 Task: Open Card Shipping and Receiving Review in Board Brand Identity Design and Visual Identity Guidelines Creation to Workspace E-commerce Platforms and add a team member Softage.2@softage.net, a label Green, a checklist Student Leadership, an attachment from Trello, a color Green and finally, add a card description 'Conduct customer research for new marketing messaging and branding' and a comment 'This task requires us to be proactive and take initiative, identifying potential issues before they become problems.'. Add a start date 'Jan 06, 1900' with a due date 'Jan 13, 1900'
Action: Mouse moved to (32, 280)
Screenshot: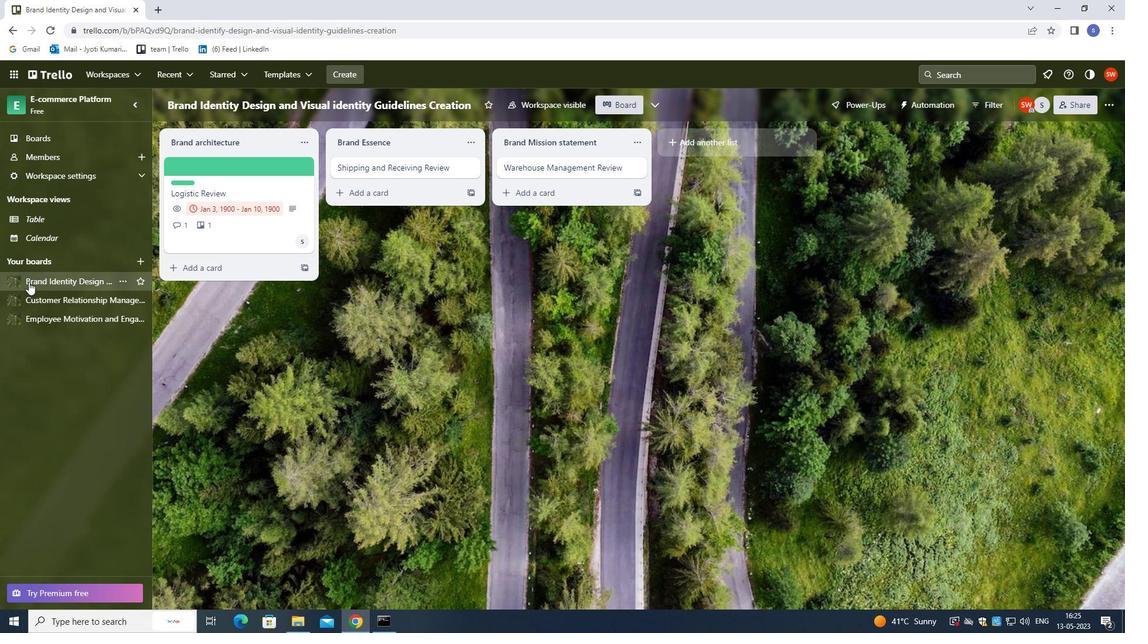 
Action: Mouse pressed left at (32, 280)
Screenshot: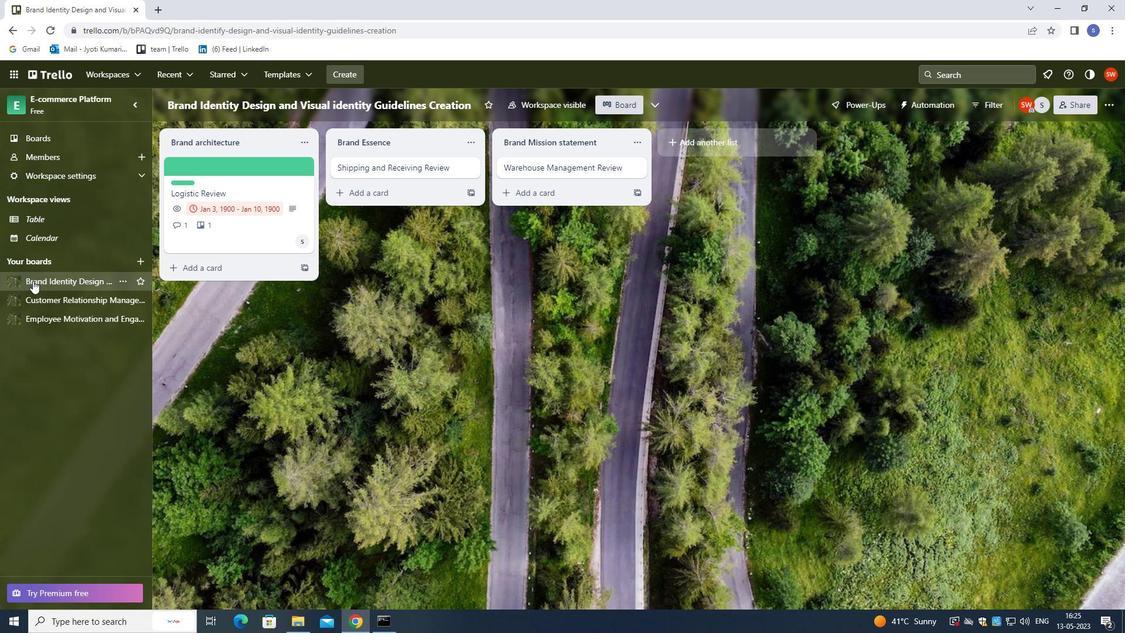 
Action: Mouse moved to (350, 170)
Screenshot: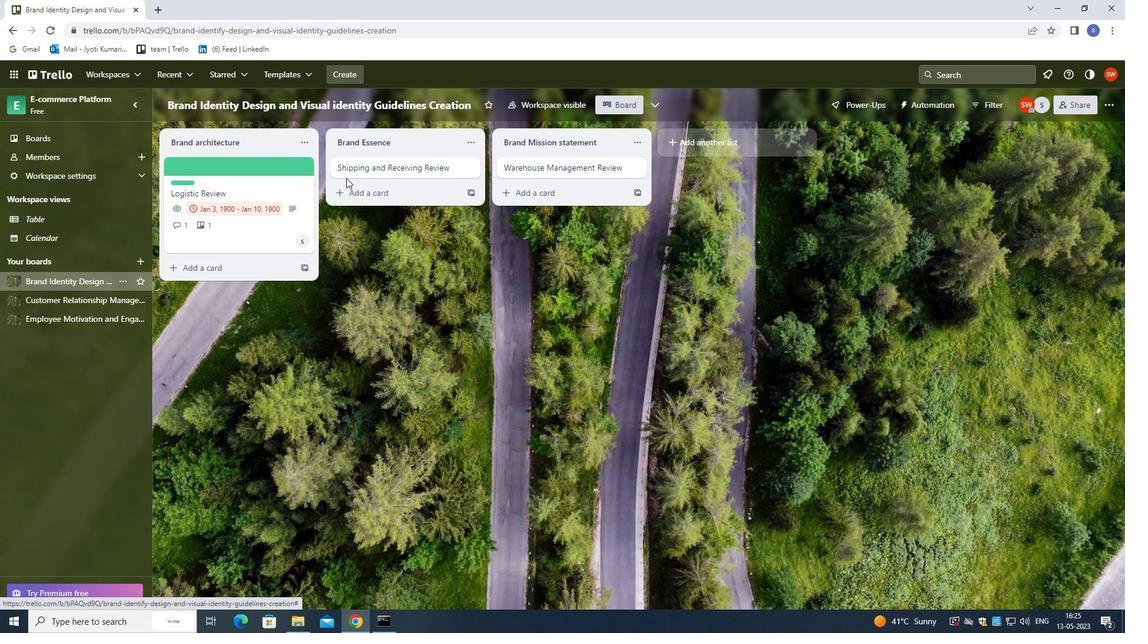 
Action: Mouse pressed left at (350, 170)
Screenshot: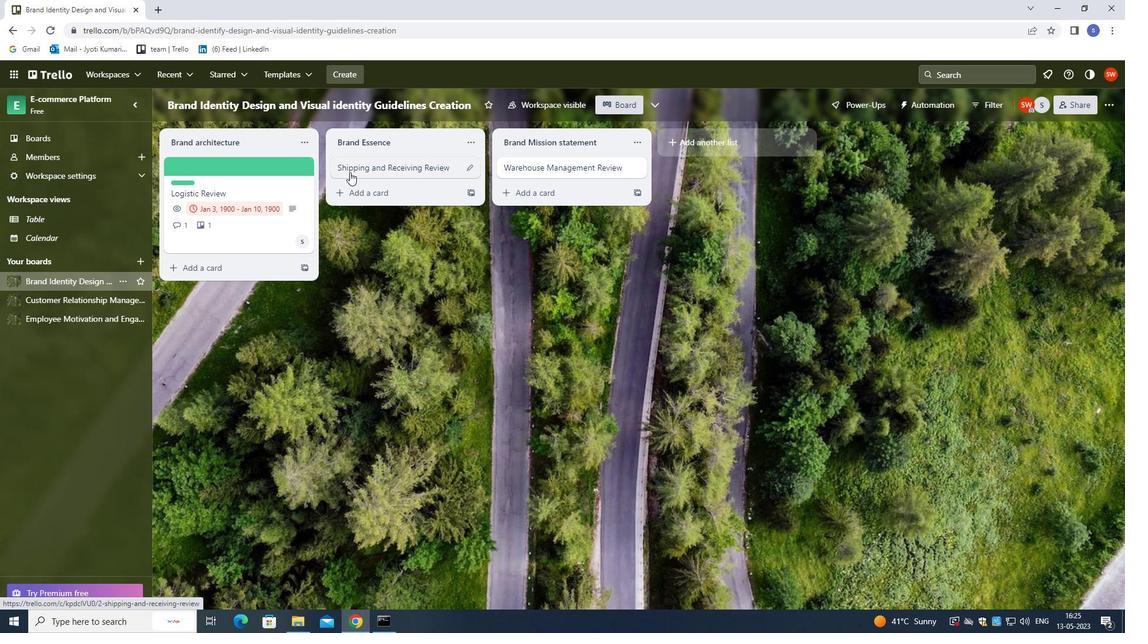 
Action: Mouse moved to (679, 204)
Screenshot: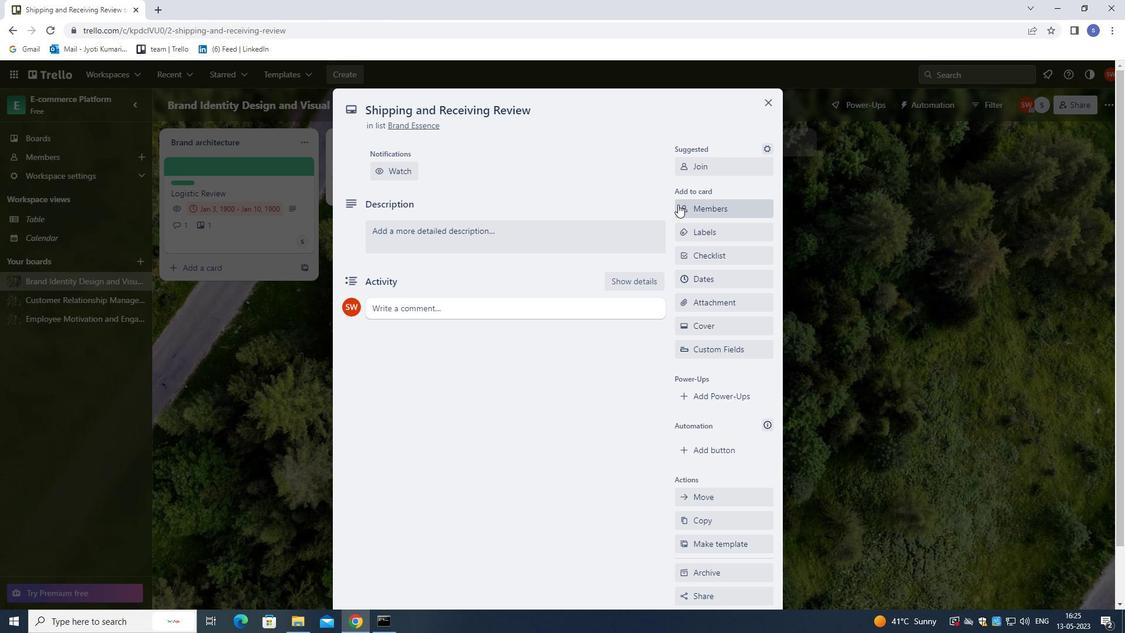 
Action: Mouse pressed left at (679, 204)
Screenshot: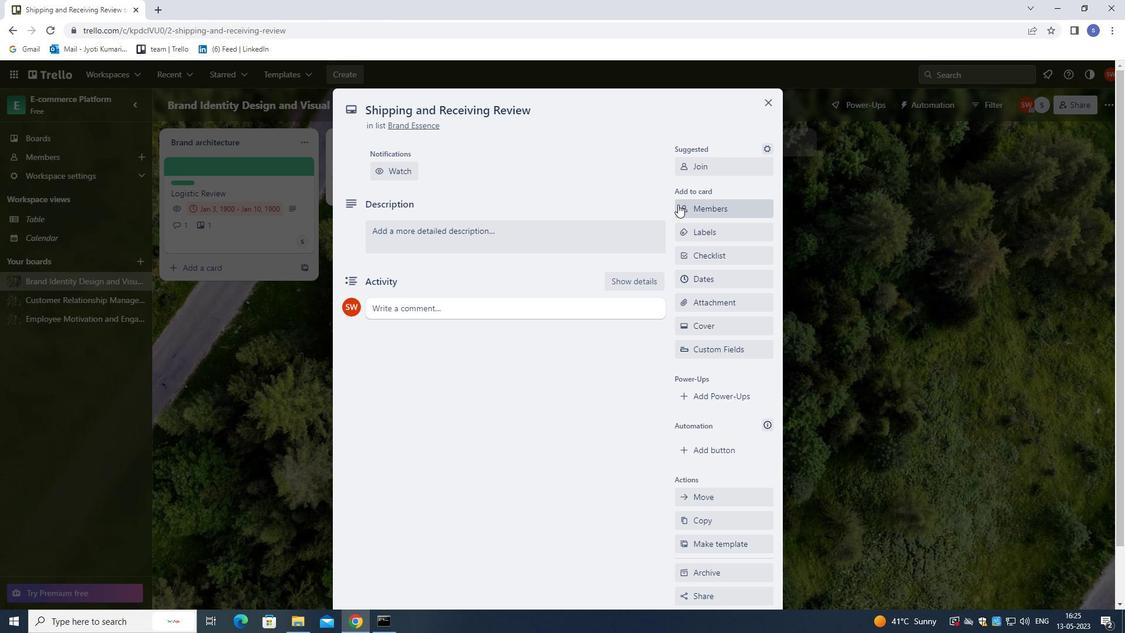 
Action: Mouse moved to (549, 248)
Screenshot: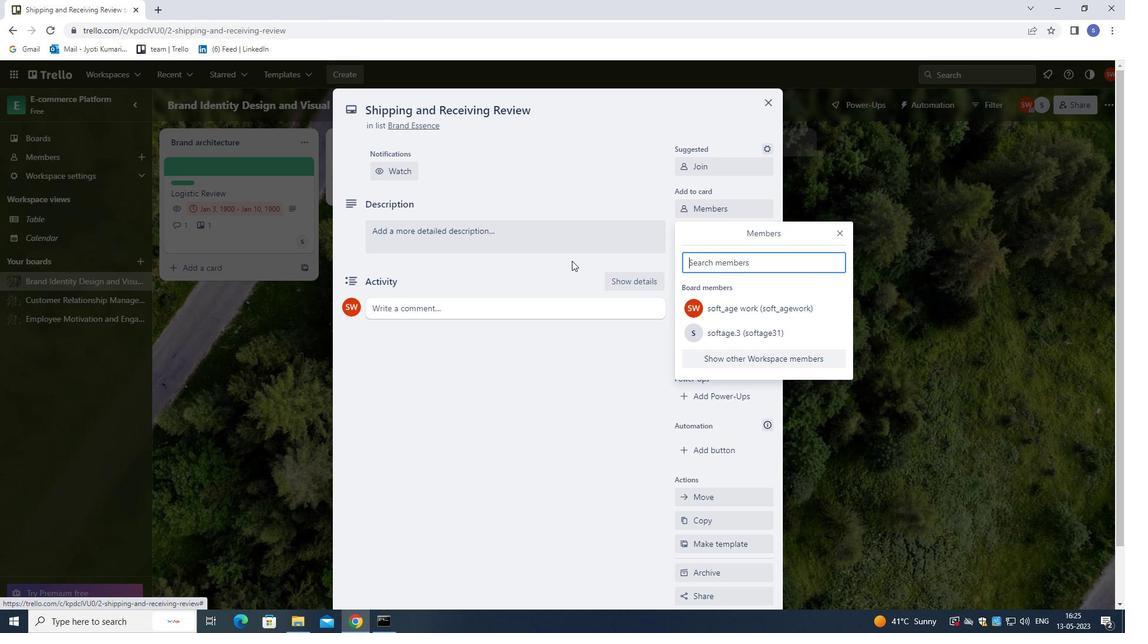 
Action: Key pressed softage.2<Key.shift>@SOFTAGE.NET
Screenshot: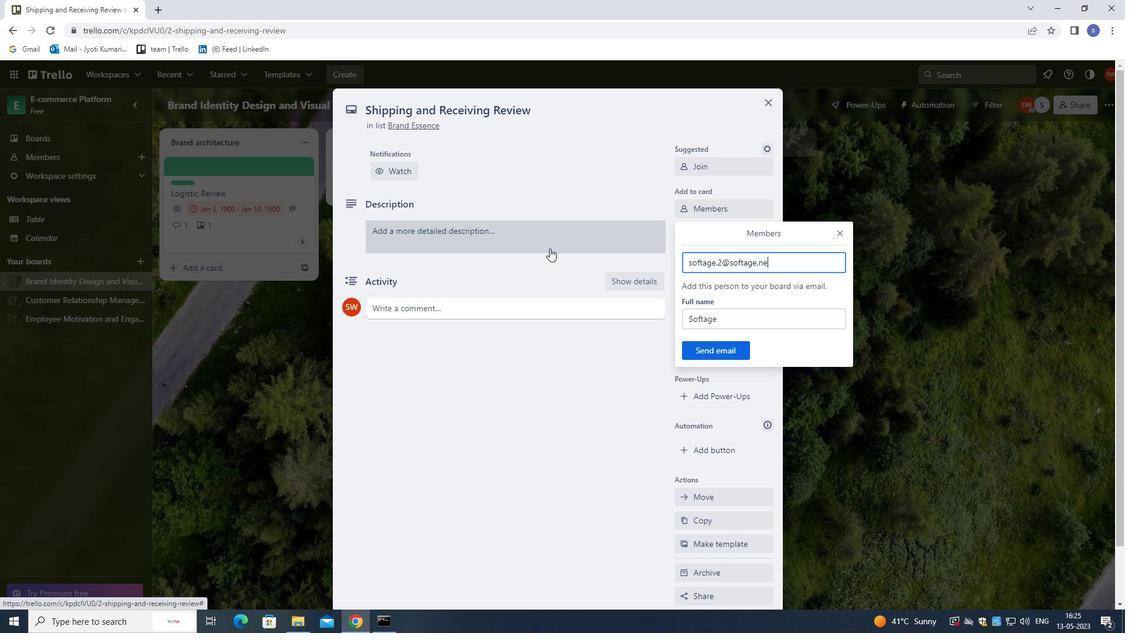 
Action: Mouse moved to (714, 344)
Screenshot: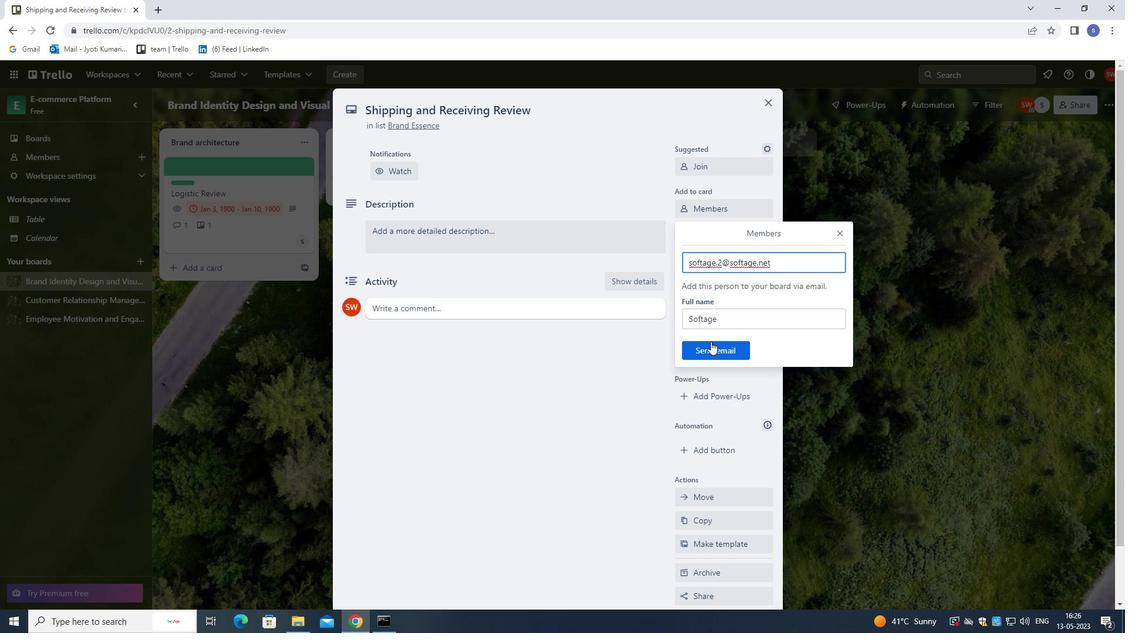 
Action: Mouse pressed left at (714, 344)
Screenshot: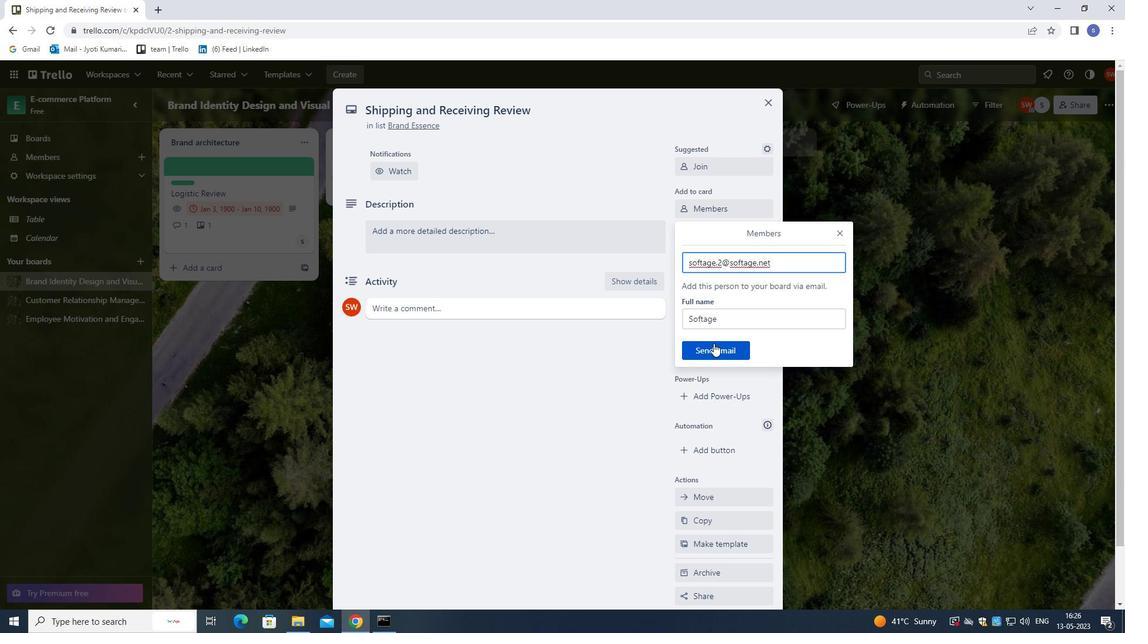 
Action: Mouse moved to (699, 236)
Screenshot: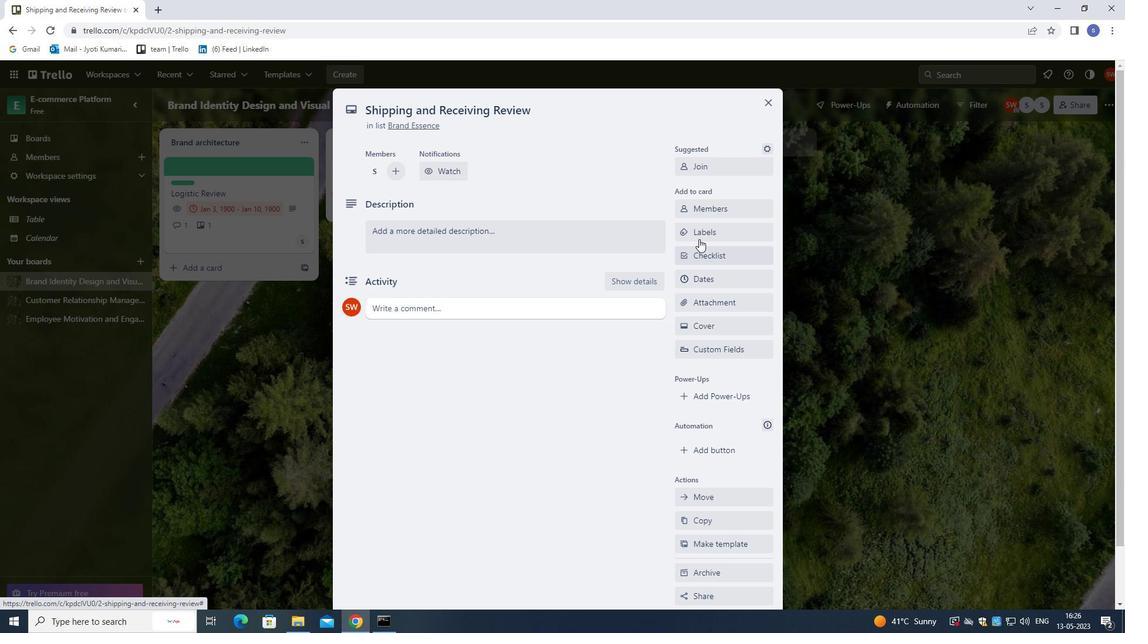 
Action: Mouse pressed left at (699, 236)
Screenshot: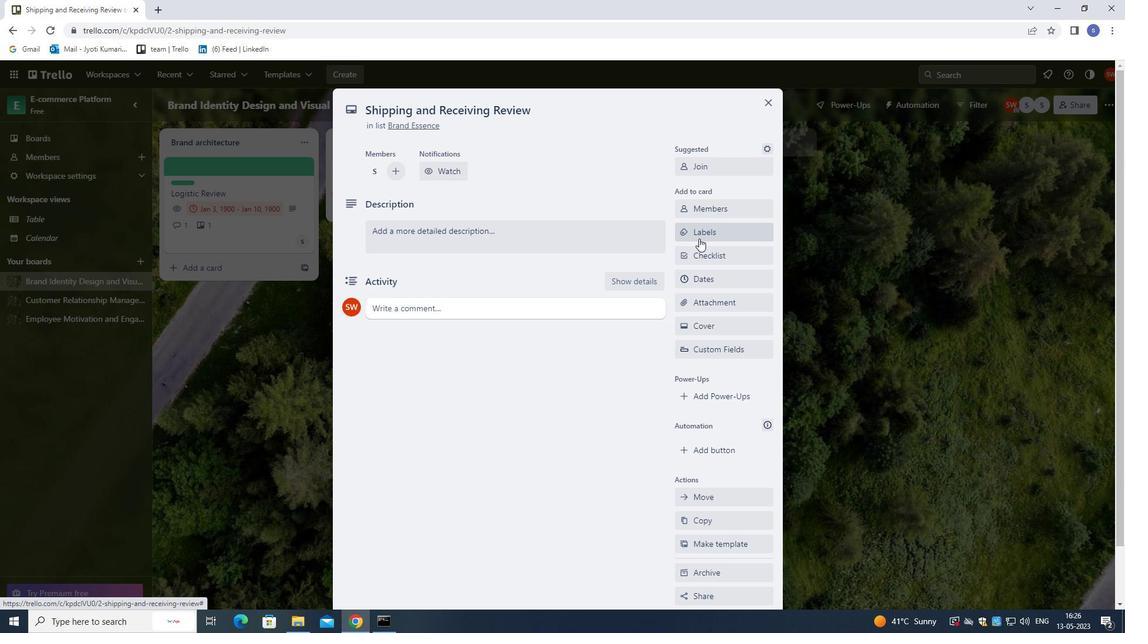 
Action: Key pressed G
Screenshot: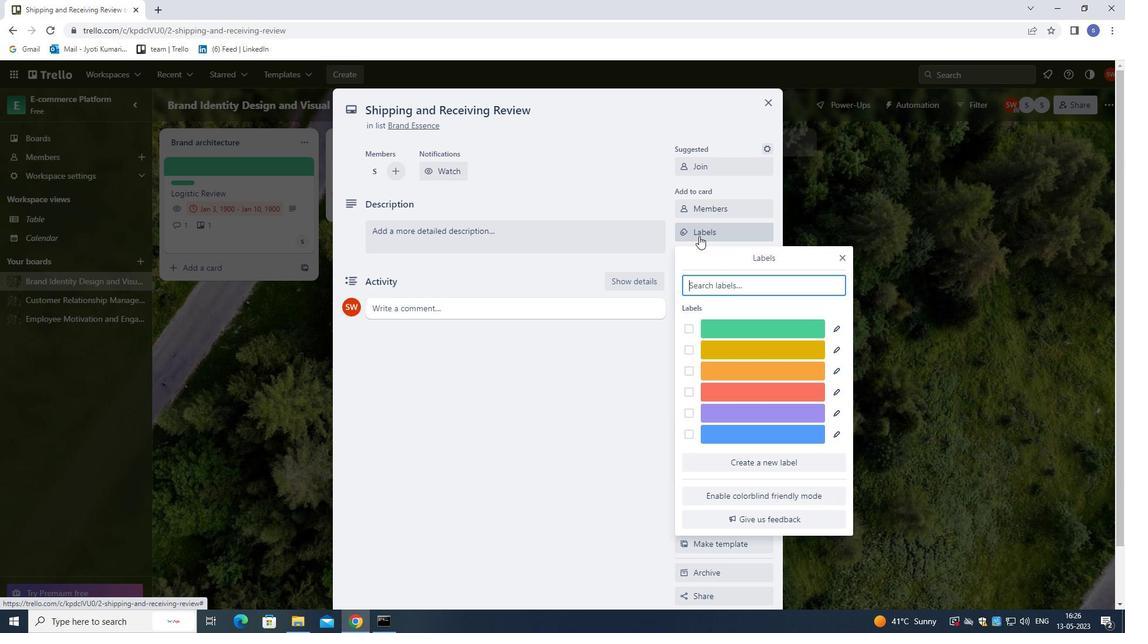 
Action: Mouse moved to (724, 332)
Screenshot: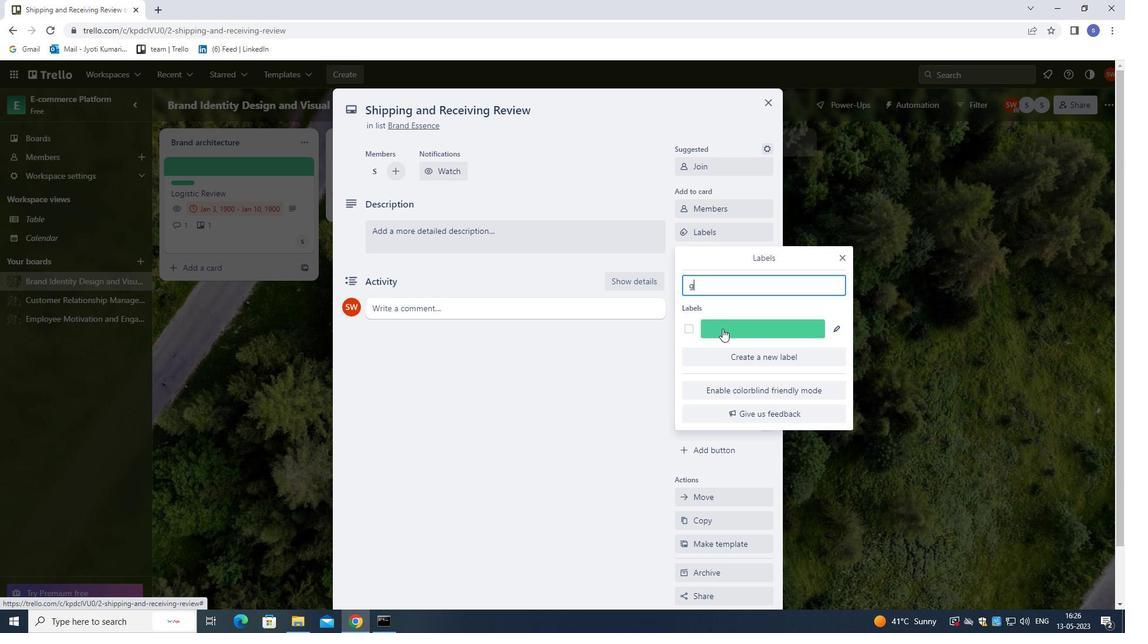 
Action: Mouse pressed left at (724, 332)
Screenshot: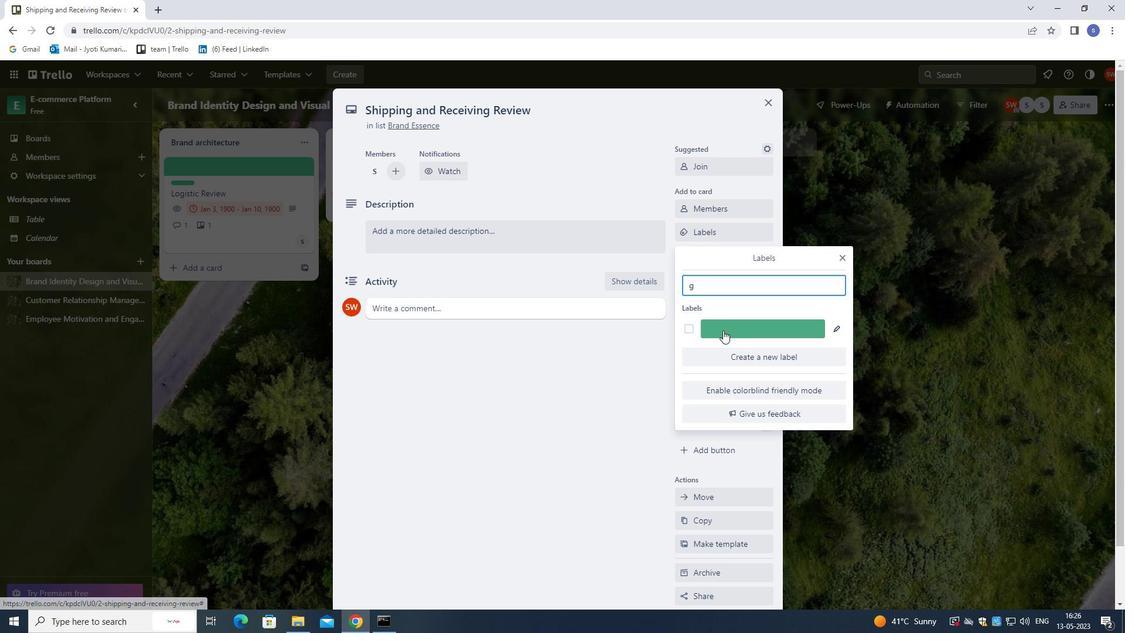 
Action: Mouse moved to (841, 259)
Screenshot: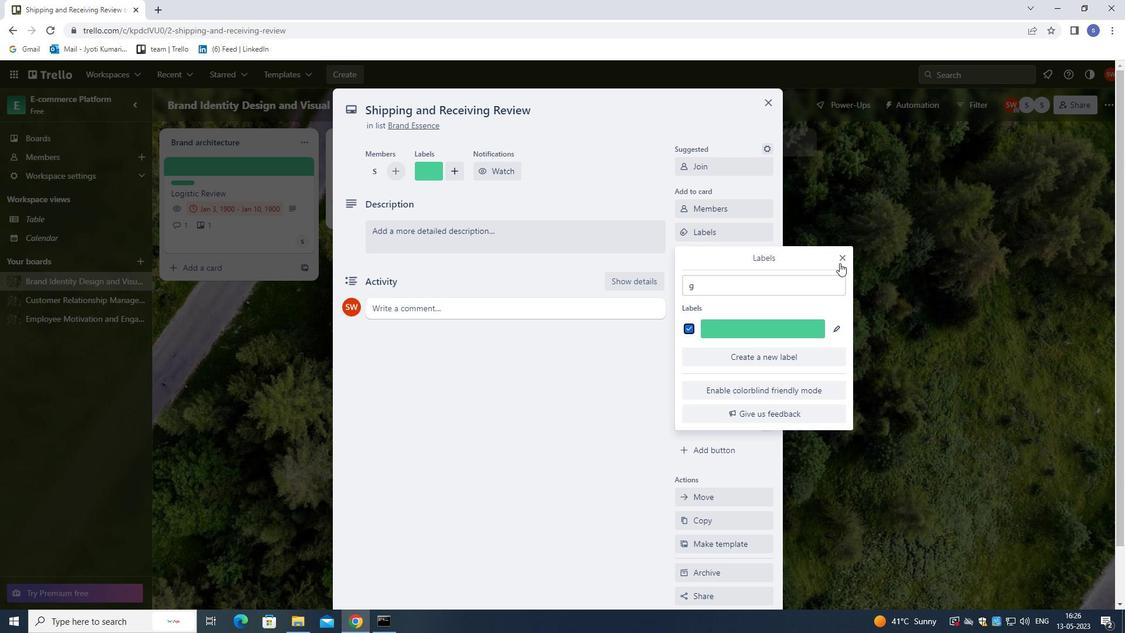 
Action: Mouse pressed left at (841, 259)
Screenshot: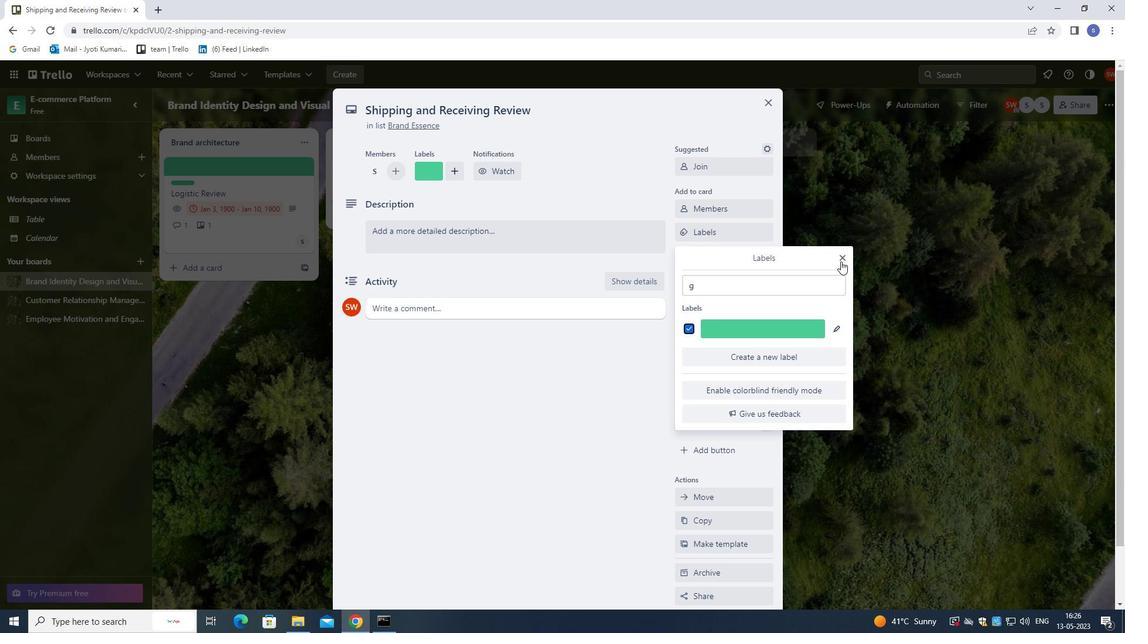 
Action: Mouse moved to (700, 254)
Screenshot: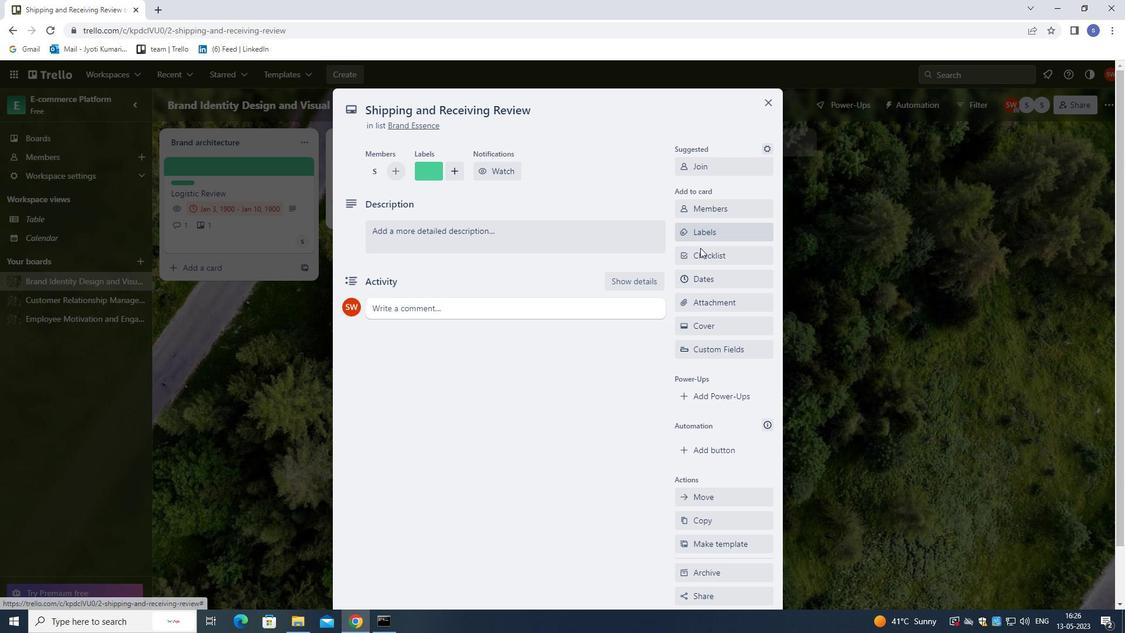 
Action: Mouse pressed left at (700, 254)
Screenshot: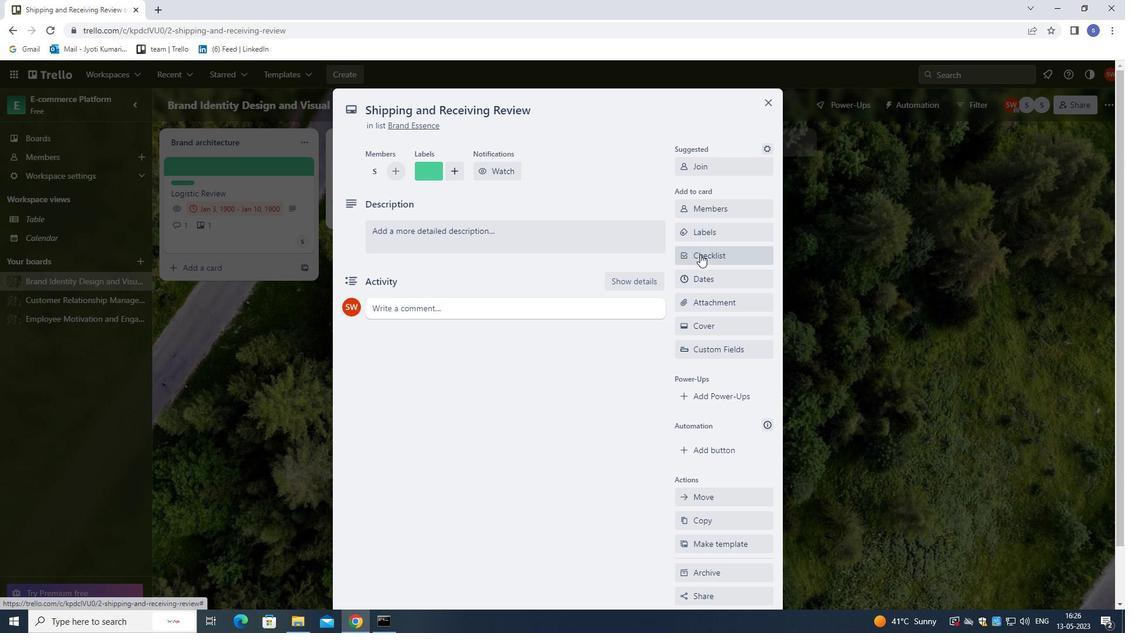 
Action: Mouse moved to (714, 266)
Screenshot: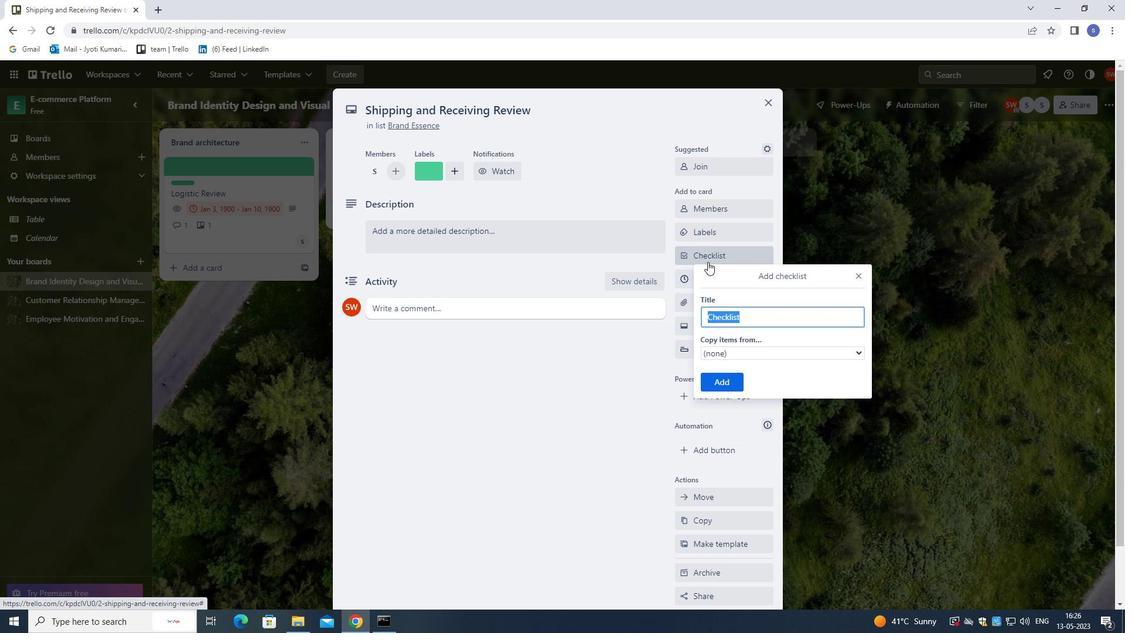 
Action: Key pressed <Key.shift>STUDENT<Key.space><Key.shift>LEADERSHIP
Screenshot: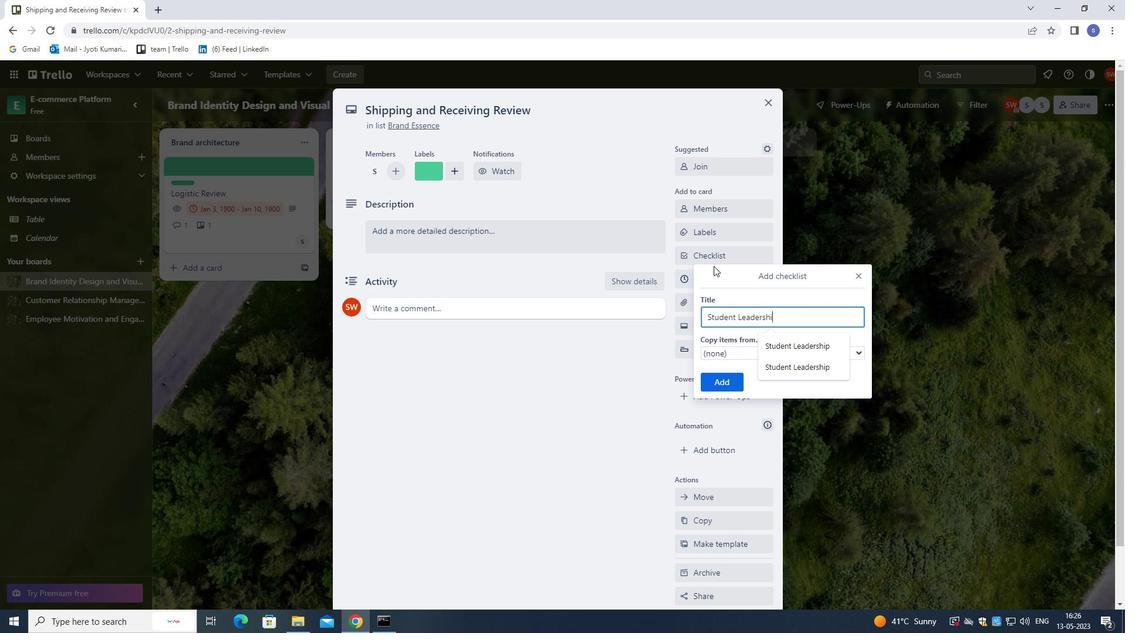 
Action: Mouse moved to (717, 382)
Screenshot: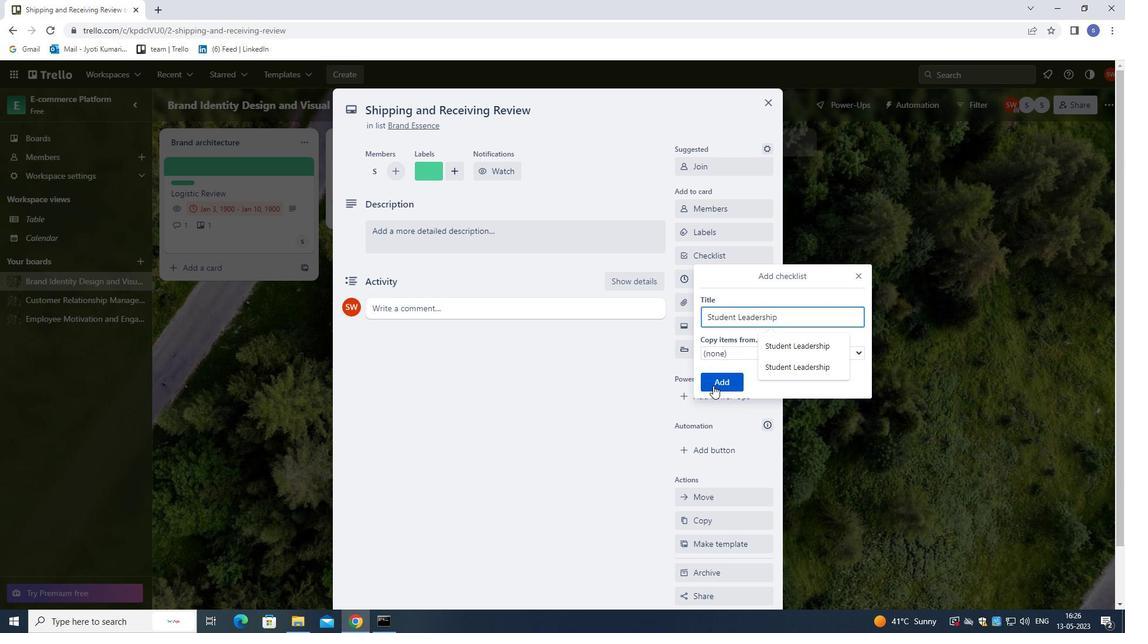 
Action: Mouse pressed left at (717, 382)
Screenshot: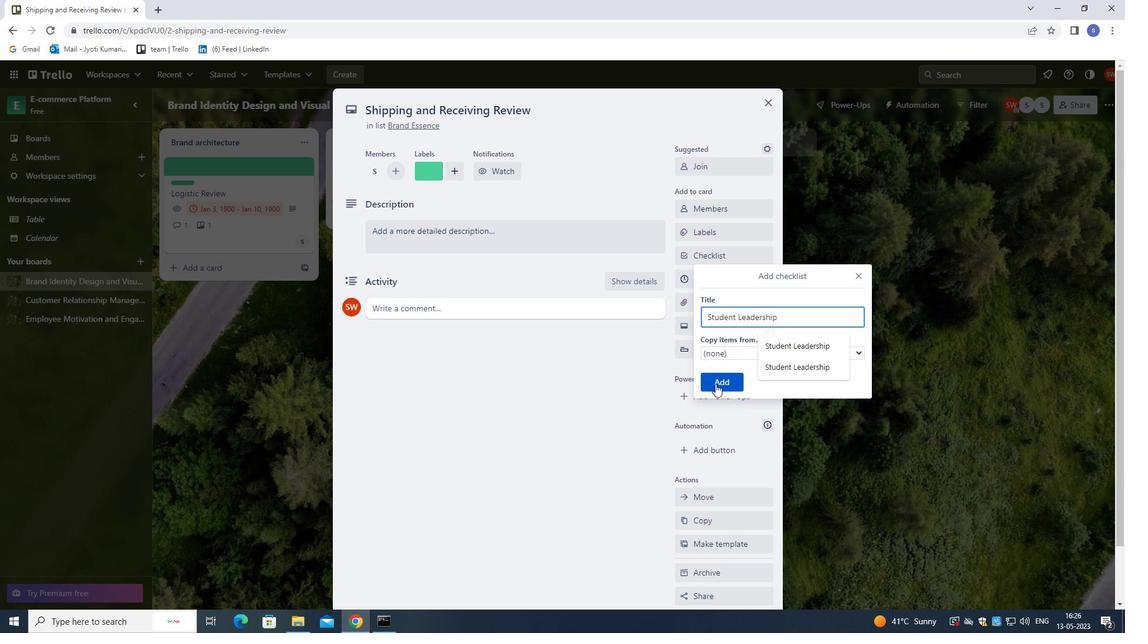 
Action: Mouse moved to (720, 281)
Screenshot: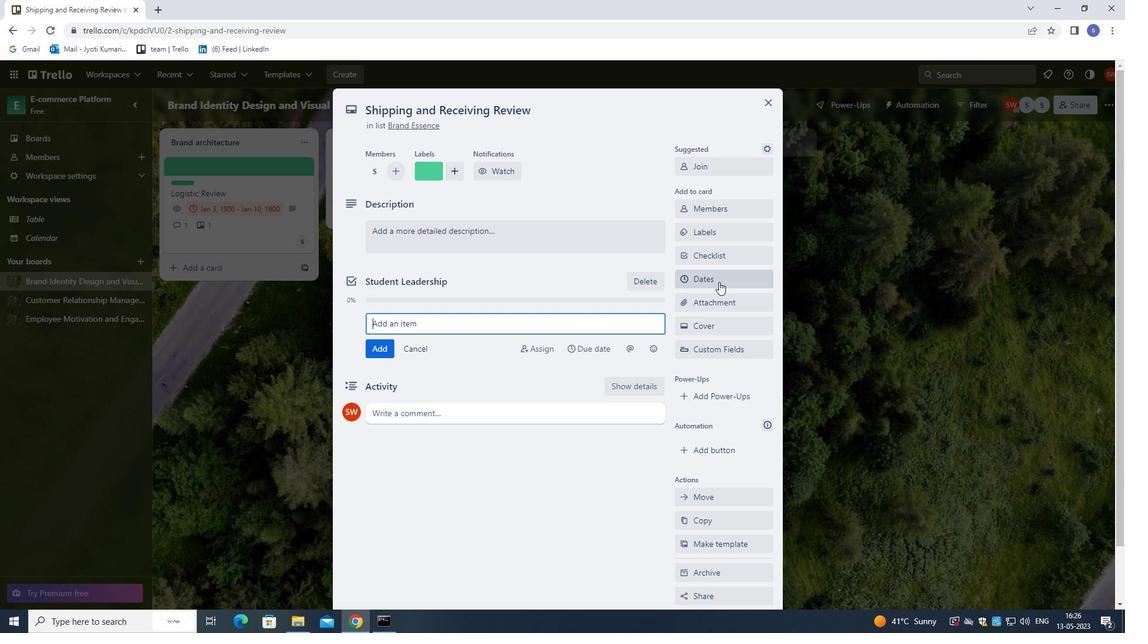 
Action: Mouse pressed left at (720, 281)
Screenshot: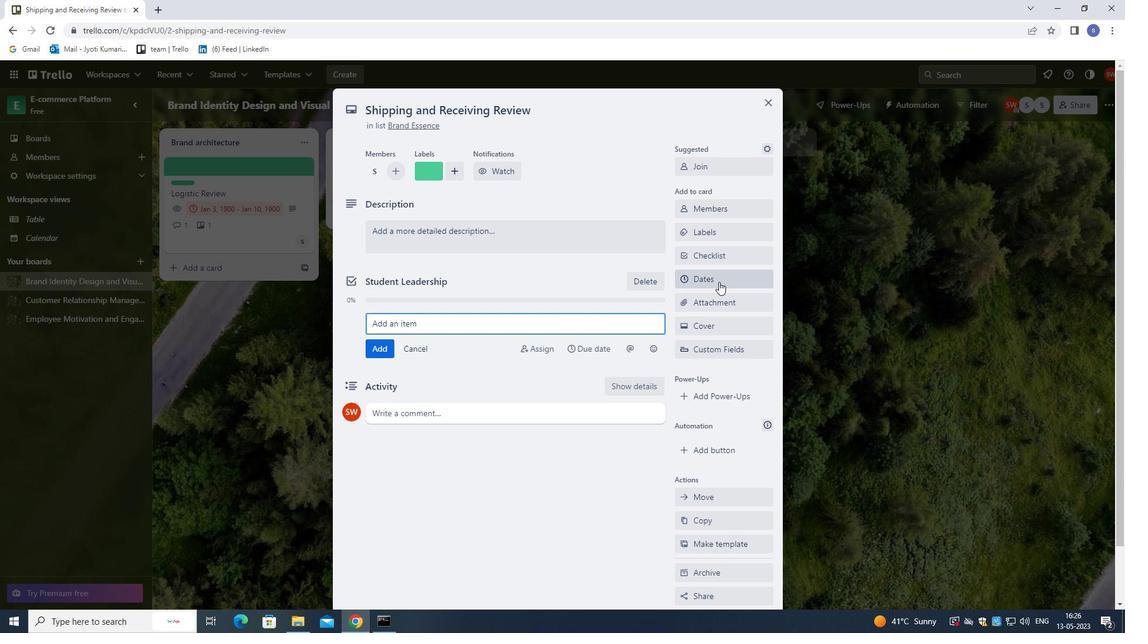 
Action: Mouse moved to (686, 317)
Screenshot: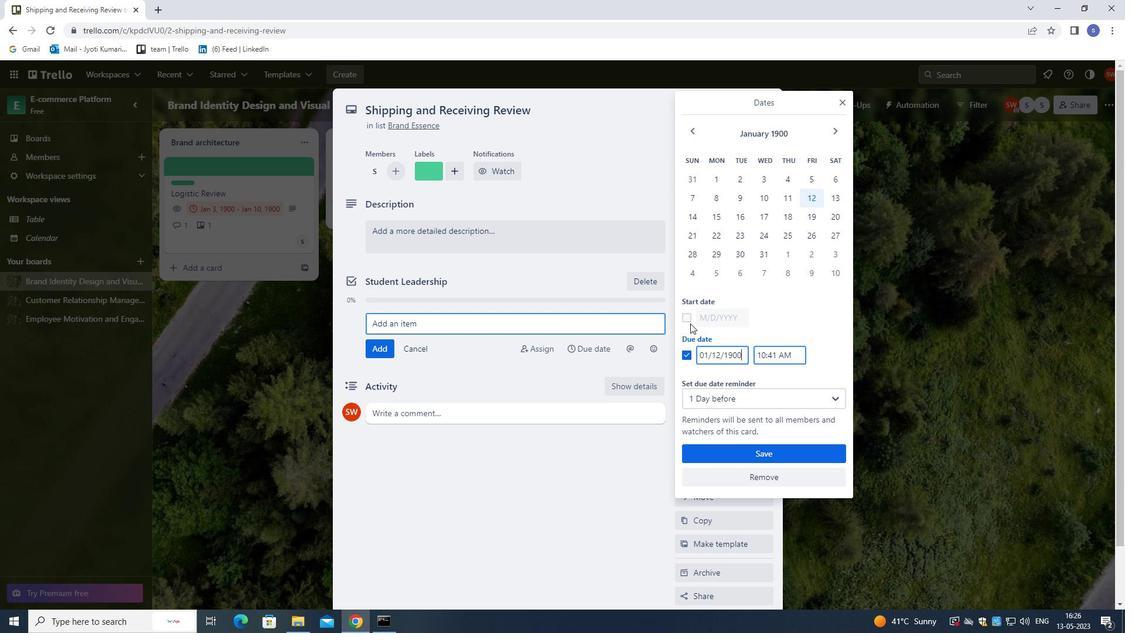 
Action: Mouse pressed left at (686, 317)
Screenshot: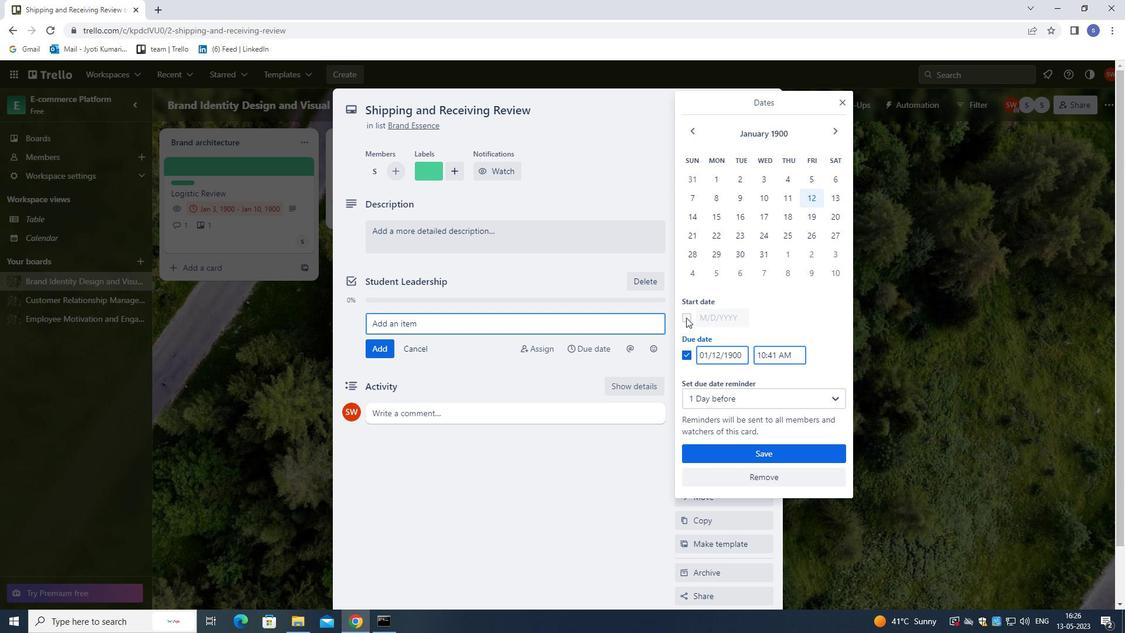 
Action: Mouse moved to (714, 317)
Screenshot: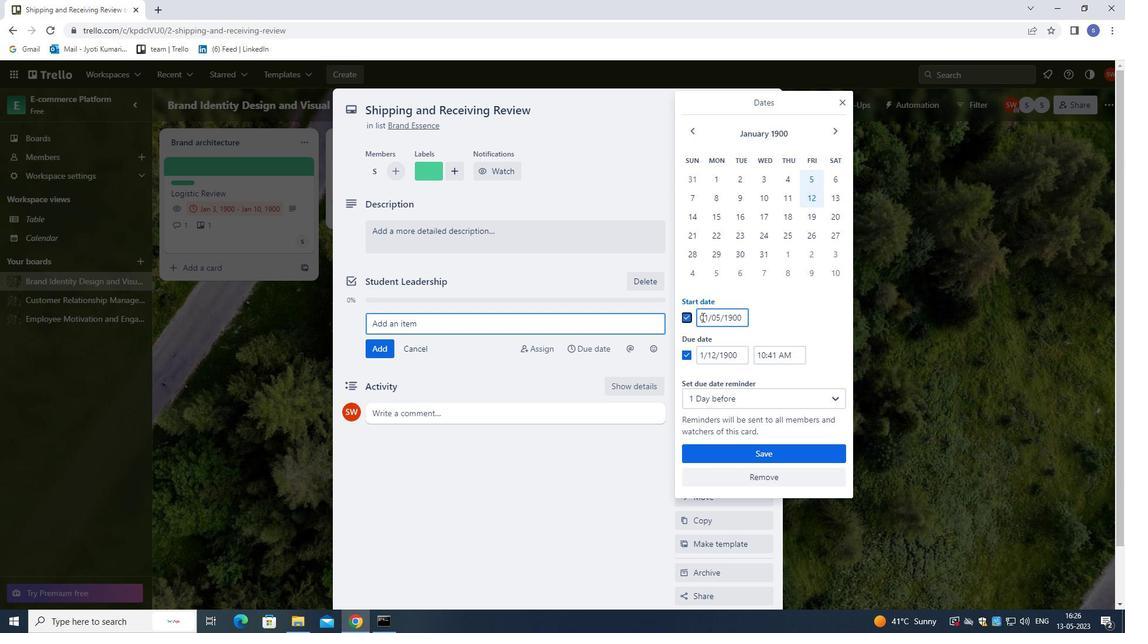 
Action: Mouse pressed left at (714, 317)
Screenshot: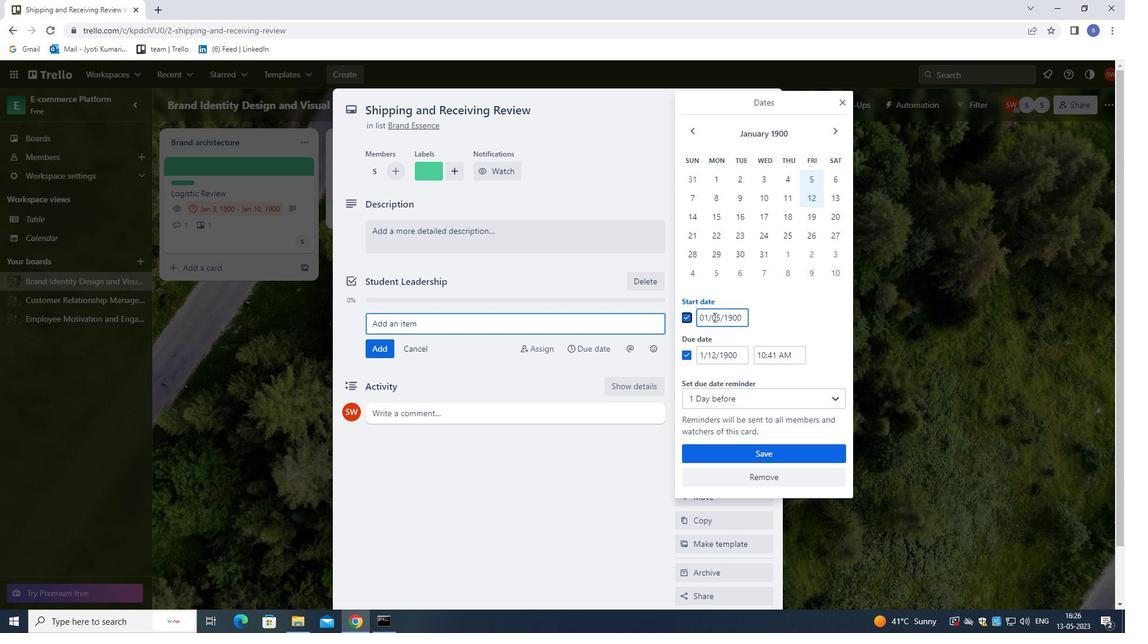 
Action: Mouse moved to (713, 336)
Screenshot: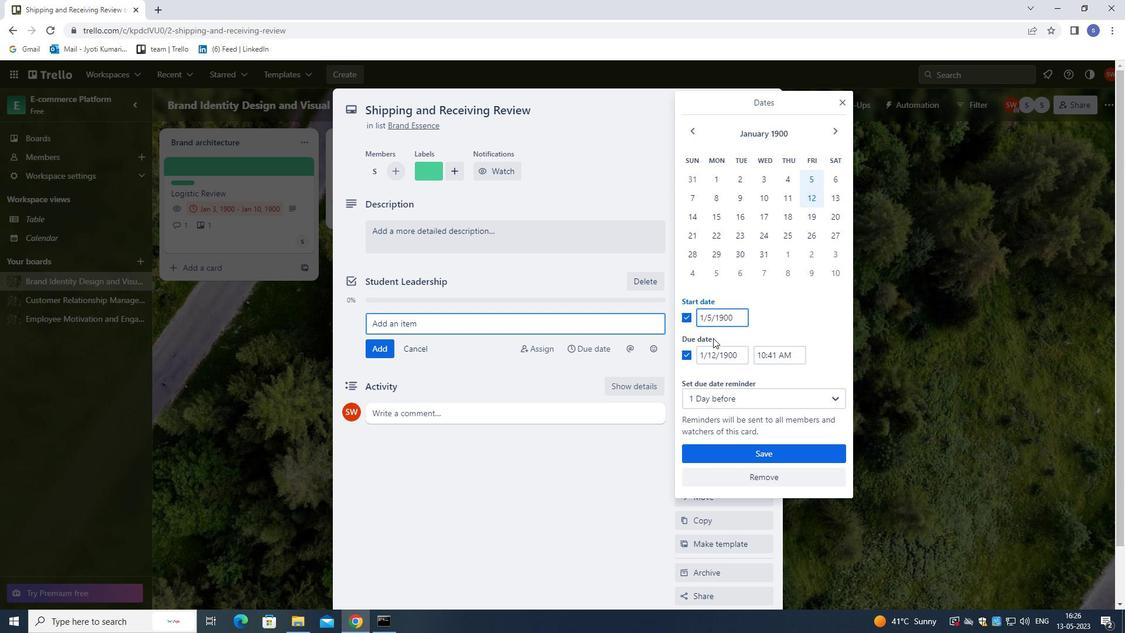 
Action: Key pressed <Key.left>
Screenshot: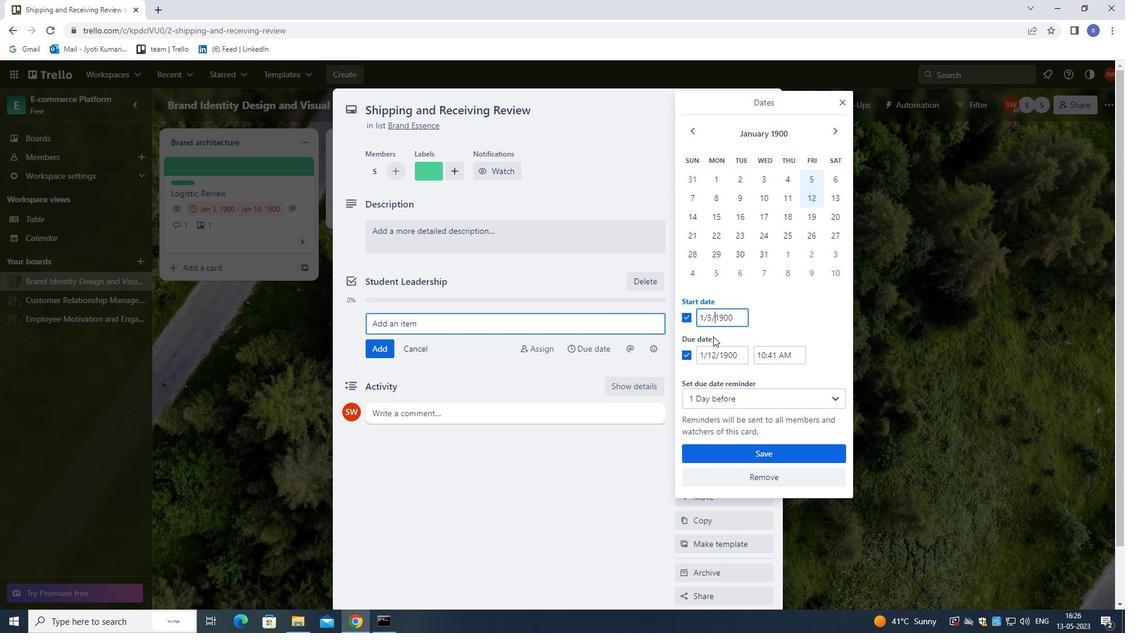
Action: Mouse moved to (713, 333)
Screenshot: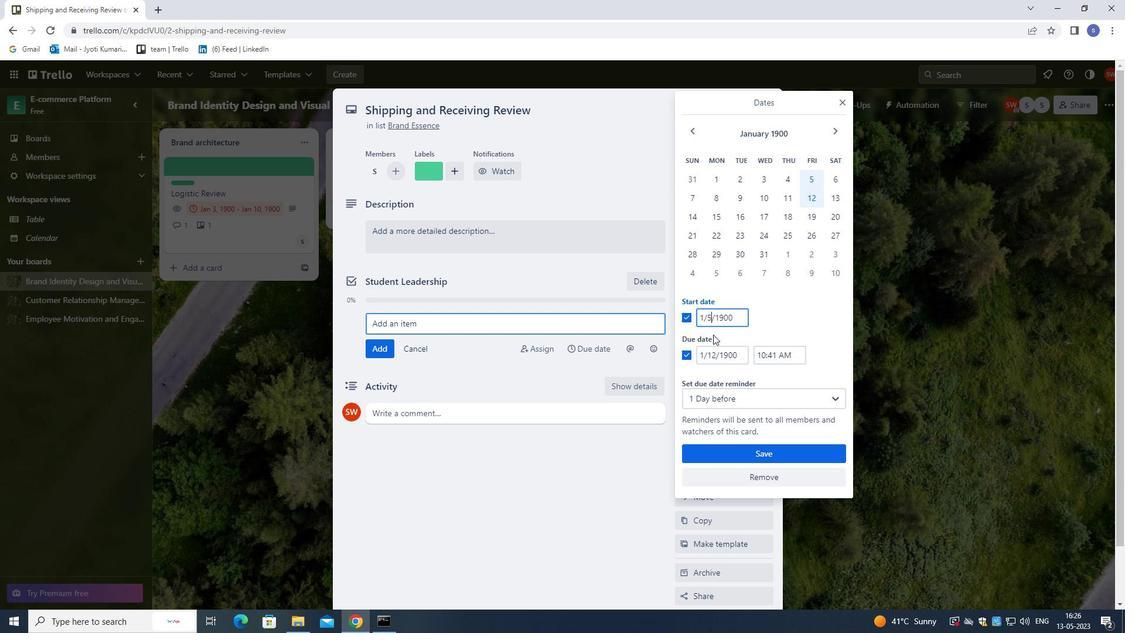 
Action: Key pressed <Key.backspace>6
Screenshot: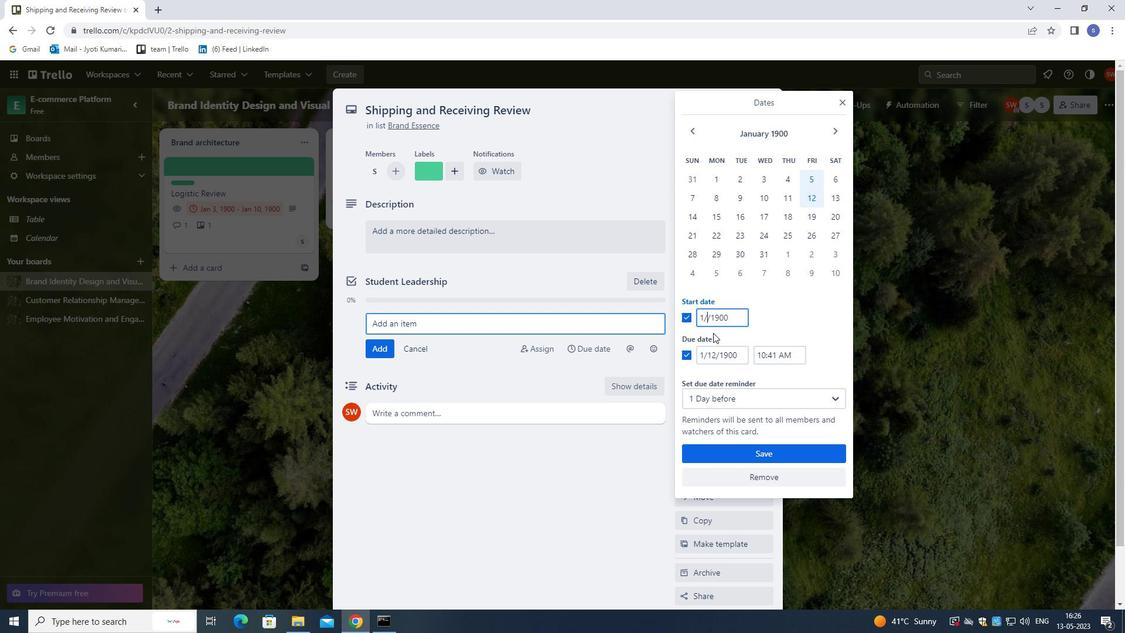 
Action: Mouse moved to (713, 355)
Screenshot: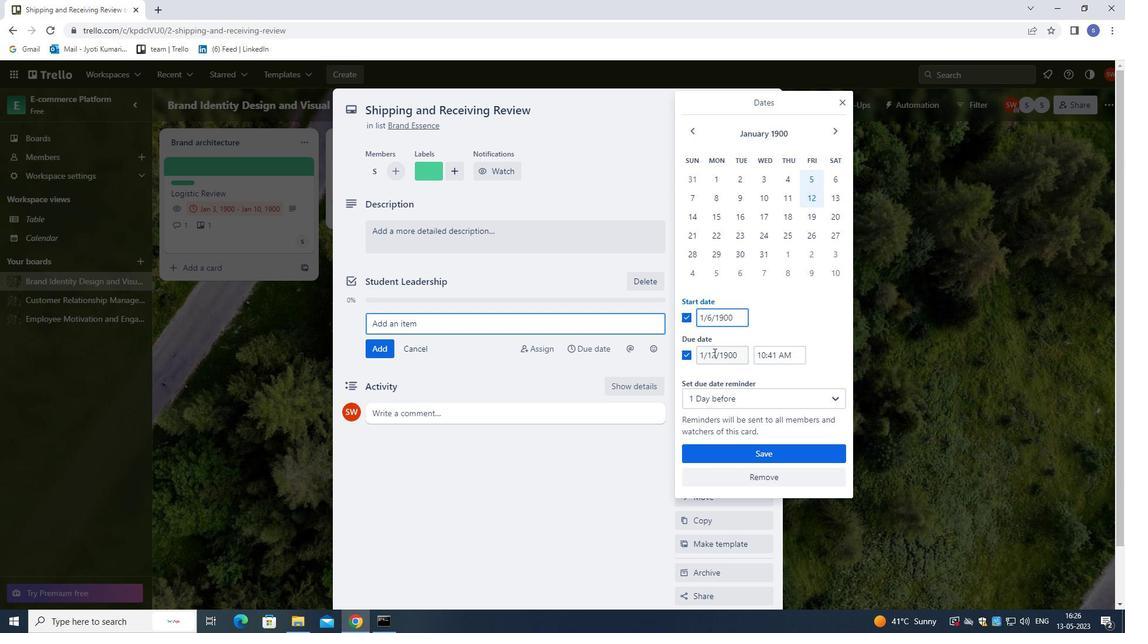 
Action: Mouse pressed left at (713, 355)
Screenshot: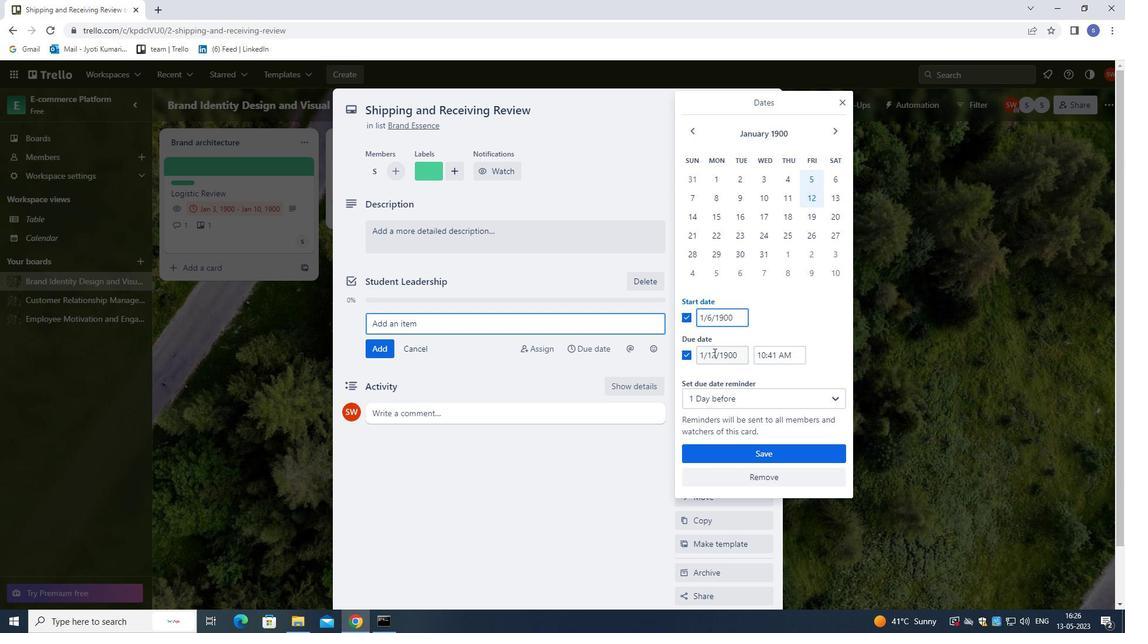 
Action: Mouse moved to (715, 370)
Screenshot: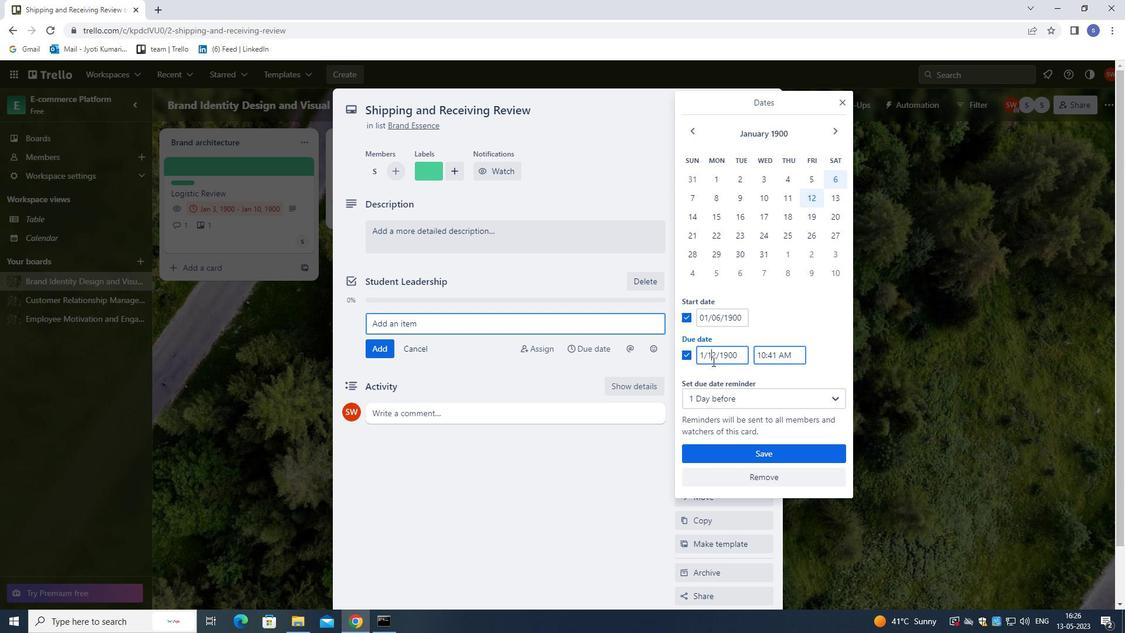 
Action: Key pressed <Key.right>
Screenshot: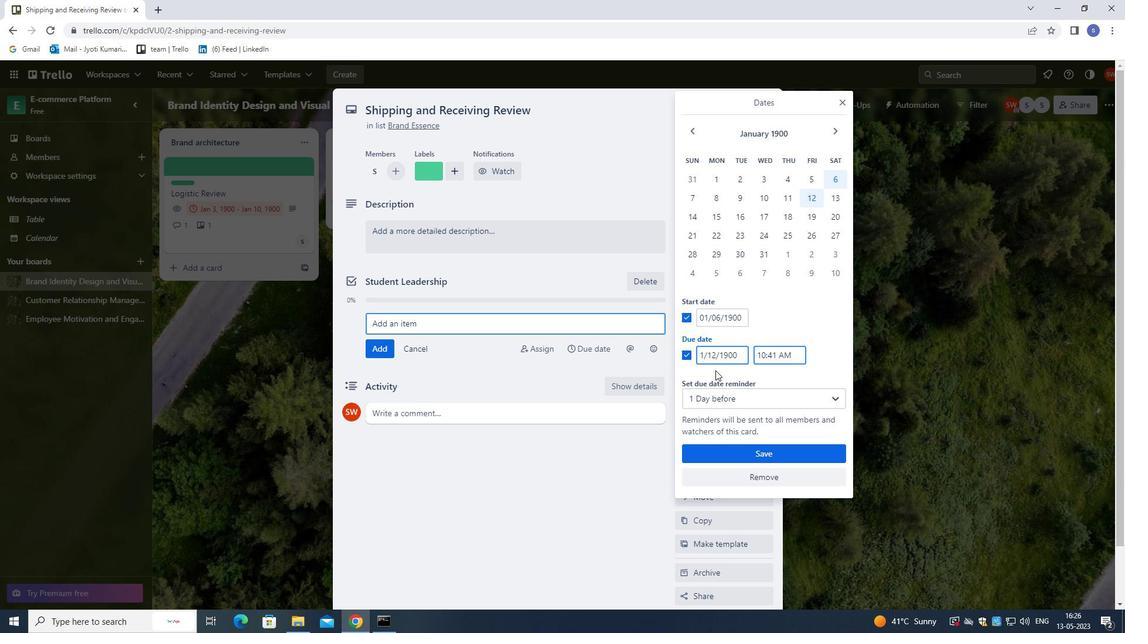 
Action: Mouse moved to (715, 368)
Screenshot: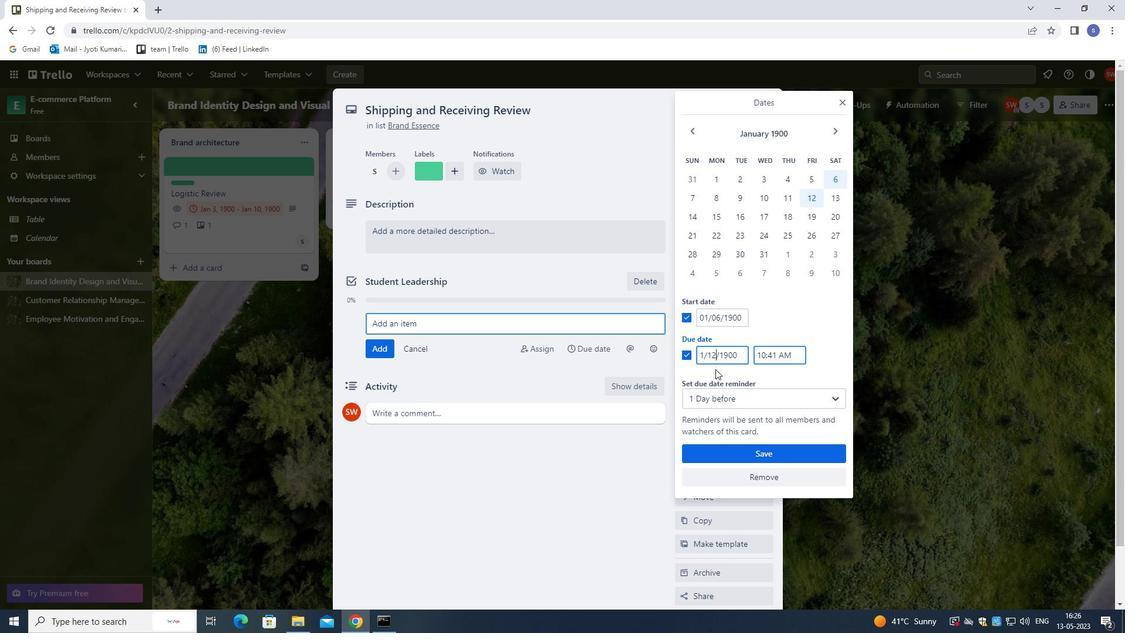 
Action: Key pressed <Key.backspace>
Screenshot: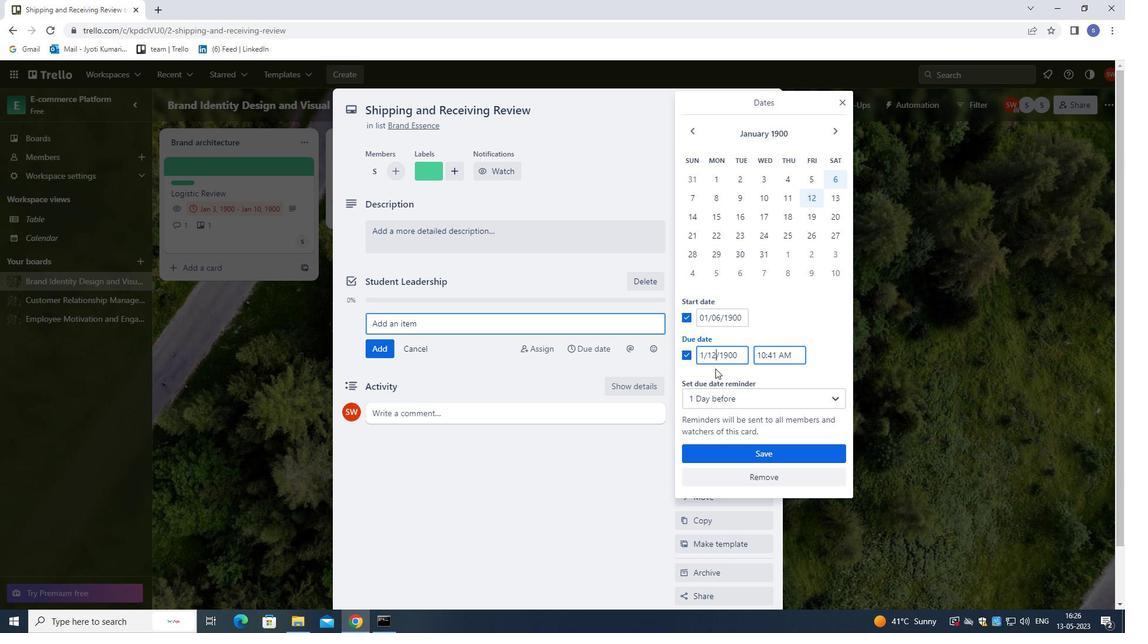
Action: Mouse moved to (714, 365)
Screenshot: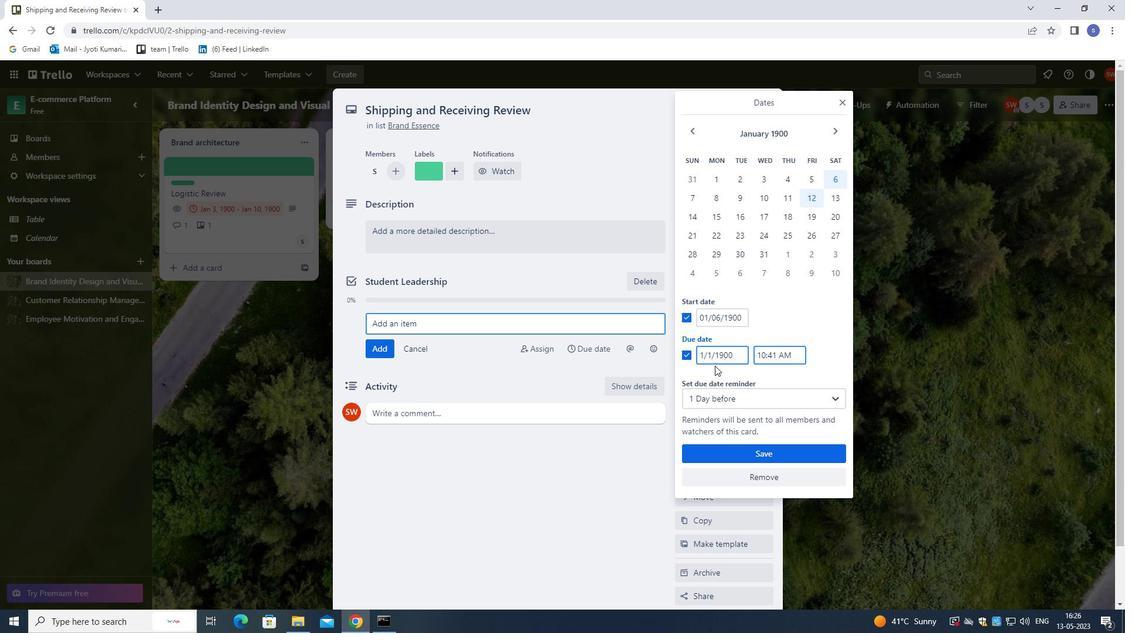 
Action: Key pressed 3
Screenshot: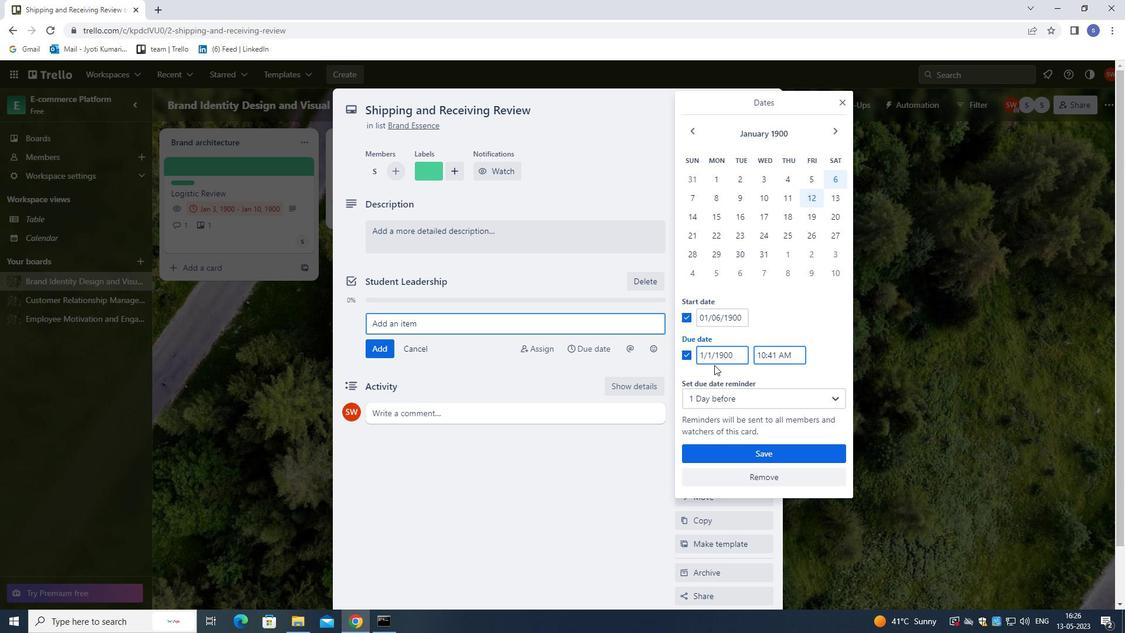 
Action: Mouse moved to (730, 454)
Screenshot: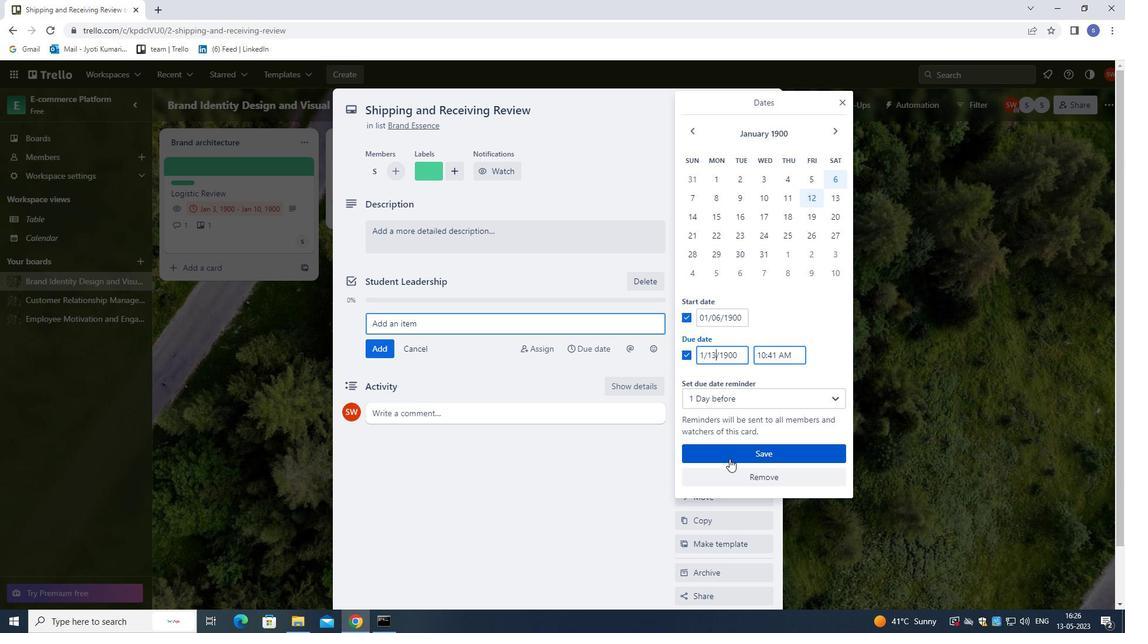 
Action: Mouse pressed left at (730, 454)
Screenshot: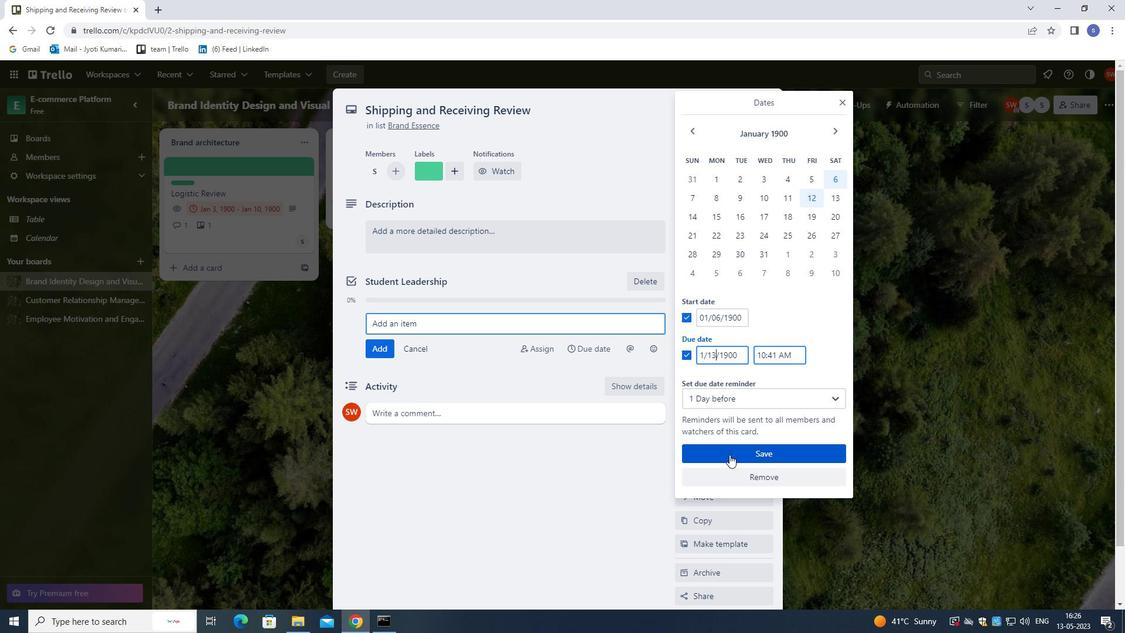 
Action: Mouse moved to (711, 299)
Screenshot: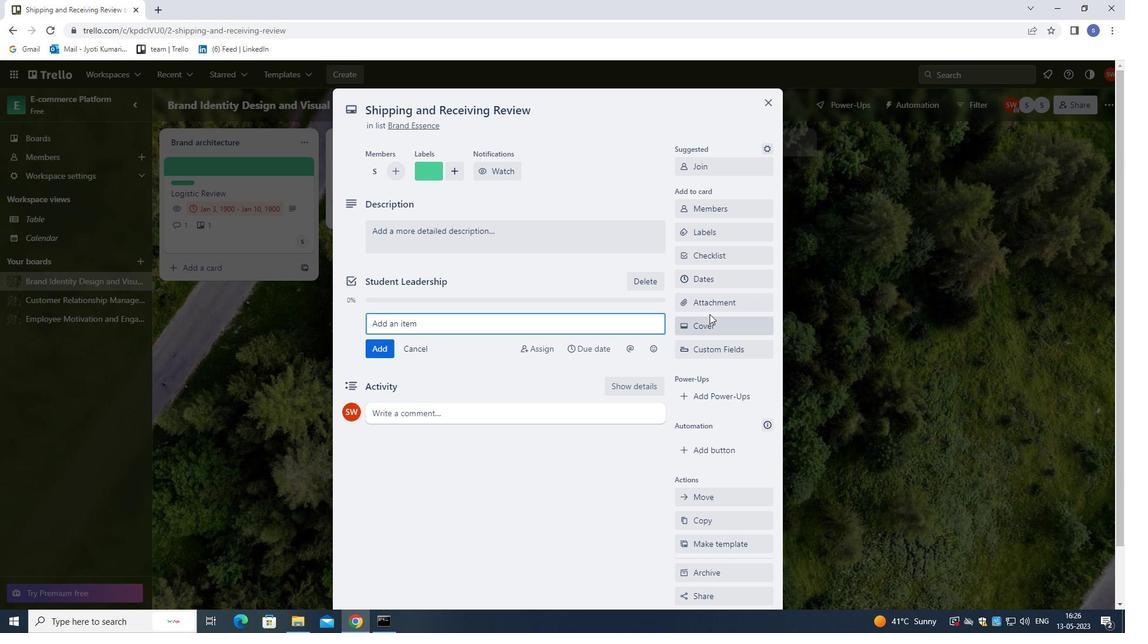 
Action: Mouse pressed left at (711, 299)
Screenshot: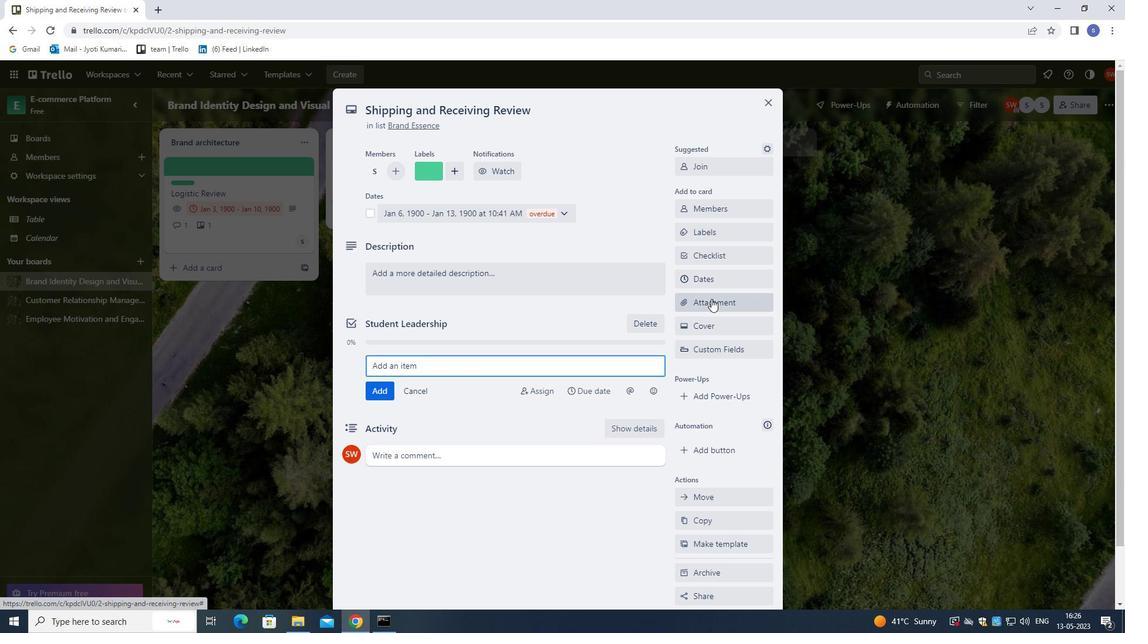 
Action: Mouse moved to (715, 373)
Screenshot: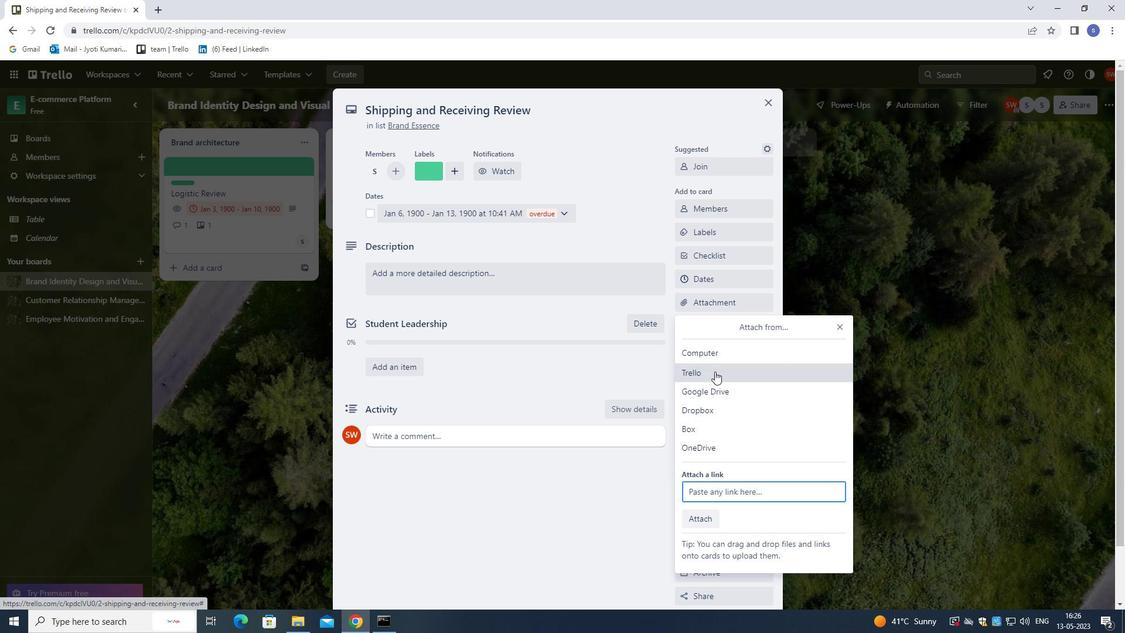 
Action: Mouse pressed left at (715, 373)
Screenshot: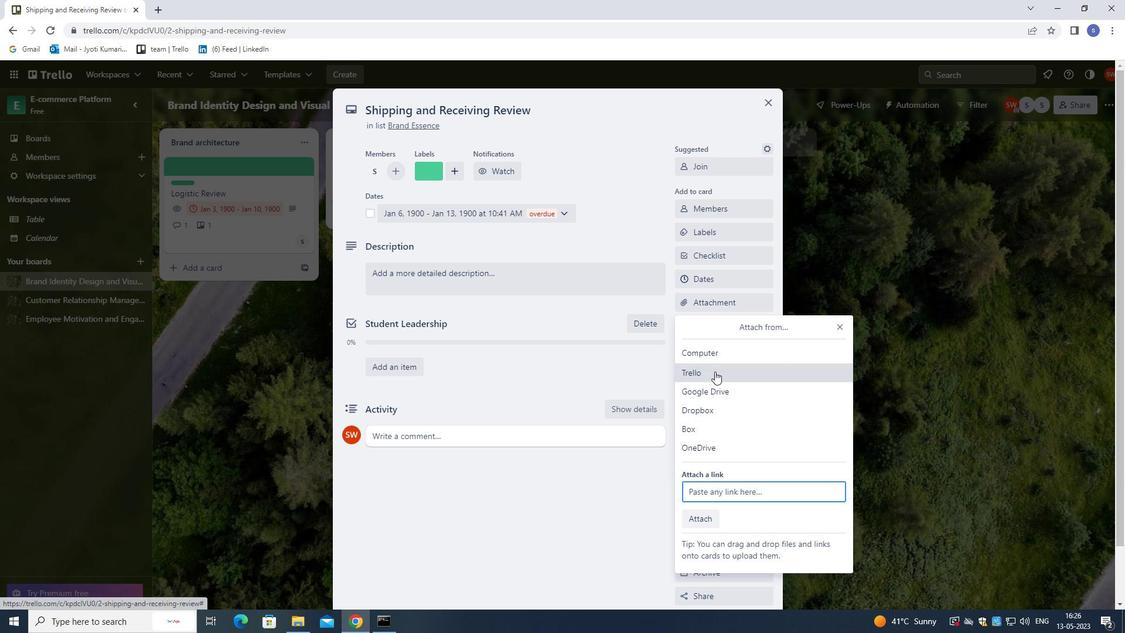 
Action: Mouse moved to (714, 358)
Screenshot: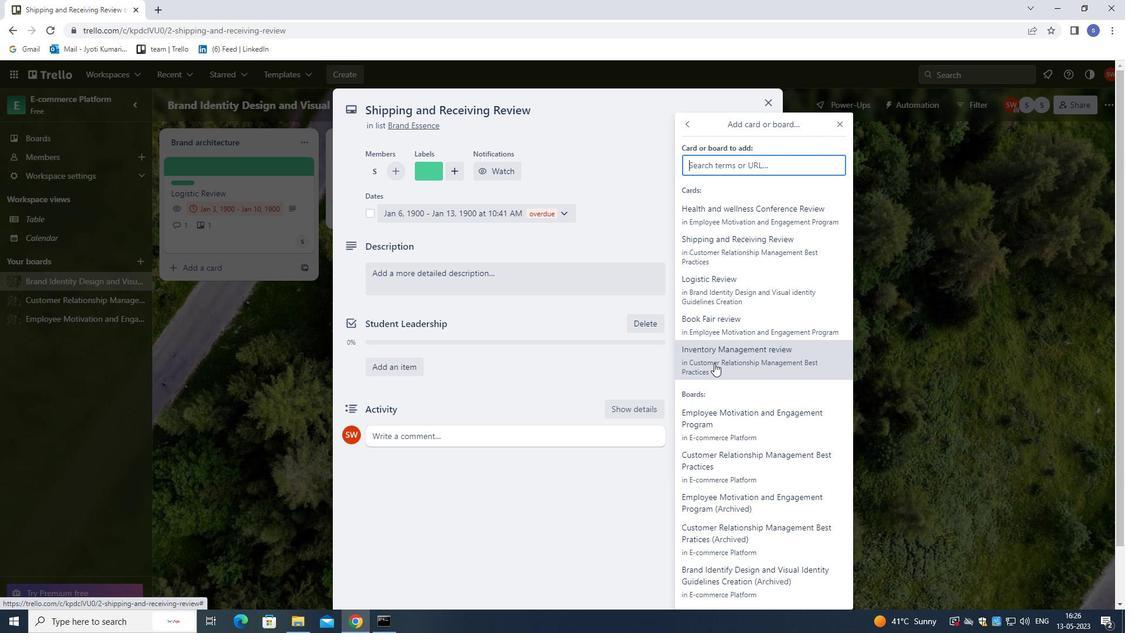 
Action: Mouse pressed left at (714, 358)
Screenshot: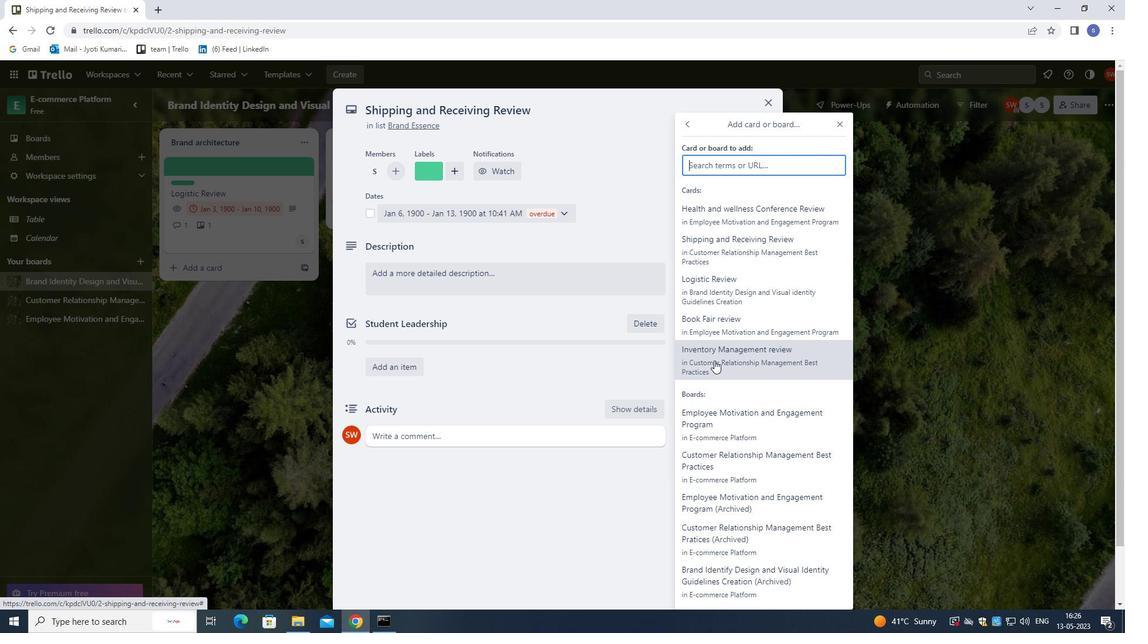 
Action: Mouse moved to (711, 329)
Screenshot: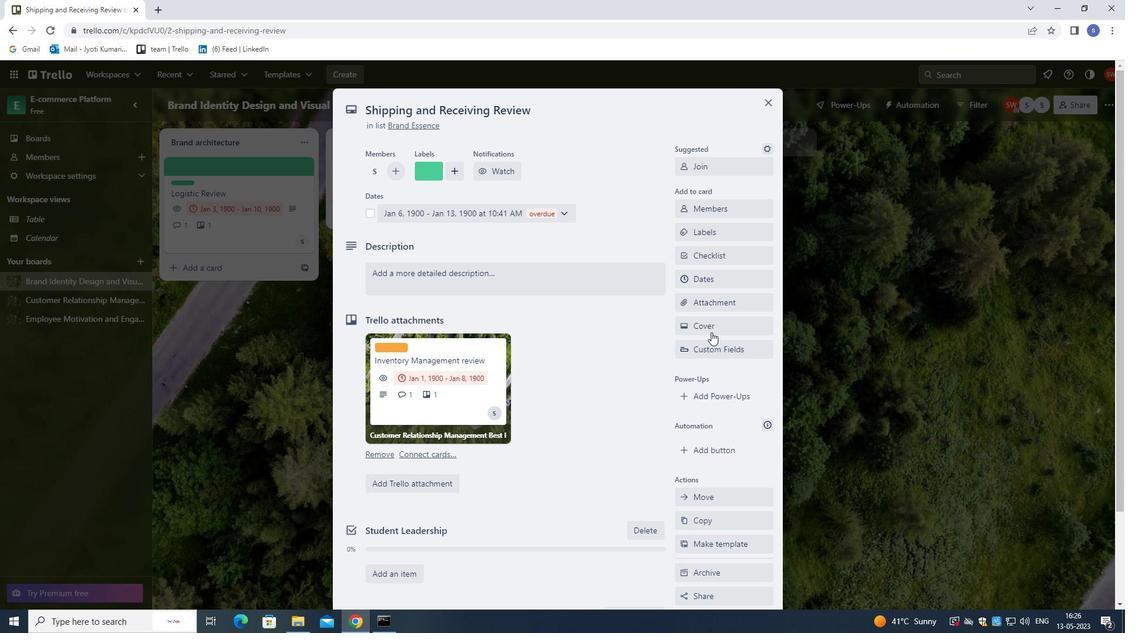 
Action: Mouse pressed left at (711, 329)
Screenshot: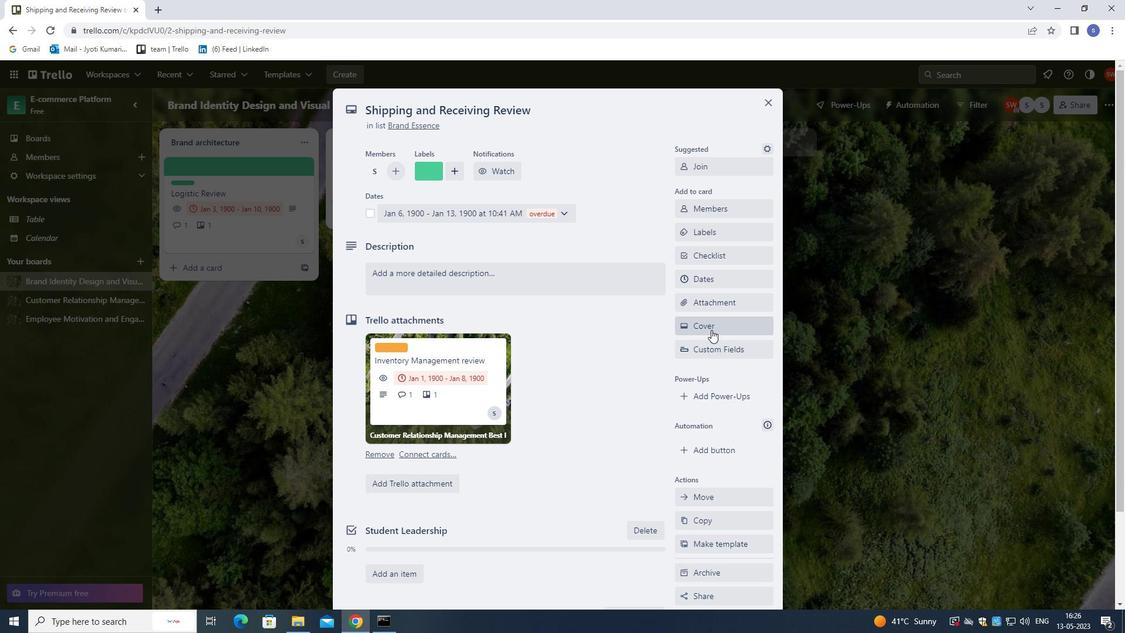 
Action: Mouse moved to (702, 370)
Screenshot: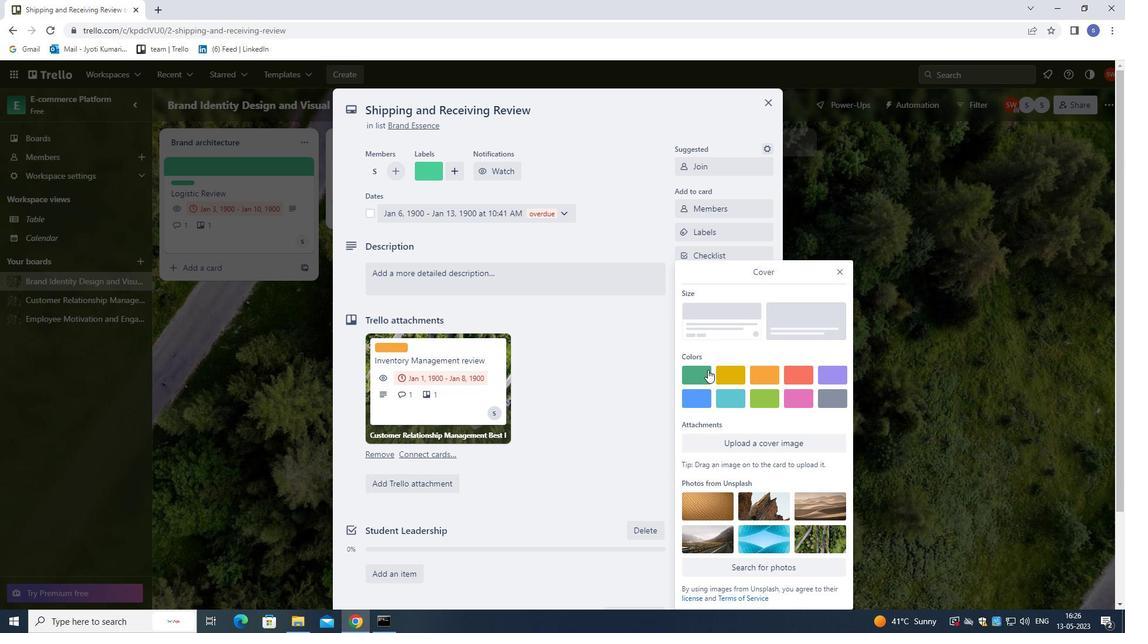 
Action: Mouse pressed left at (702, 370)
Screenshot: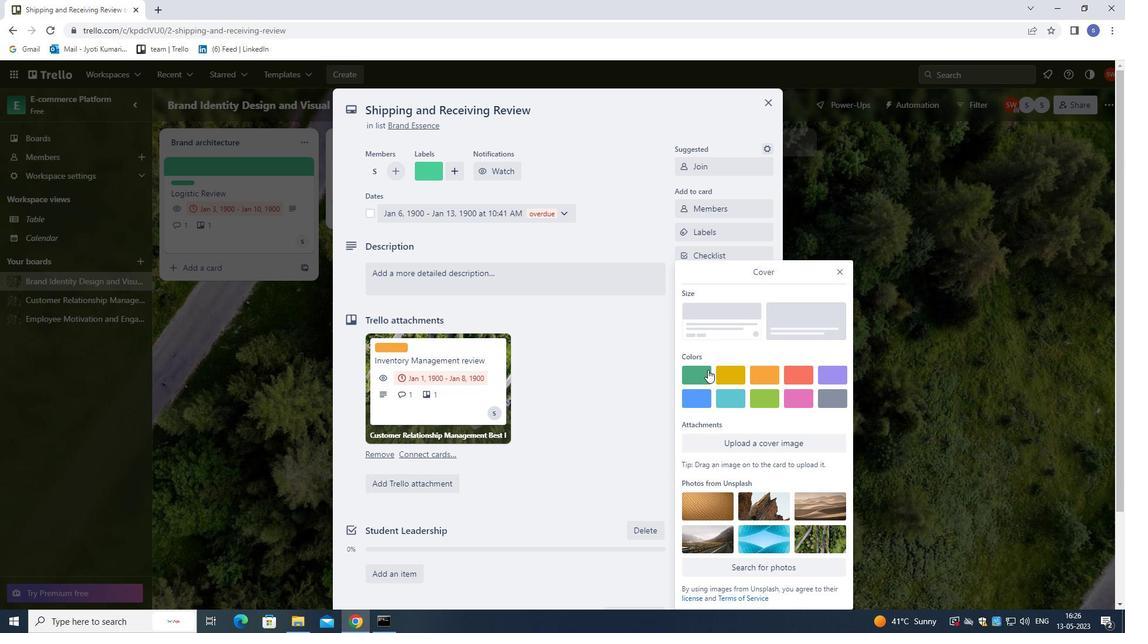
Action: Mouse moved to (837, 248)
Screenshot: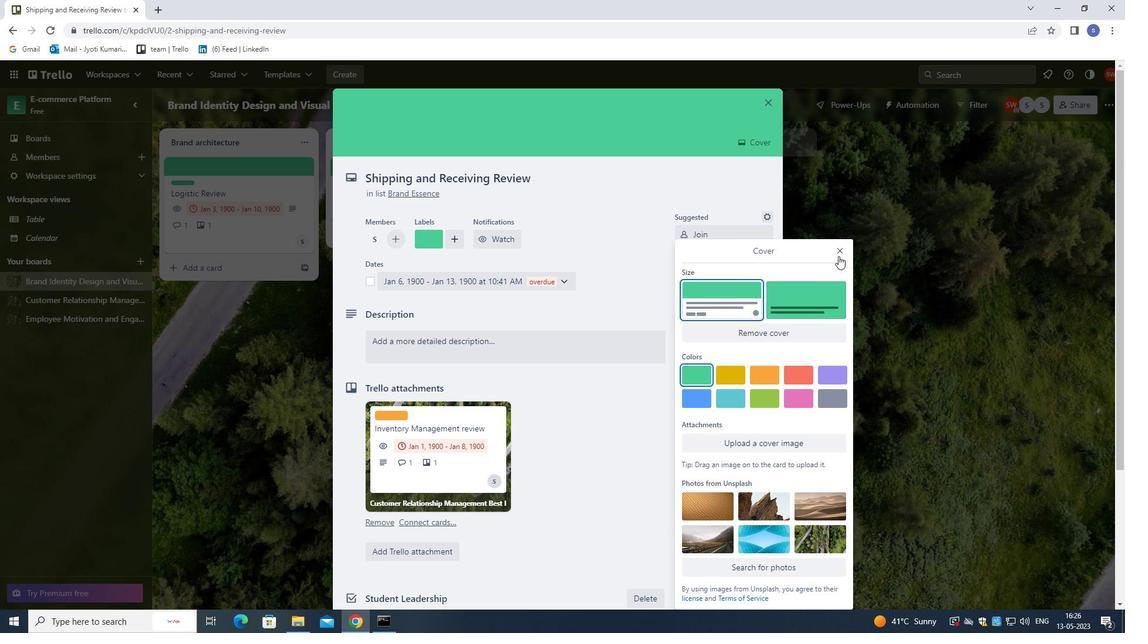 
Action: Mouse pressed left at (837, 248)
Screenshot: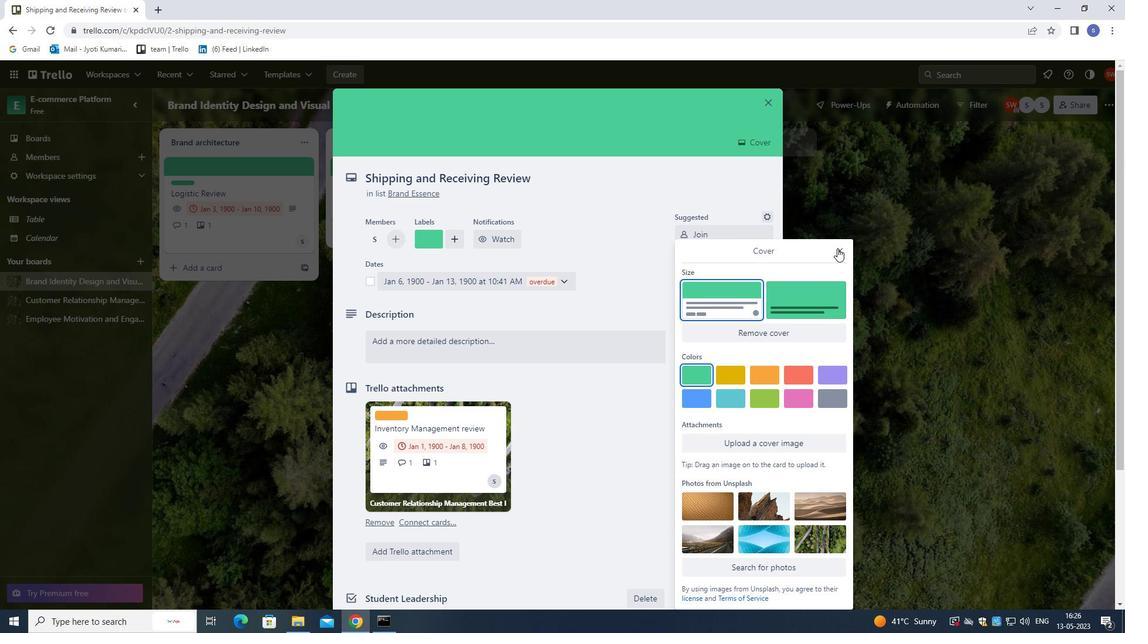 
Action: Mouse moved to (615, 354)
Screenshot: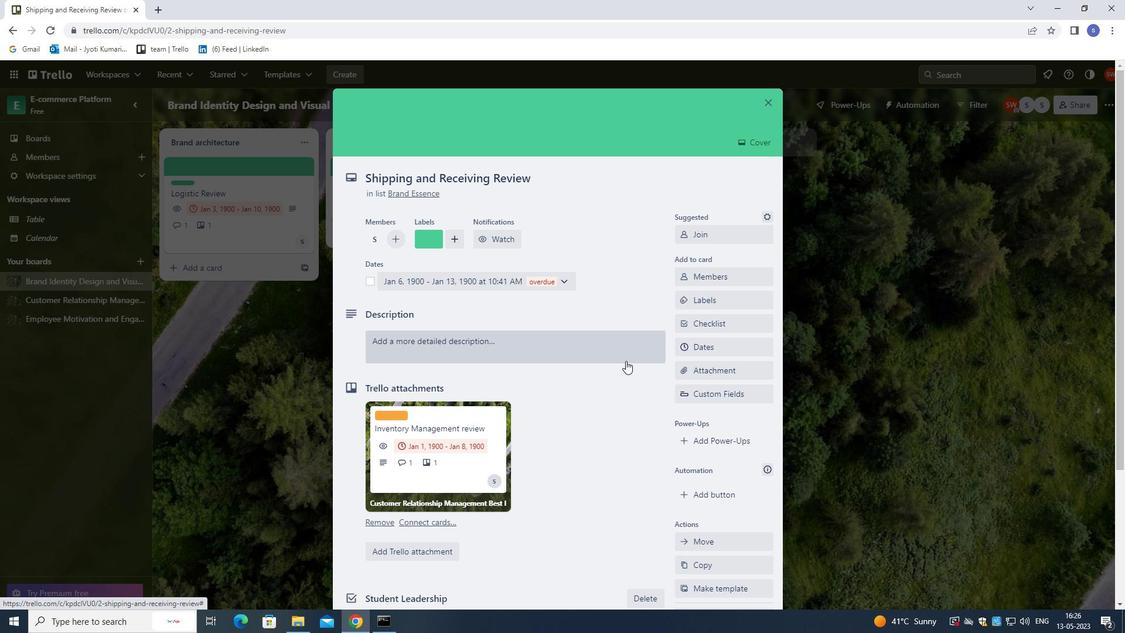 
Action: Mouse pressed left at (615, 354)
Screenshot: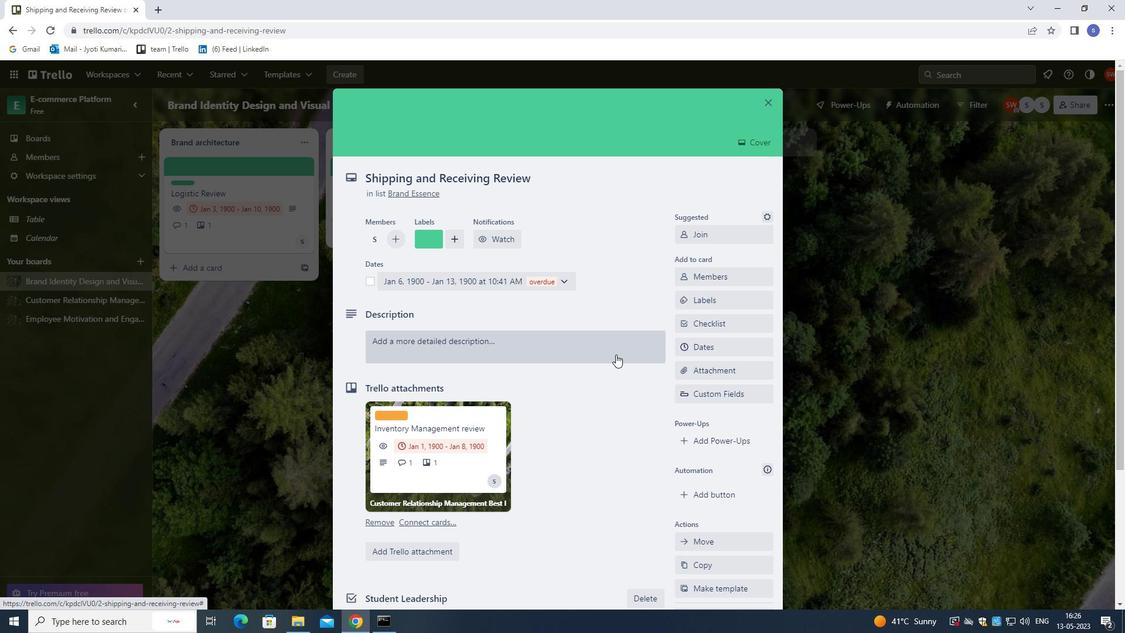 
Action: Mouse moved to (600, 379)
Screenshot: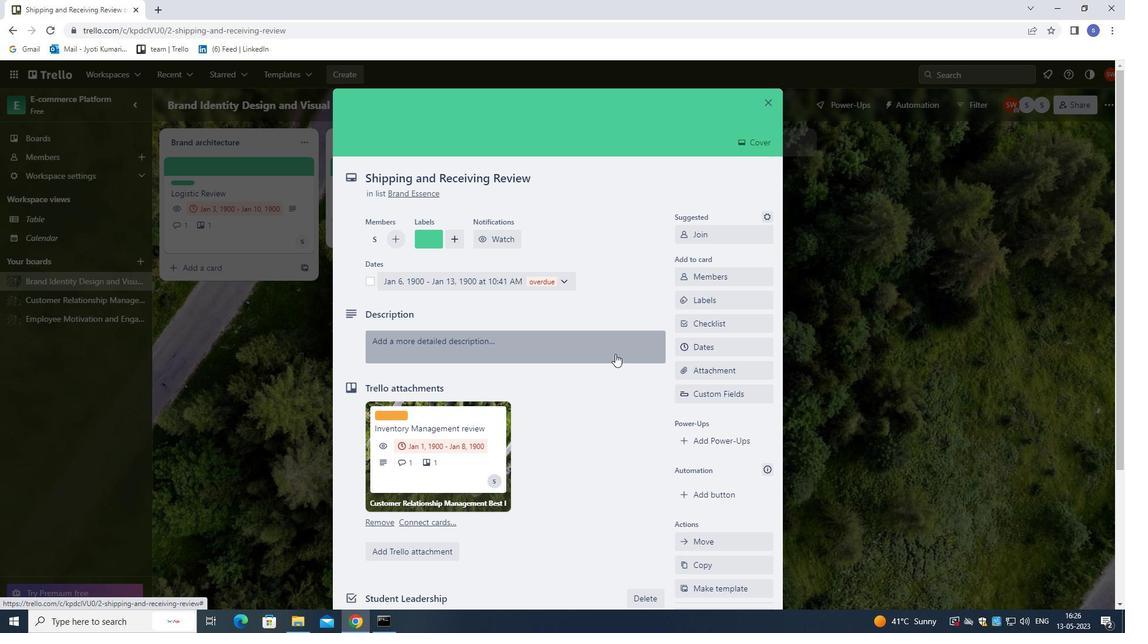 
Action: Key pressed <Key.shift>CONDUCT<Key.space>CUSTOMER<Key.space>REA<Key.backspace>SEARCH<Key.space>FOR<Key.space>NEW<Key.space>MARKEI<Key.backspace>TING<Key.space>MESSAGING<Key.space>AND<Key.space>BRANDING<Key.space>.
Screenshot: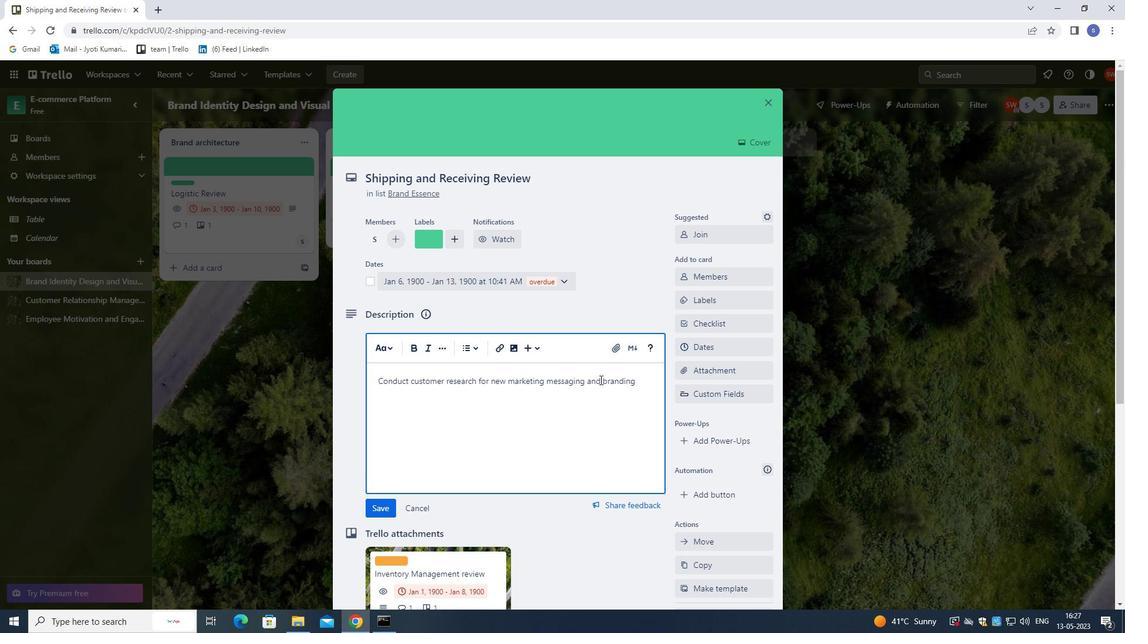 
Action: Mouse moved to (378, 430)
Screenshot: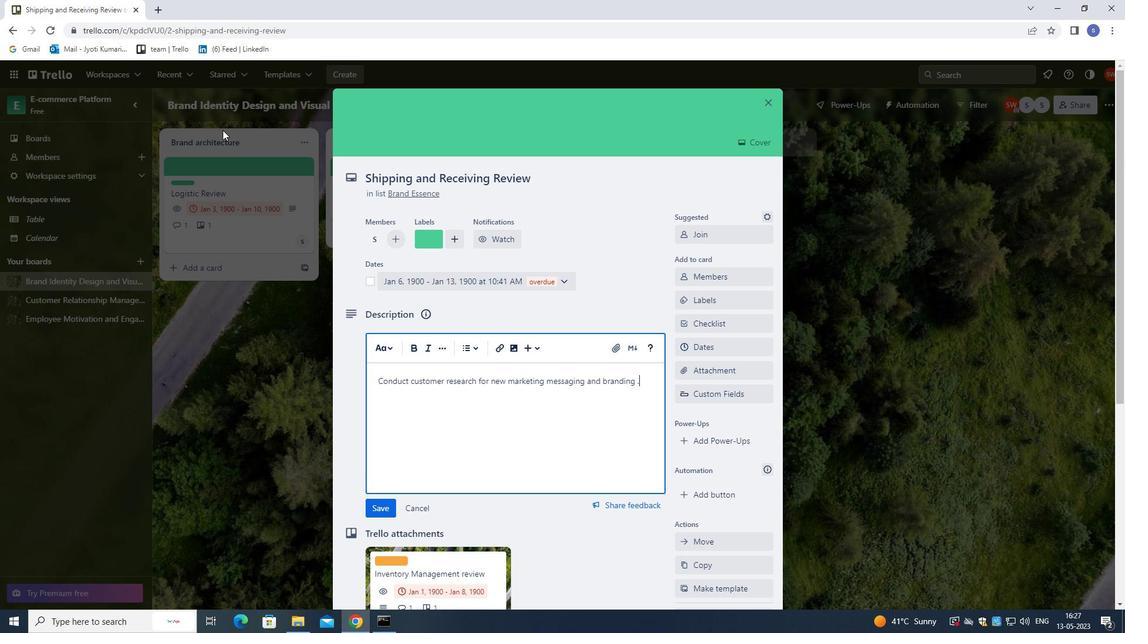 
Action: Mouse scrolled (378, 429) with delta (0, 0)
Screenshot: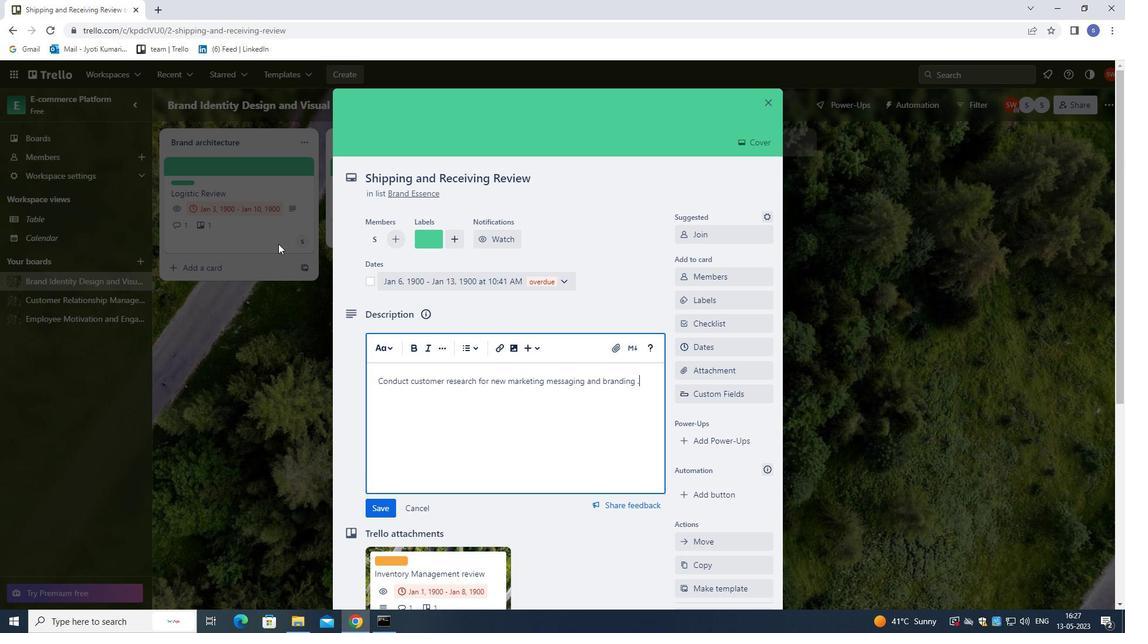 
Action: Mouse moved to (428, 425)
Screenshot: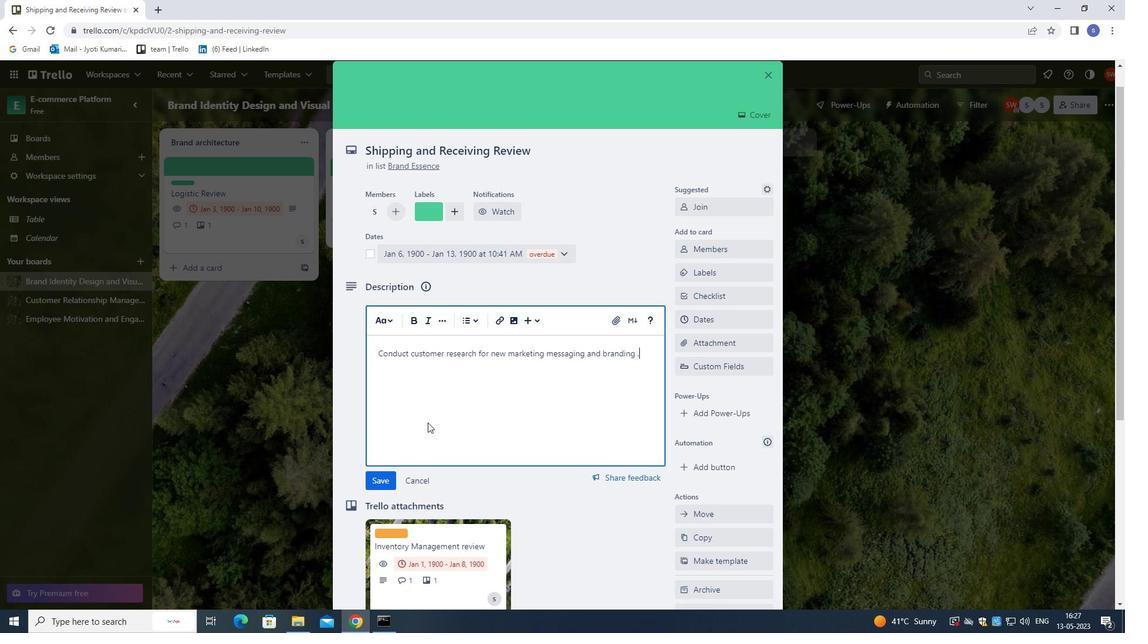 
Action: Mouse scrolled (428, 425) with delta (0, 0)
Screenshot: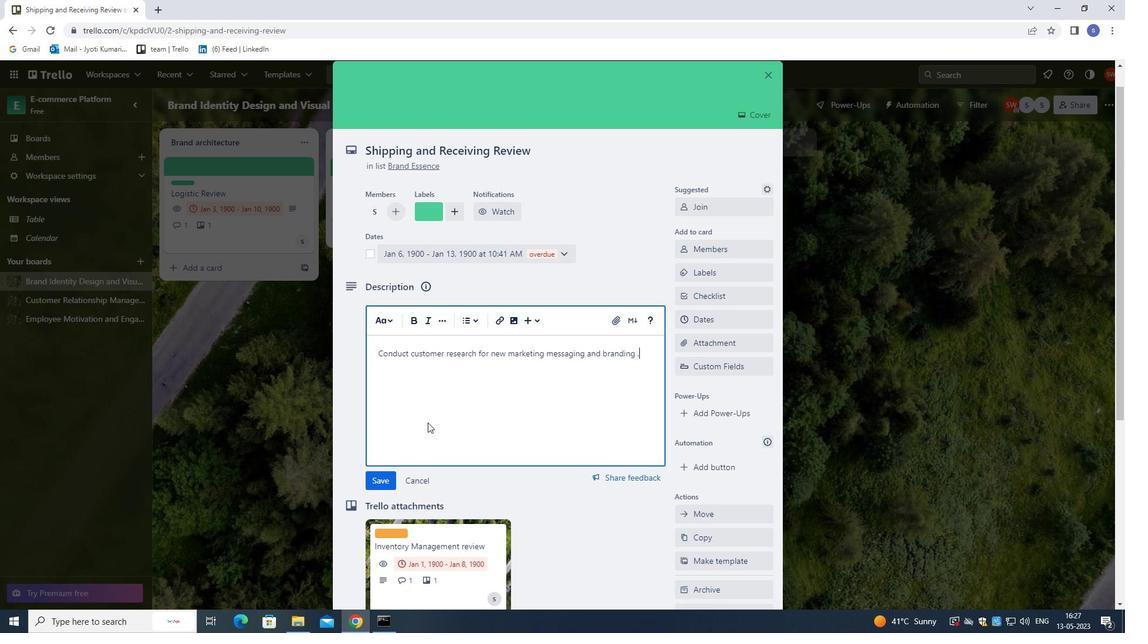 
Action: Mouse moved to (428, 426)
Screenshot: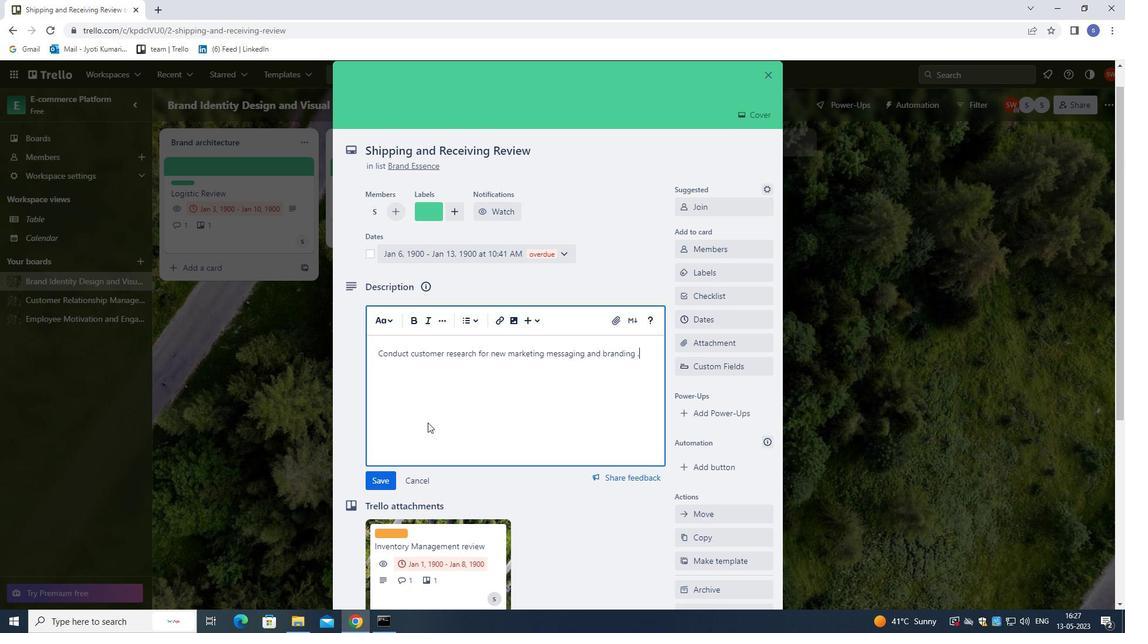 
Action: Mouse scrolled (428, 425) with delta (0, 0)
Screenshot: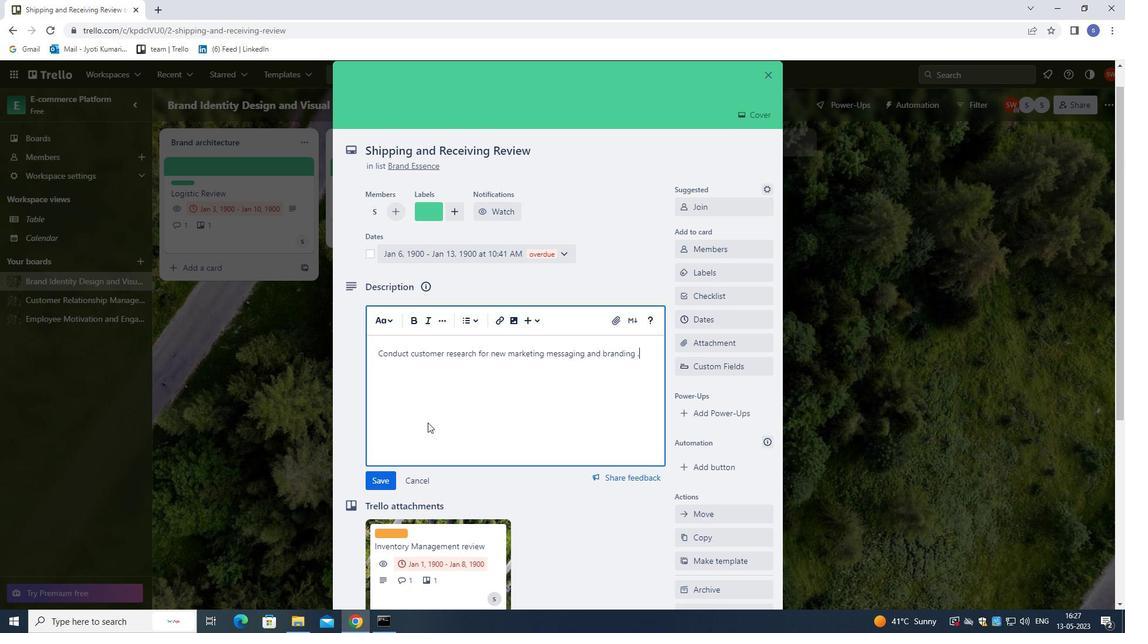 
Action: Mouse moved to (428, 428)
Screenshot: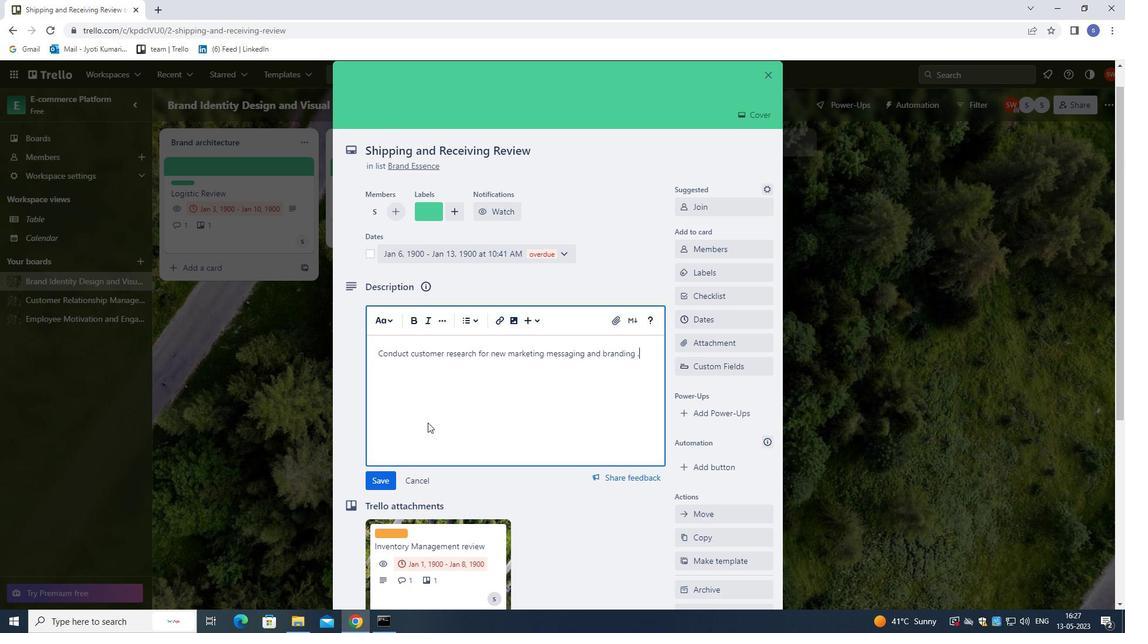 
Action: Mouse scrolled (428, 427) with delta (0, 0)
Screenshot: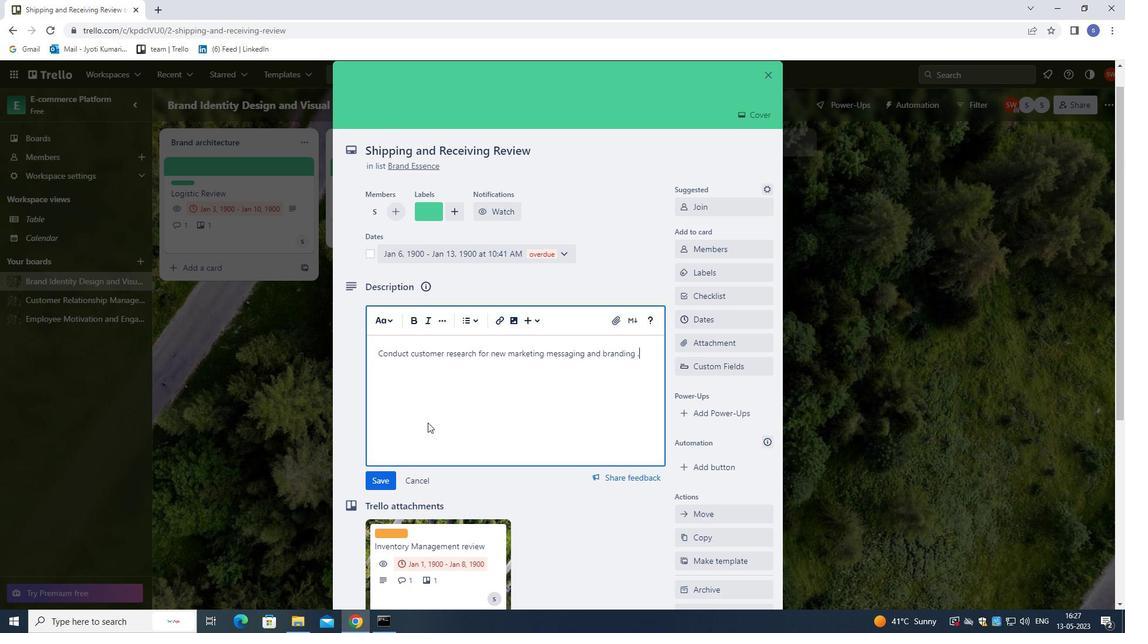 
Action: Mouse moved to (428, 428)
Screenshot: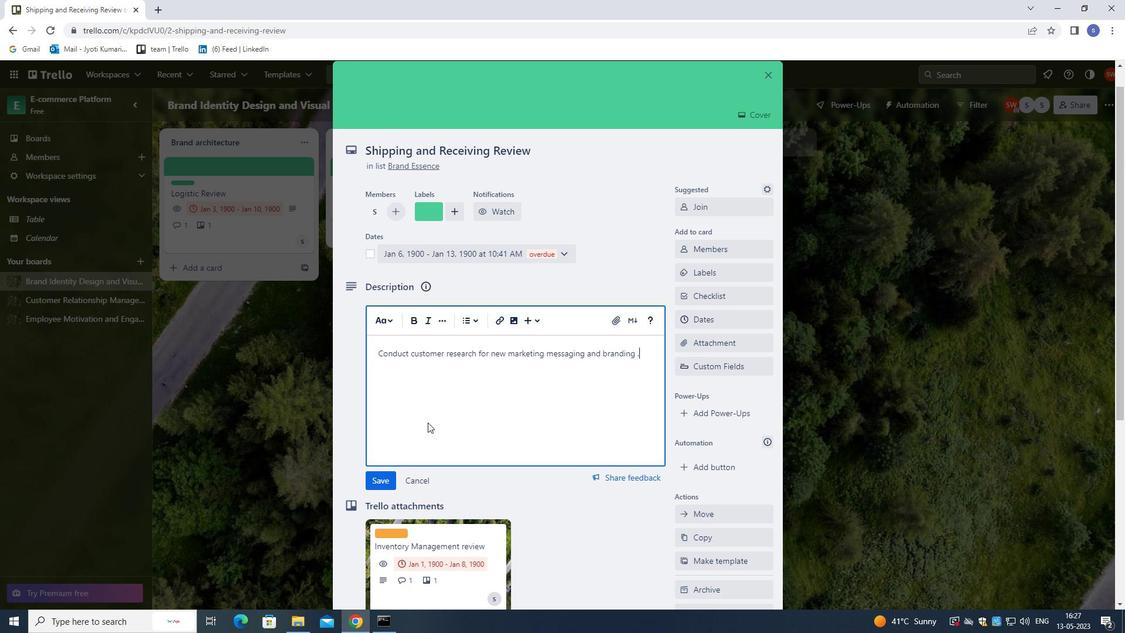 
Action: Mouse scrolled (428, 428) with delta (0, 0)
Screenshot: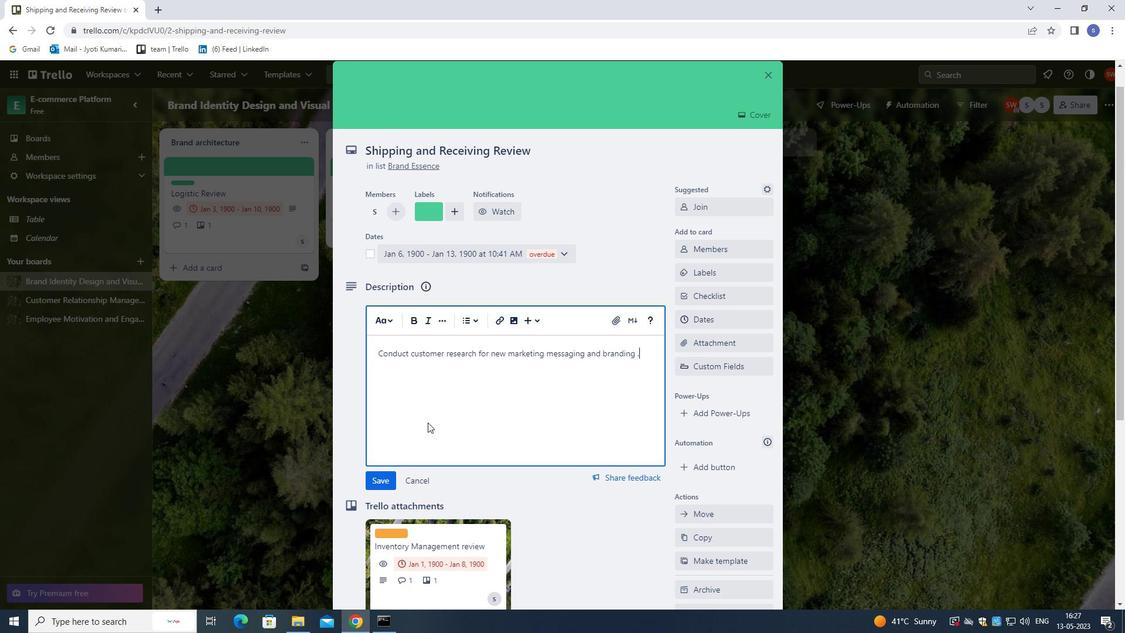 
Action: Mouse moved to (436, 449)
Screenshot: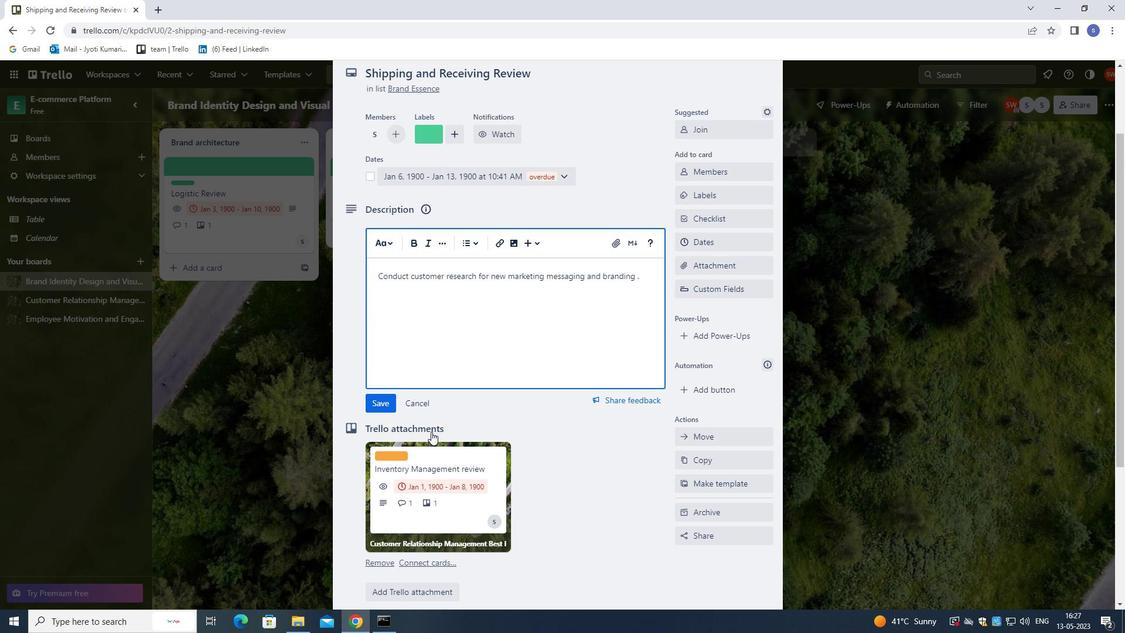 
Action: Mouse scrolled (436, 449) with delta (0, 0)
Screenshot: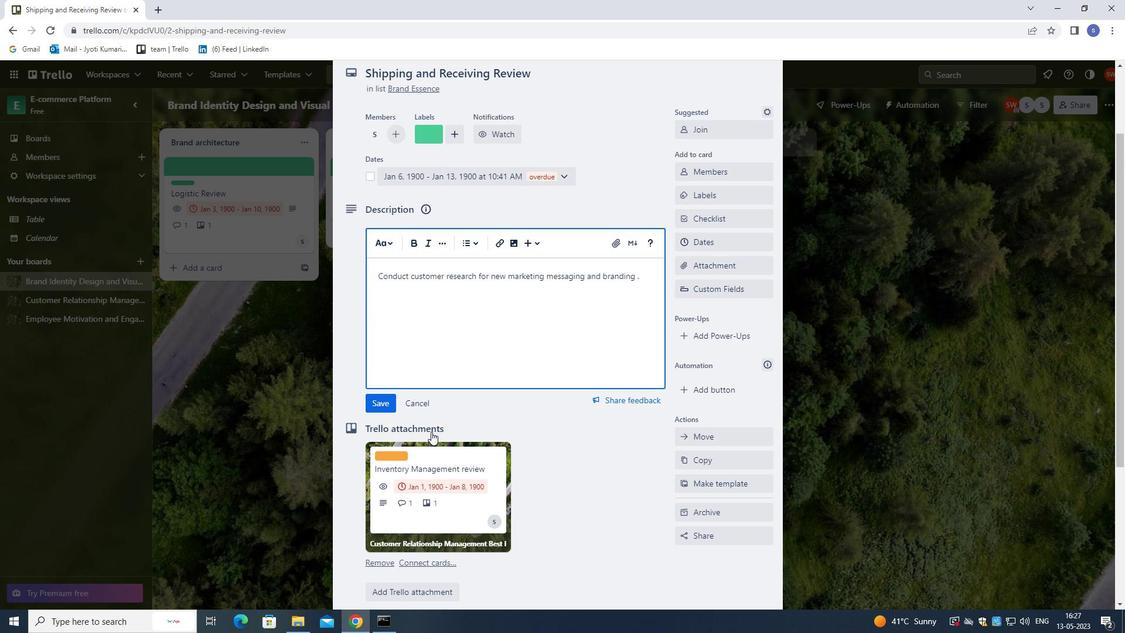 
Action: Mouse moved to (447, 524)
Screenshot: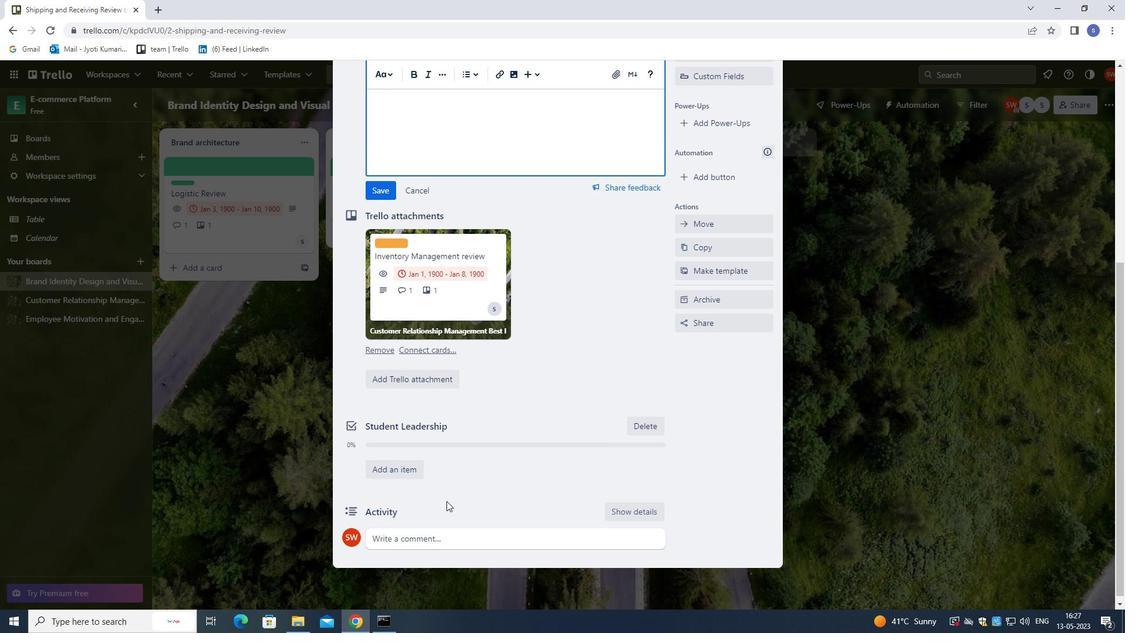 
Action: Mouse pressed left at (447, 524)
Screenshot: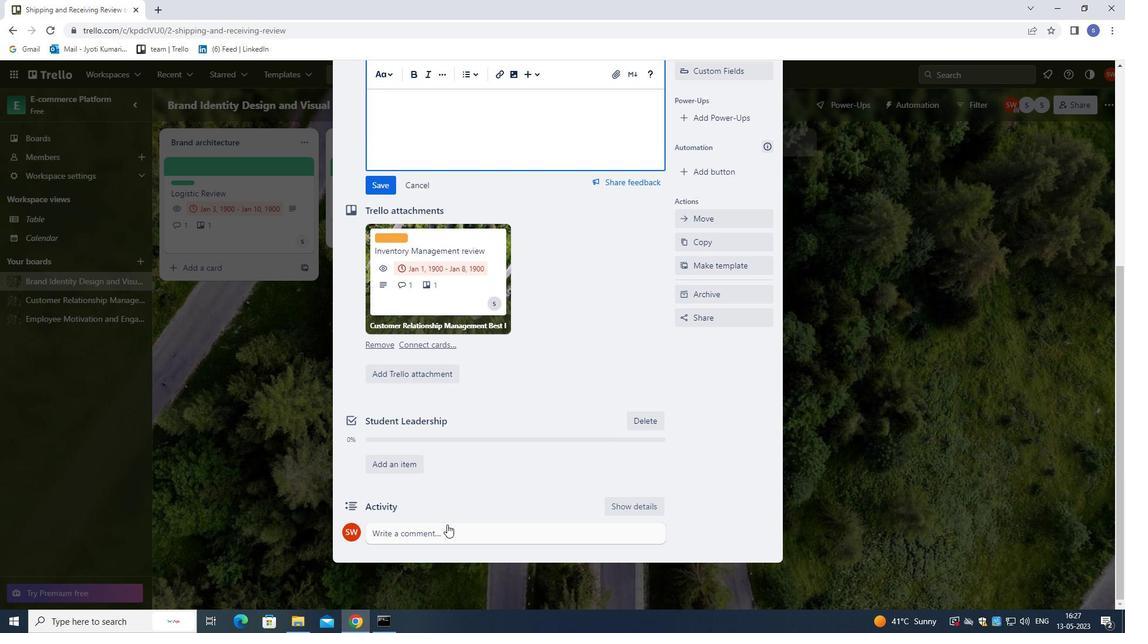 
Action: Mouse moved to (456, 521)
Screenshot: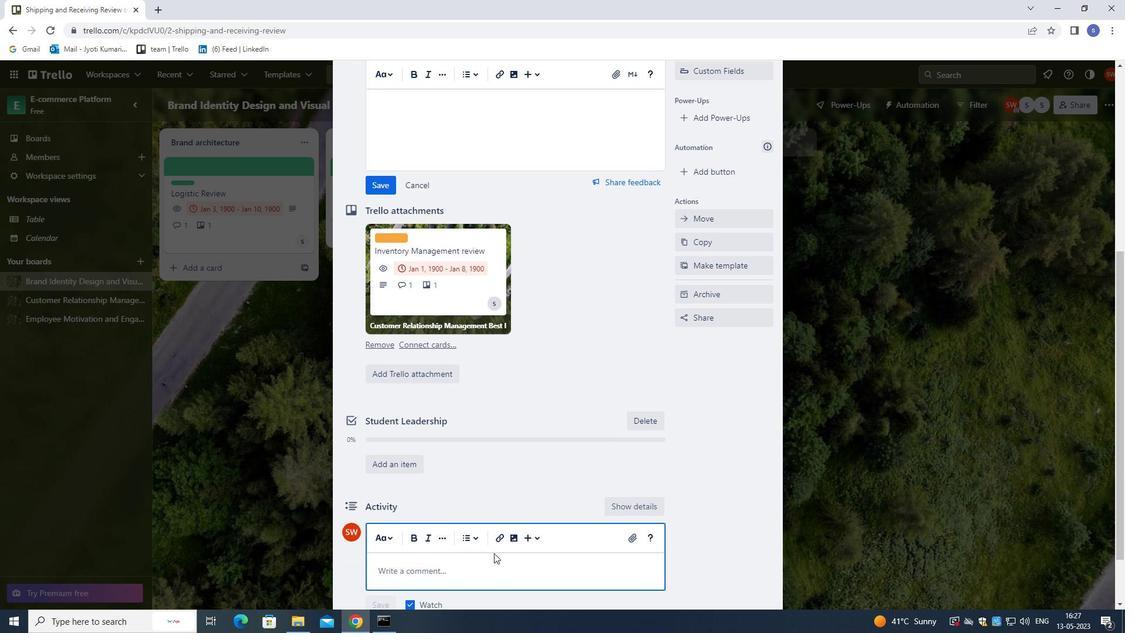 
Action: Key pressed <Key.shift><Key.shift><Key.shift><Key.shift><Key.shift><Key.shift><Key.shift><Key.shift><Key.shift><Key.shift><Key.shift><Key.shift><Key.shift><Key.shift><Key.shift><Key.shift><Key.shift><Key.shift><Key.shift><Key.shift><Key.shift><Key.shift><Key.shift><Key.shift><Key.shift><Key.shift><Key.shift><Key.shift><Key.shift><Key.shift>THIS<Key.space>TASK<Key.space>REQUIRES<Key.space>US<Key.space>TO<Key.space>BE<Key.space><Key.shift>PROACTIVE<Key.space>AND<Key.space>TAKE<Key.space>INITIATVIE<Key.space>,<Key.space>IDENT<Key.backspace>TIAL<Key.space>ISSUES<Key.space>BEFORE<Key.space>THEY<Key.space>BECOME<Key.space>PROBLEM
Screenshot: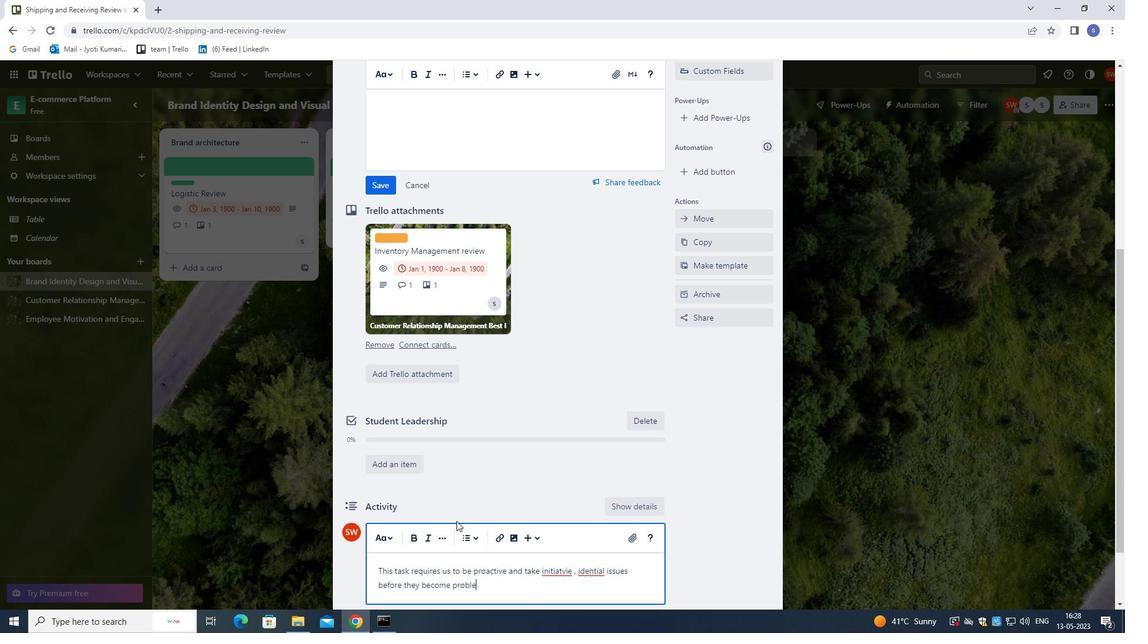 
Action: Mouse moved to (586, 572)
Screenshot: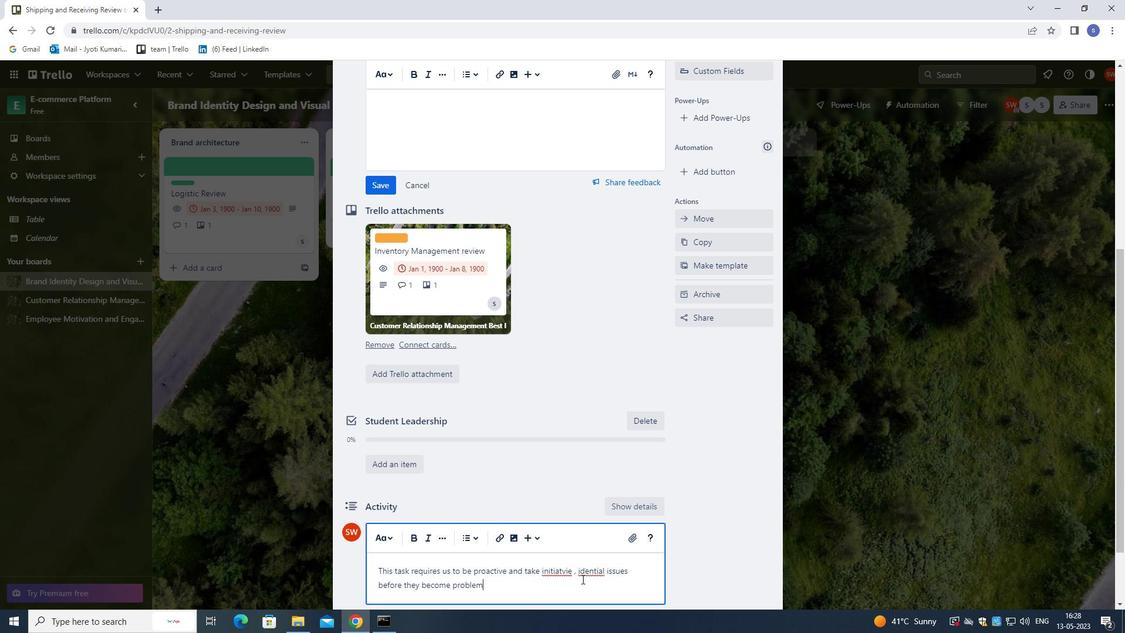 
Action: Mouse pressed left at (586, 572)
Screenshot: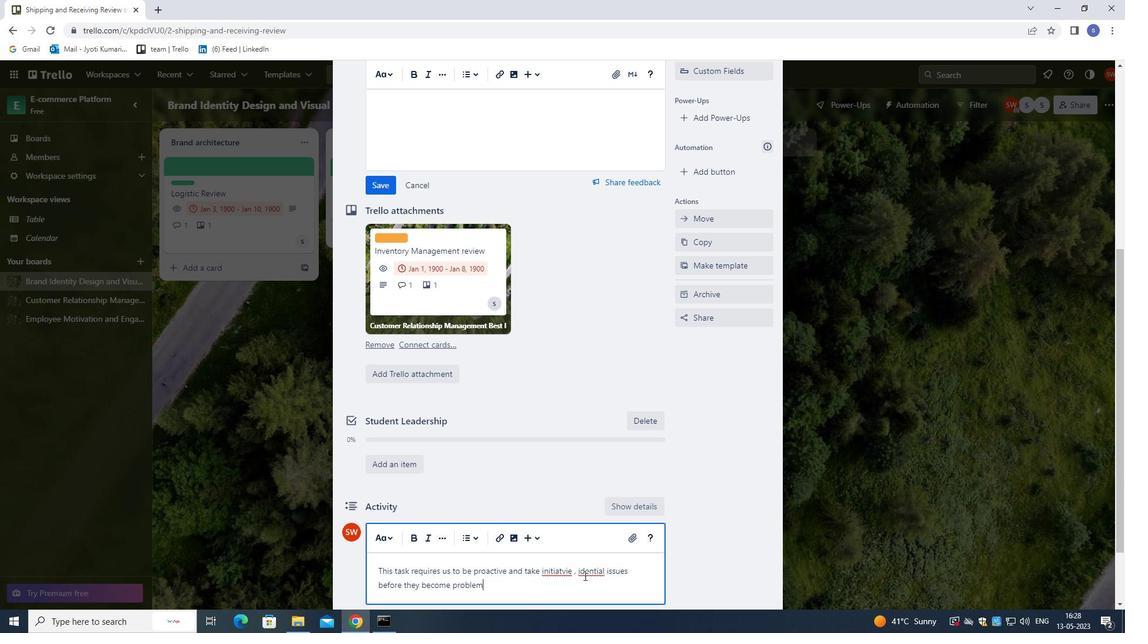 
Action: Mouse moved to (601, 568)
Screenshot: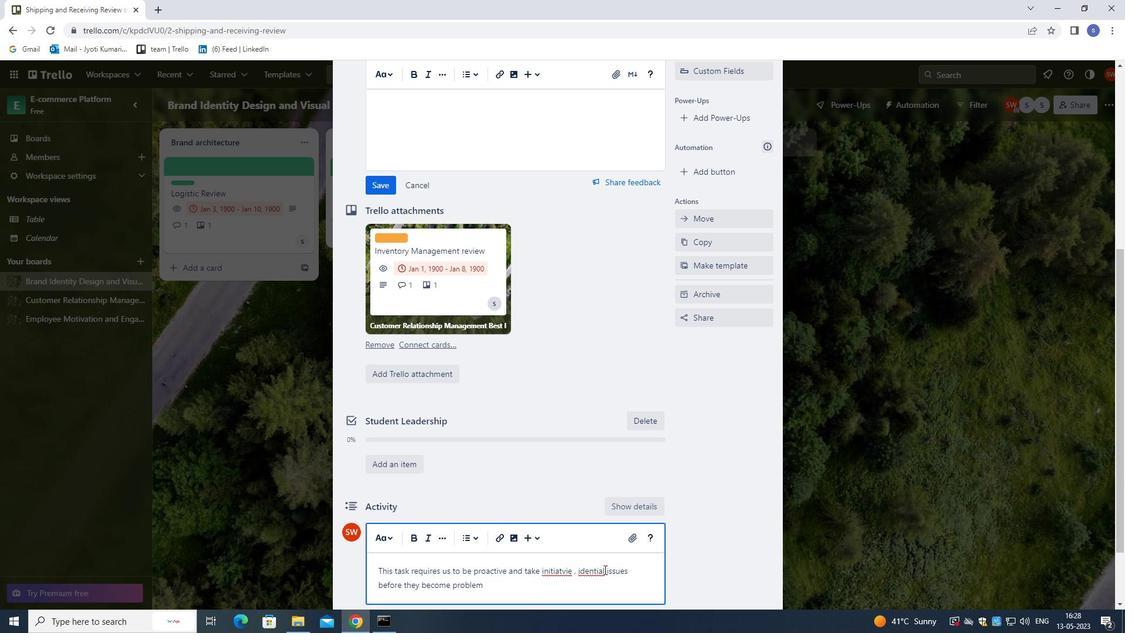 
Action: Mouse pressed left at (601, 568)
Screenshot: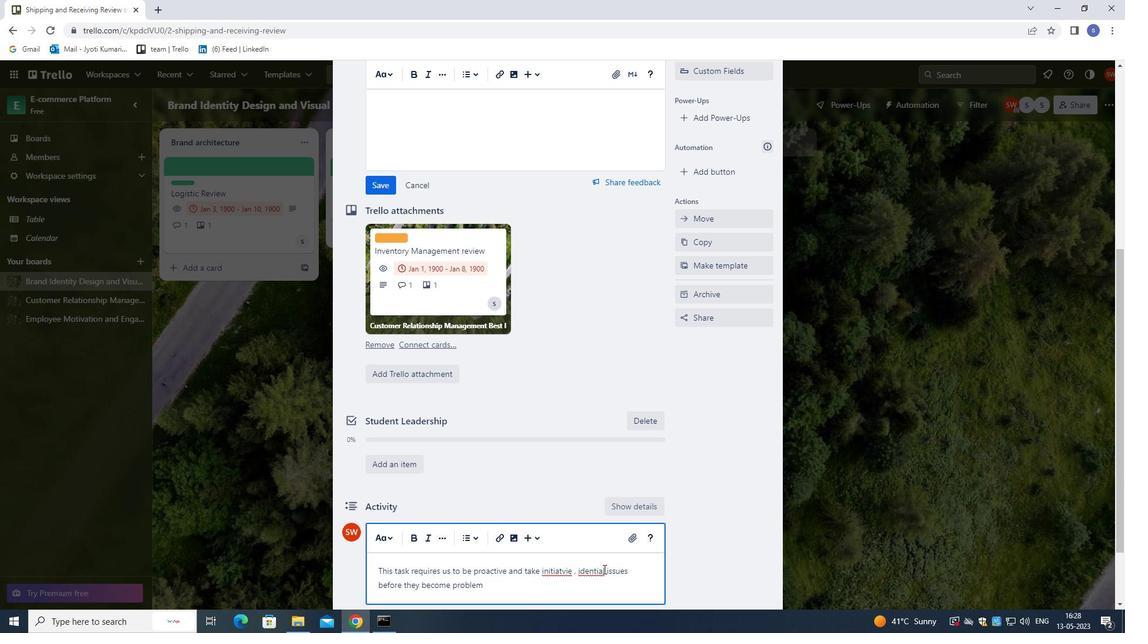 
Action: Mouse moved to (568, 556)
Screenshot: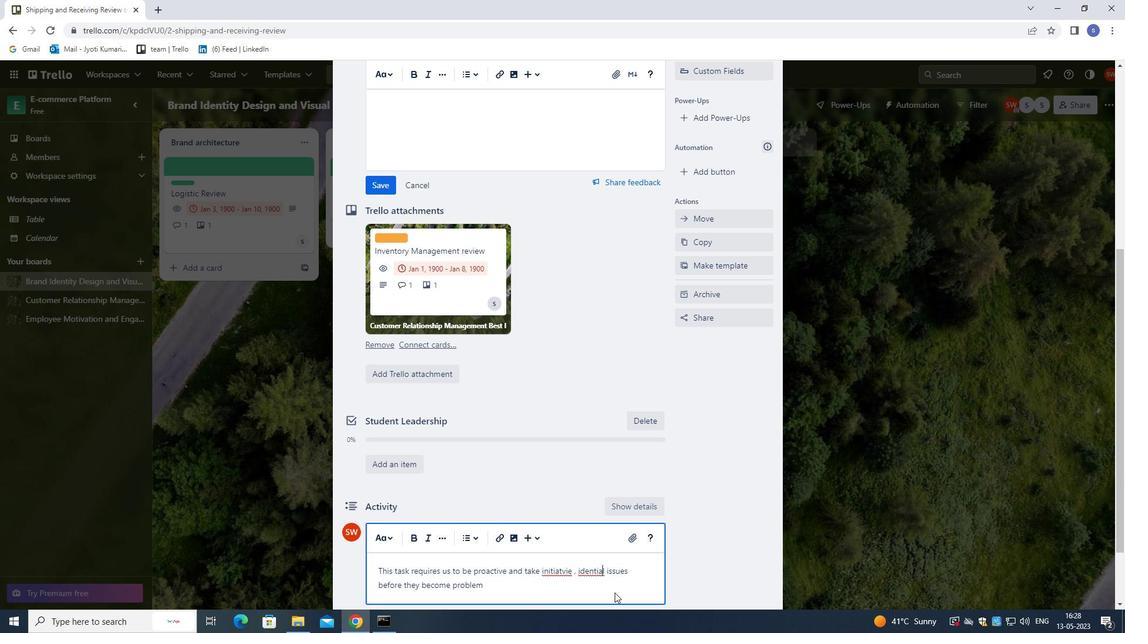 
Action: Key pressed <Key.right><Key.backspace><Key.backspace><Key.backspace><Key.backspace><Key.backspace><Key.backspace><Key.backspace><Key.backspace>POTENTIAL<Key.left><Key.left><Key.left><Key.left><Key.left><Key.left><Key.left><Key.left><Key.left><Key.left><Key.left><Key.left><Key.backspace><Key.backspace><Key.backspace><Key.backspace><Key.backspace><Key.backspace><Key.backspace>TIATIVE
Screenshot: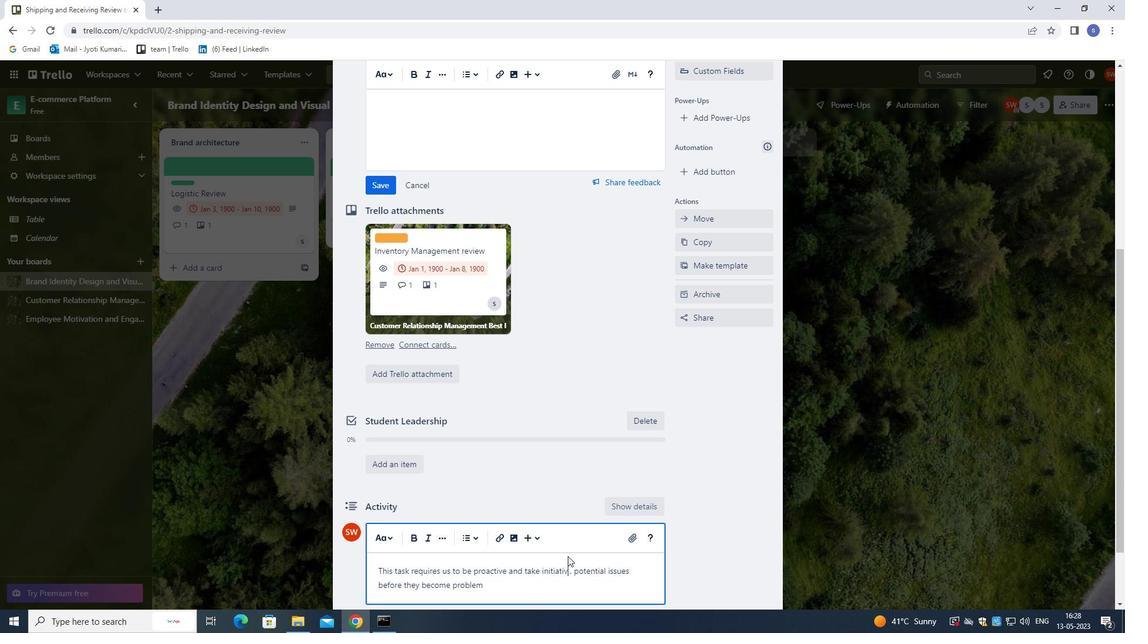 
Action: Mouse moved to (382, 184)
Screenshot: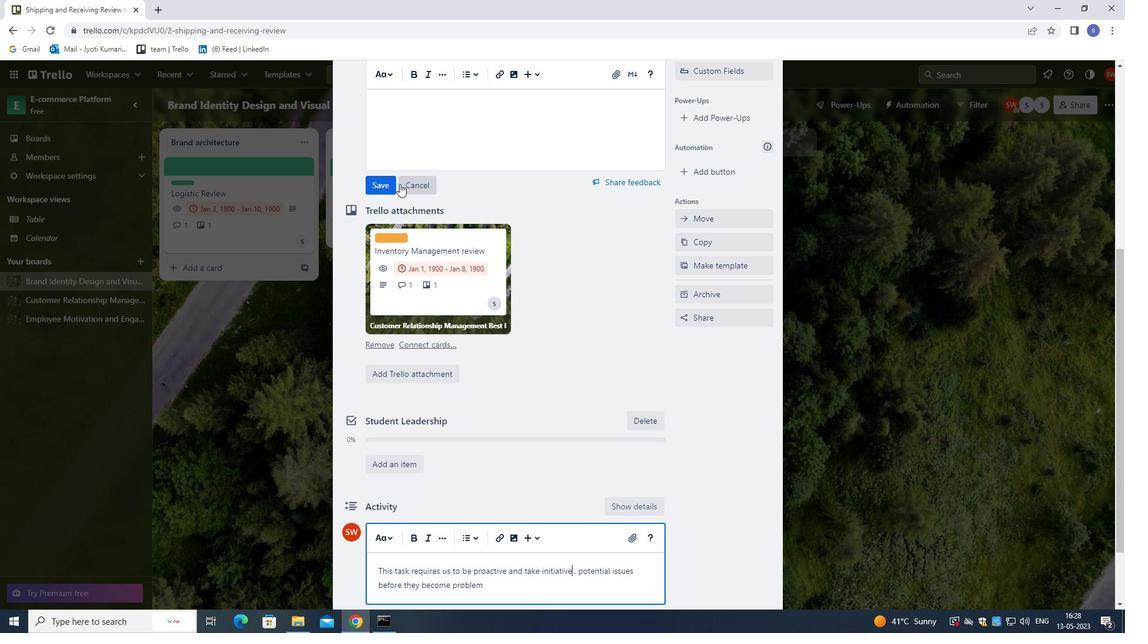
Action: Mouse pressed left at (382, 184)
Screenshot: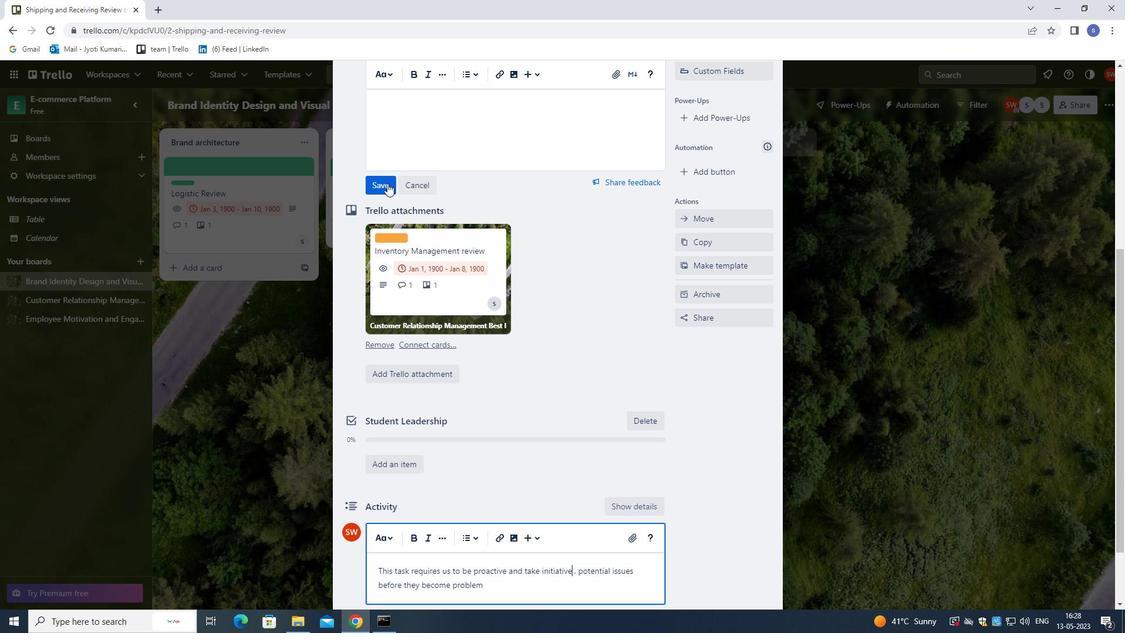 
Action: Mouse moved to (418, 345)
Screenshot: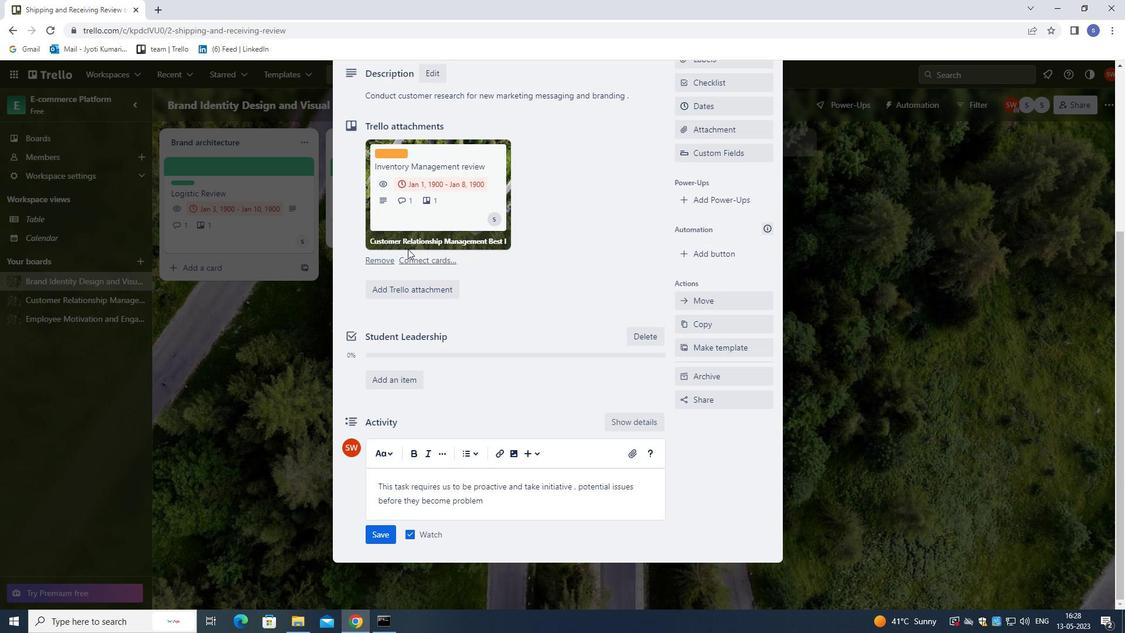 
Action: Mouse scrolled (418, 344) with delta (0, 0)
Screenshot: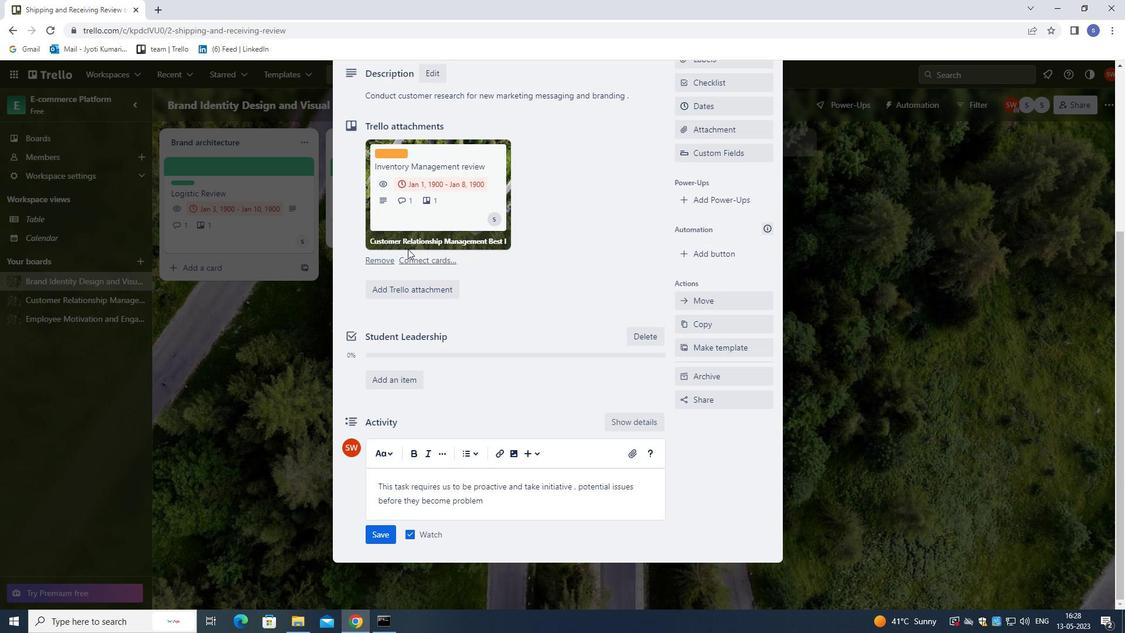 
Action: Mouse moved to (416, 366)
Screenshot: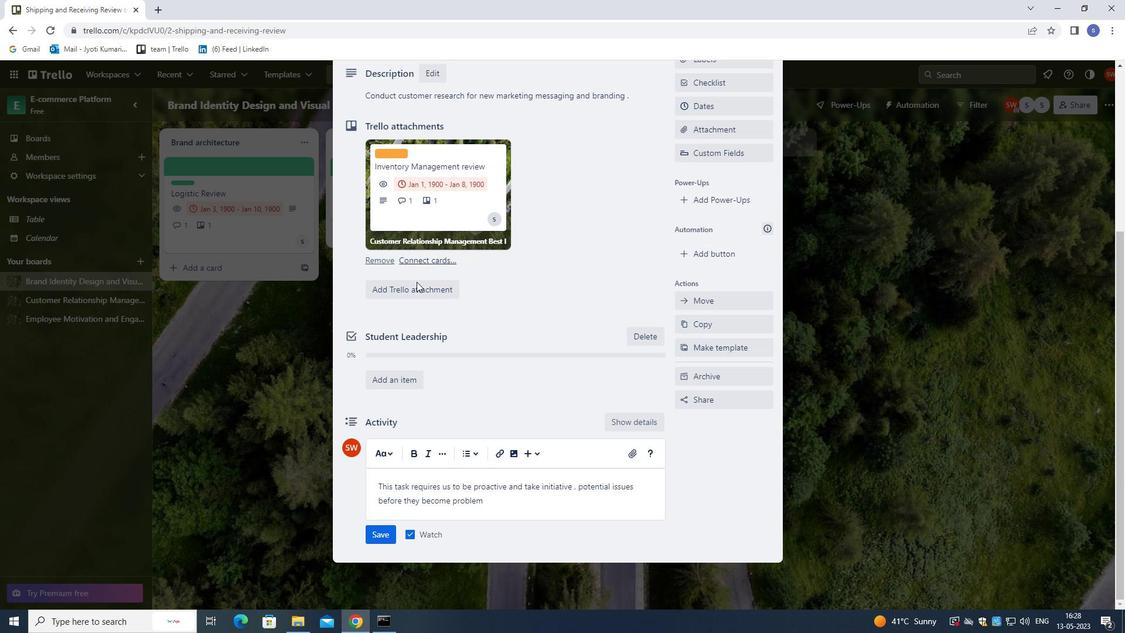 
Action: Mouse scrolled (416, 365) with delta (0, 0)
Screenshot: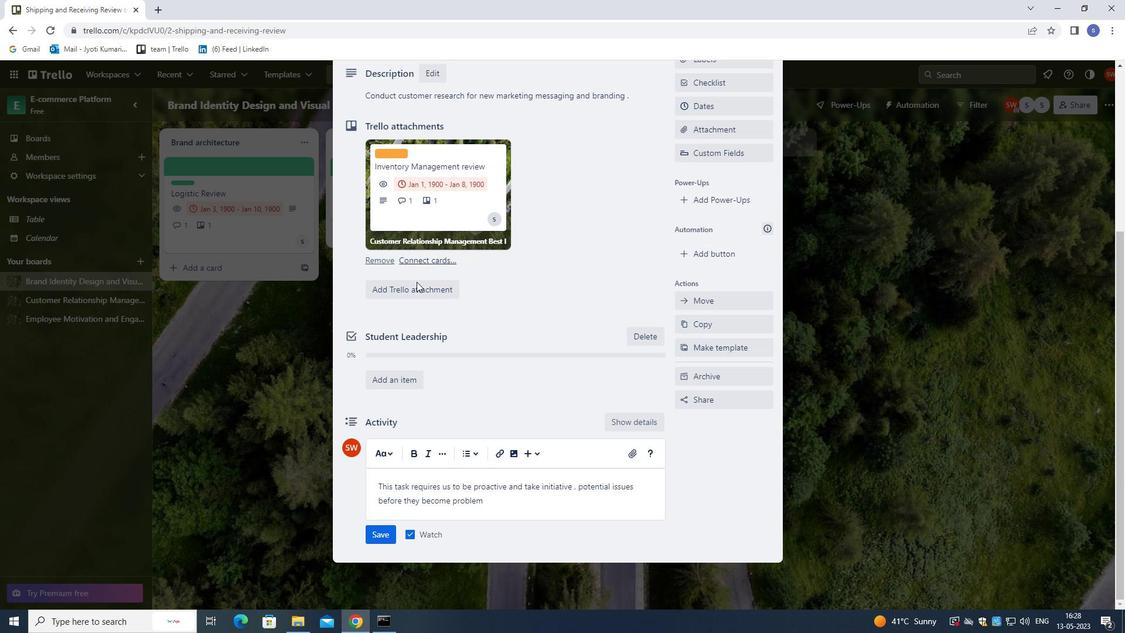 
Action: Mouse moved to (409, 404)
Screenshot: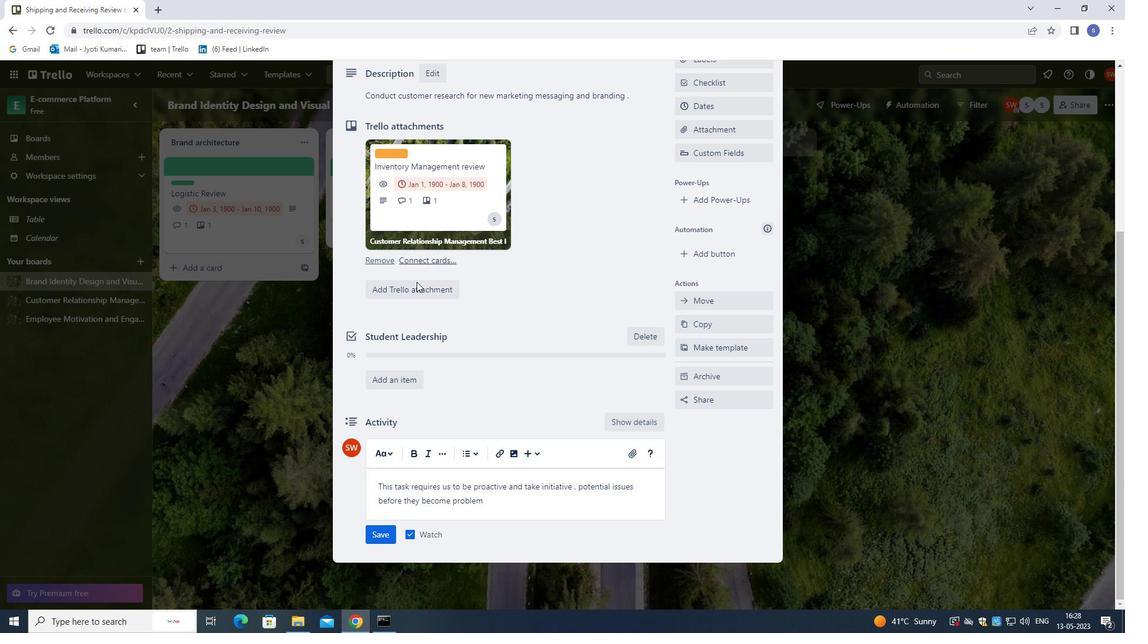 
Action: Mouse scrolled (409, 403) with delta (0, 0)
Screenshot: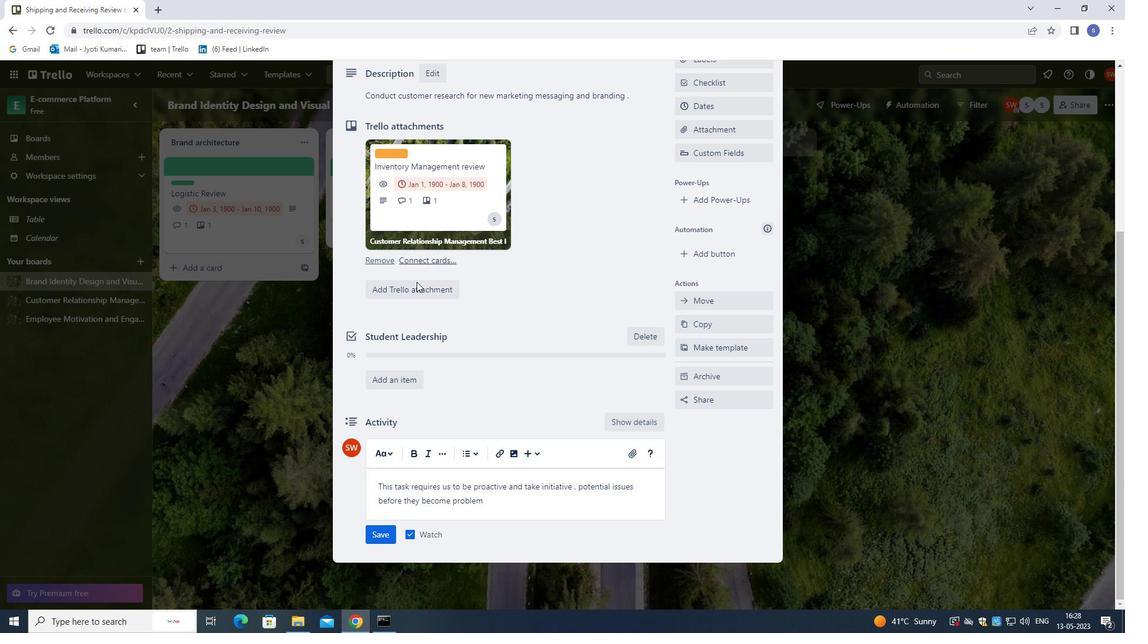 
Action: Mouse moved to (381, 532)
Screenshot: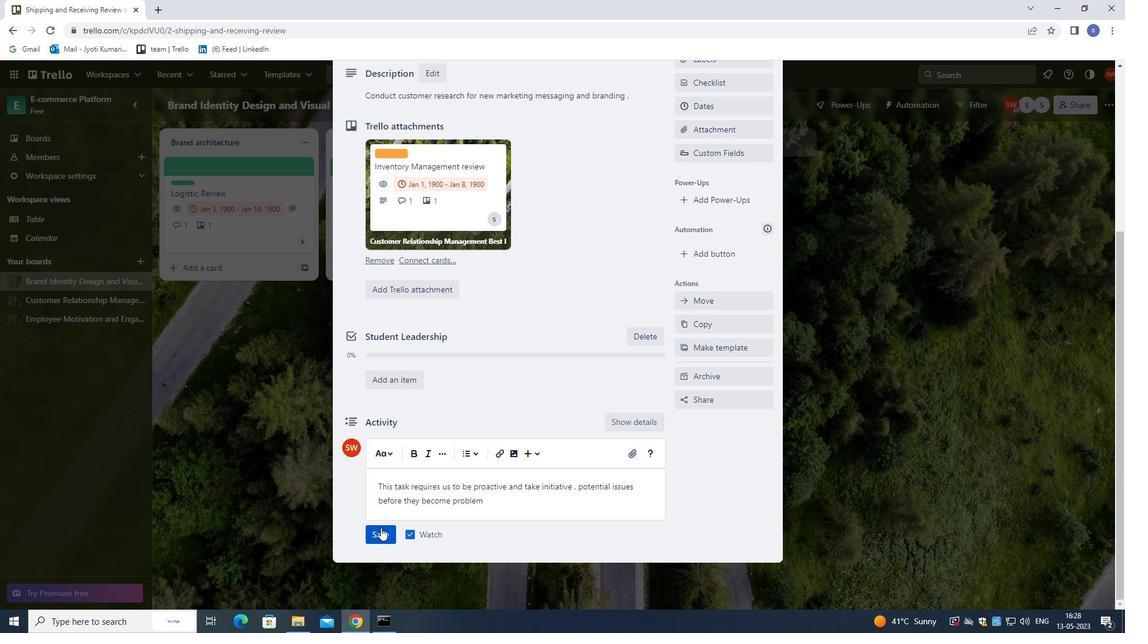 
Action: Mouse pressed left at (381, 532)
Screenshot: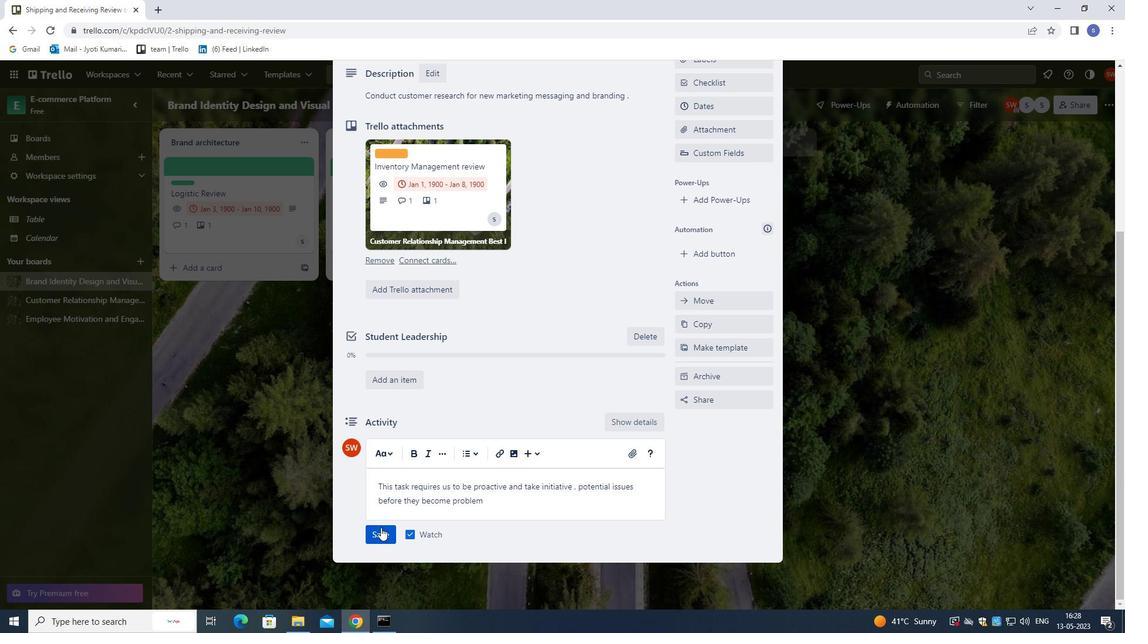
Action: Mouse moved to (416, 464)
Screenshot: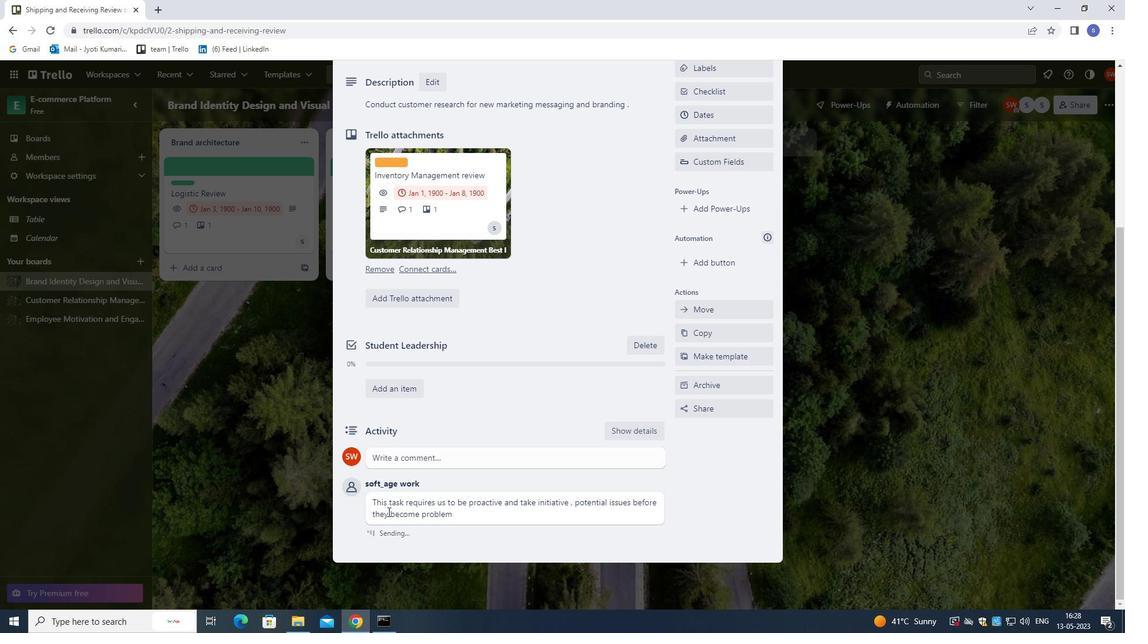 
Action: Mouse scrolled (416, 465) with delta (0, 0)
Screenshot: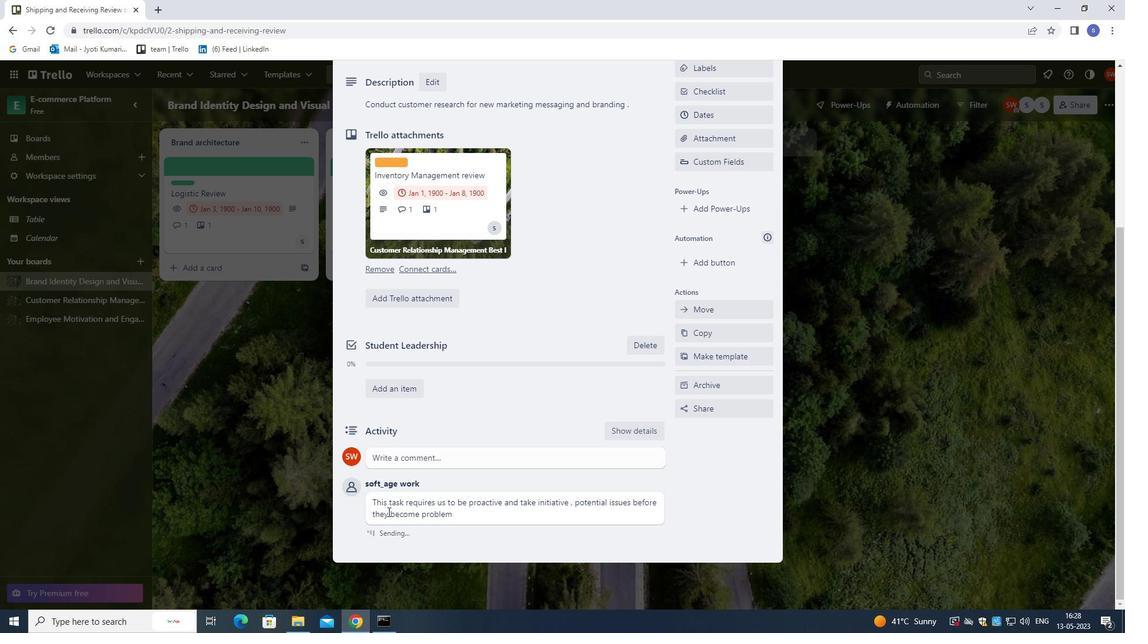 
Action: Mouse moved to (419, 450)
Screenshot: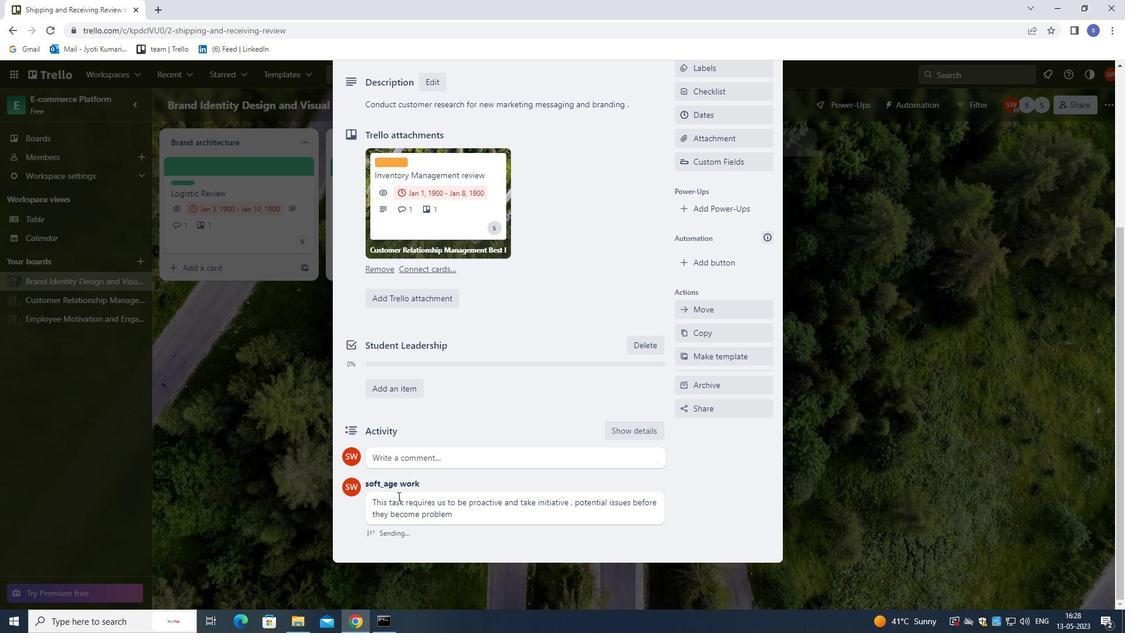 
Action: Mouse scrolled (419, 450) with delta (0, 0)
Screenshot: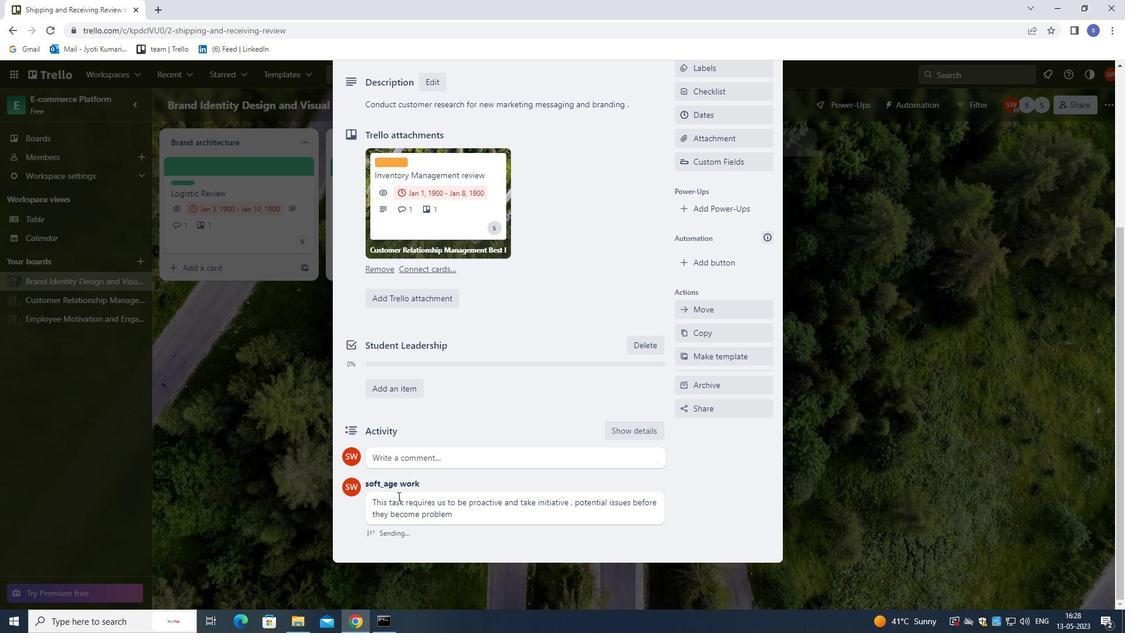 
Action: Mouse moved to (422, 434)
Screenshot: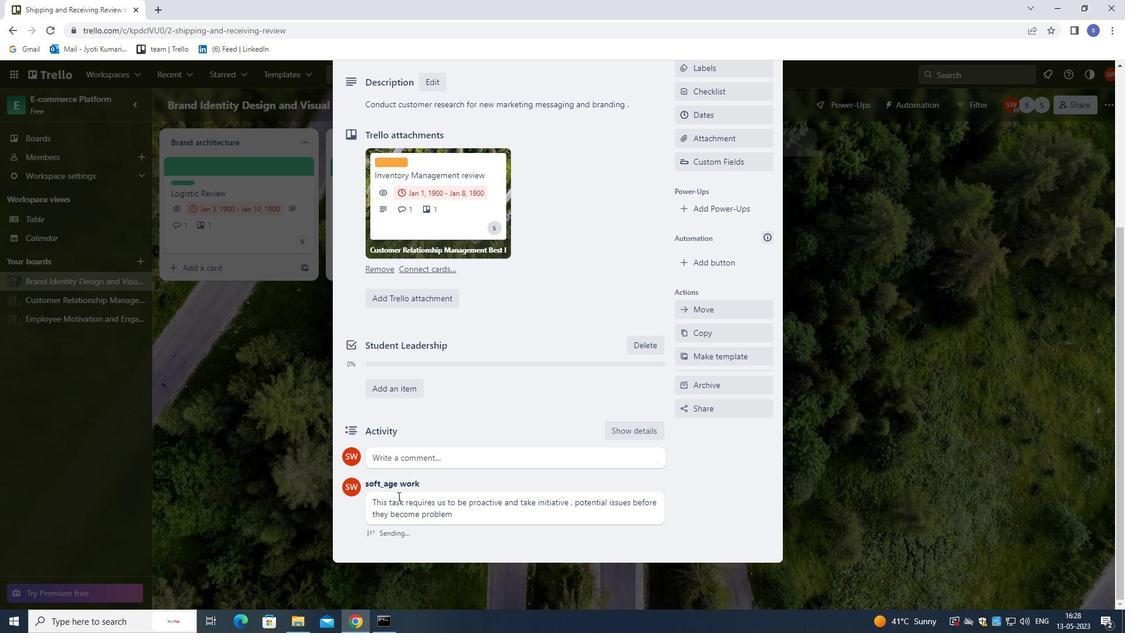 
Action: Mouse scrolled (422, 435) with delta (0, 0)
Screenshot: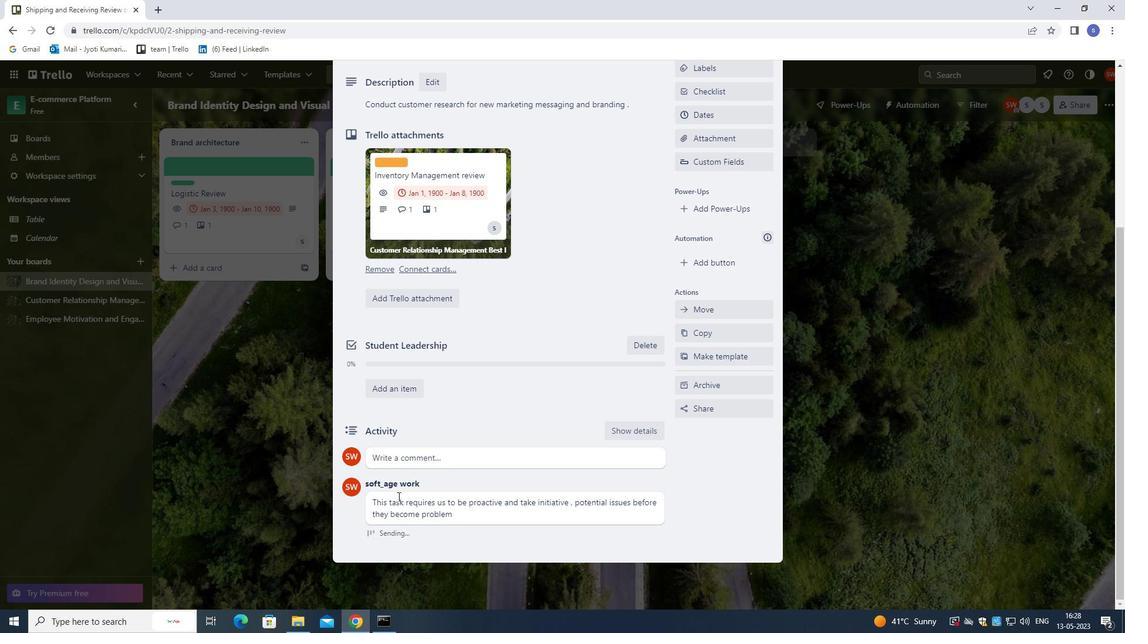 
Action: Mouse moved to (430, 410)
Screenshot: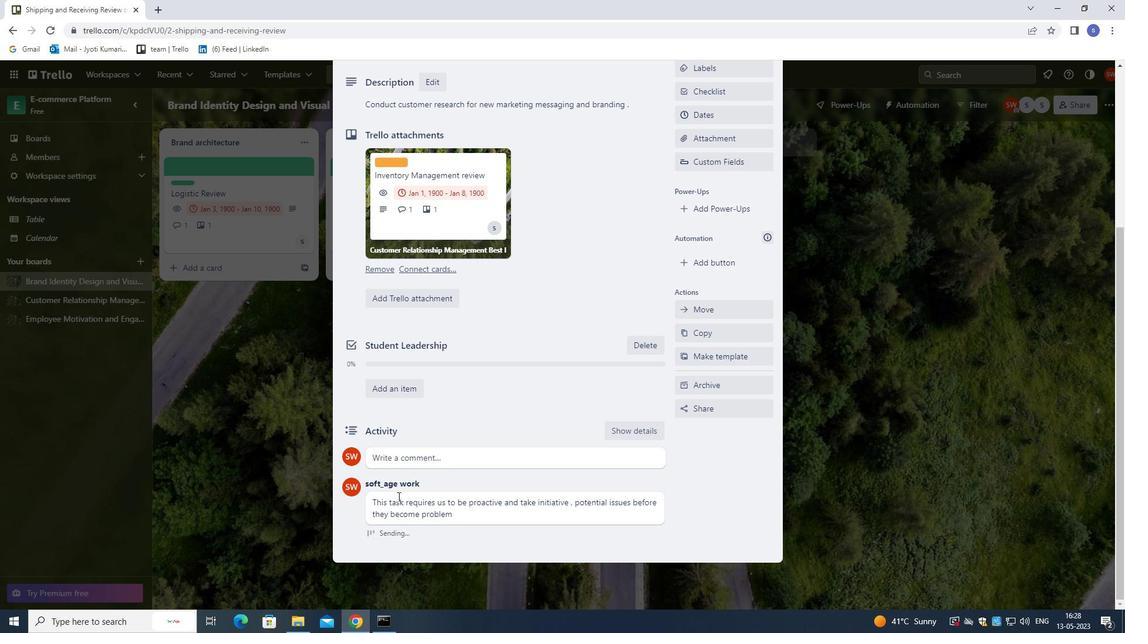 
Action: Mouse scrolled (430, 411) with delta (0, 0)
Screenshot: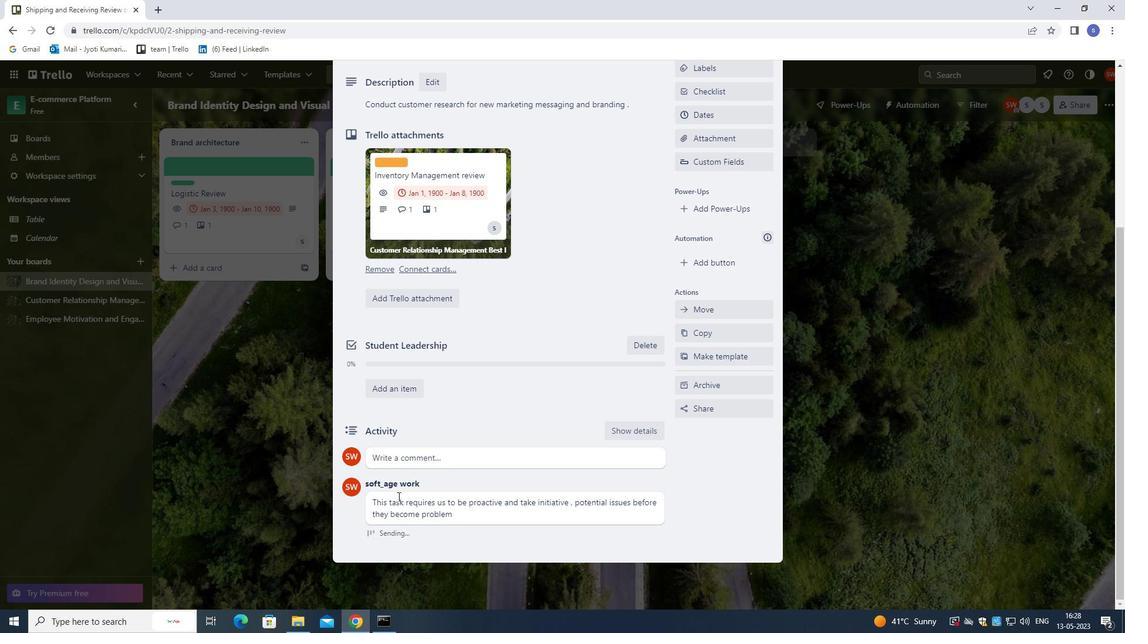 
Action: Mouse moved to (771, 102)
Screenshot: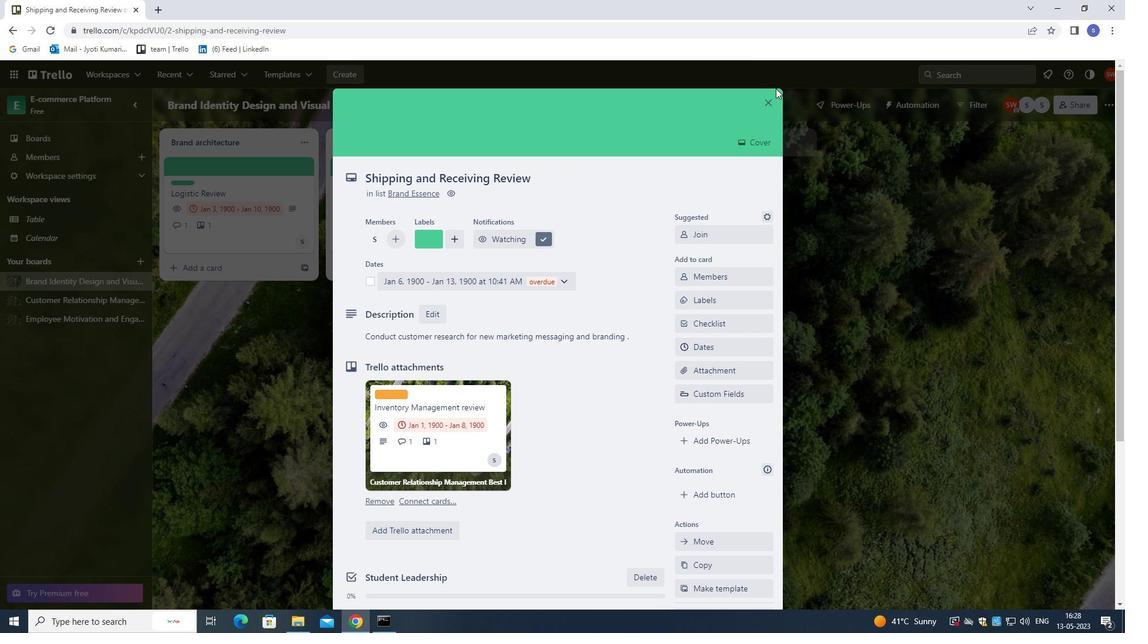 
Action: Mouse pressed left at (771, 102)
Screenshot: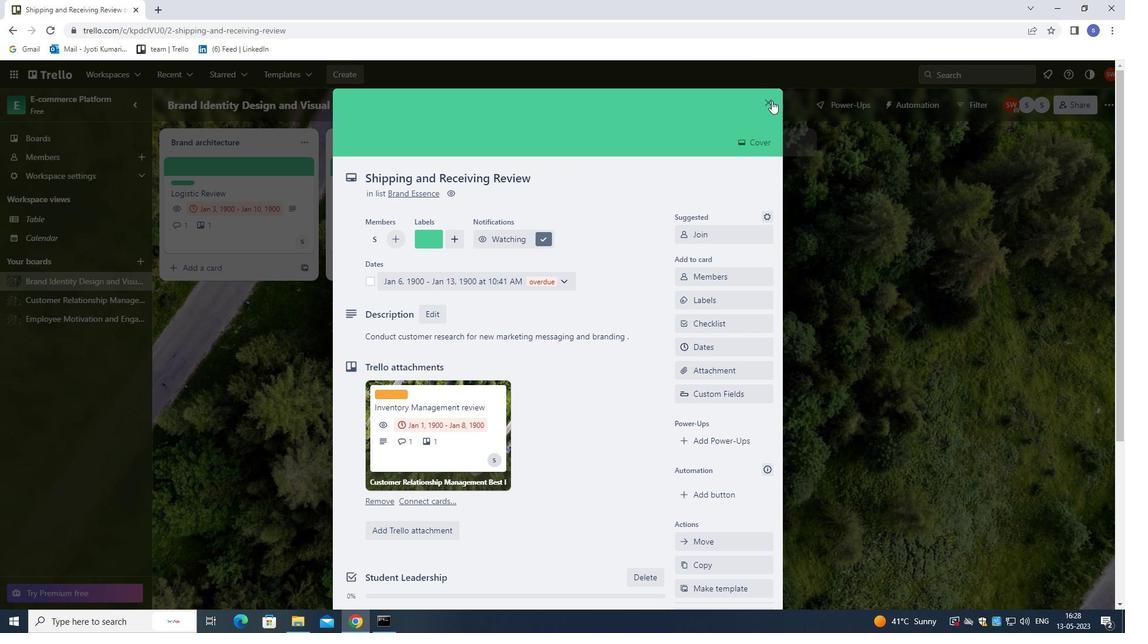 
Action: Mouse moved to (612, 306)
Screenshot: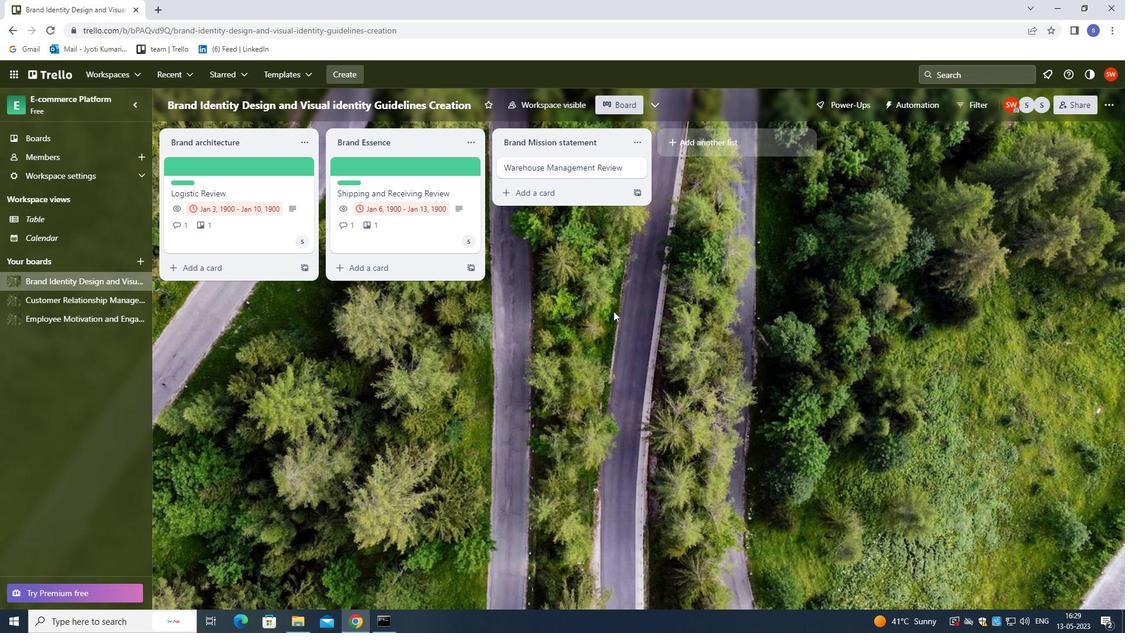 
